 Task: Select Give A Gift Card from Gift Cards. Add to cart Amazon Toys & Games Gift Card-1. Place order for Marco Lee, _x000D_
Po Box 742_x000D_
Lake Alfred, Florida(FL), 33850, Cell Number (863) 688-1971
Action: Mouse moved to (130, 89)
Screenshot: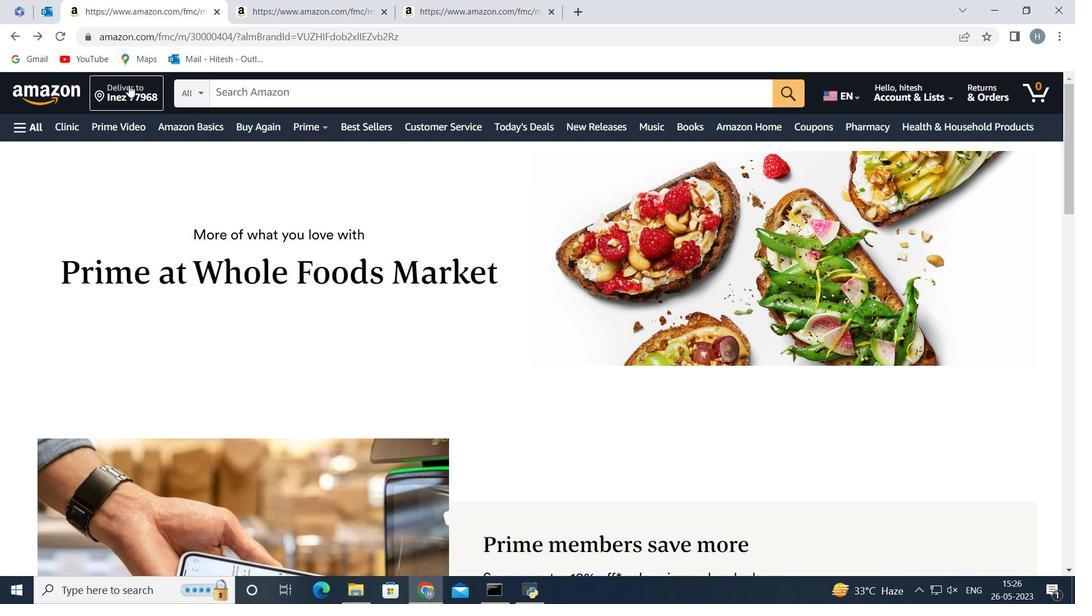 
Action: Mouse pressed left at (130, 89)
Screenshot: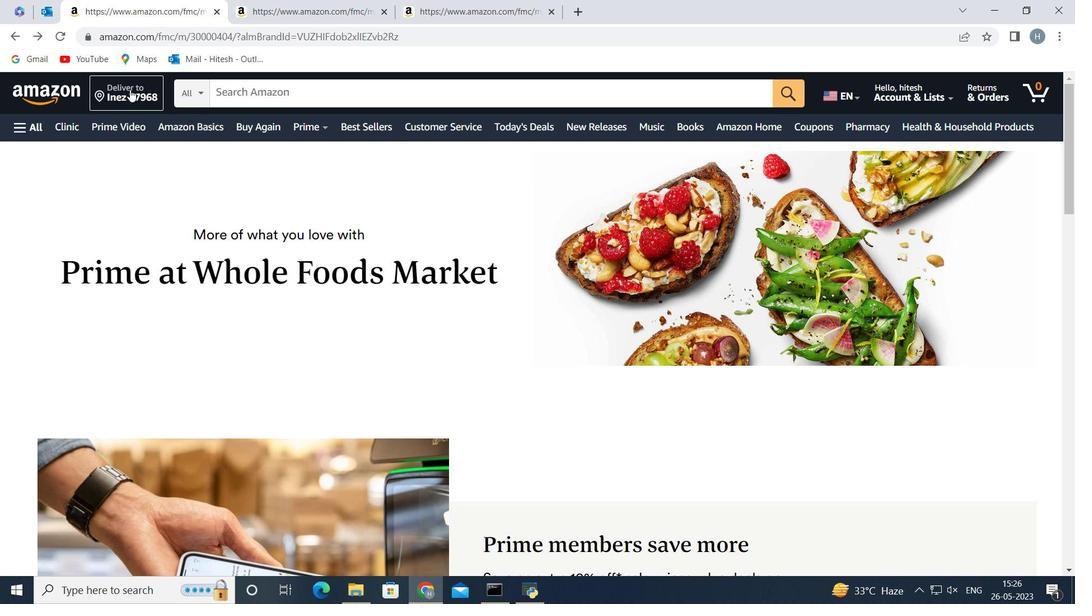 
Action: Mouse moved to (534, 397)
Screenshot: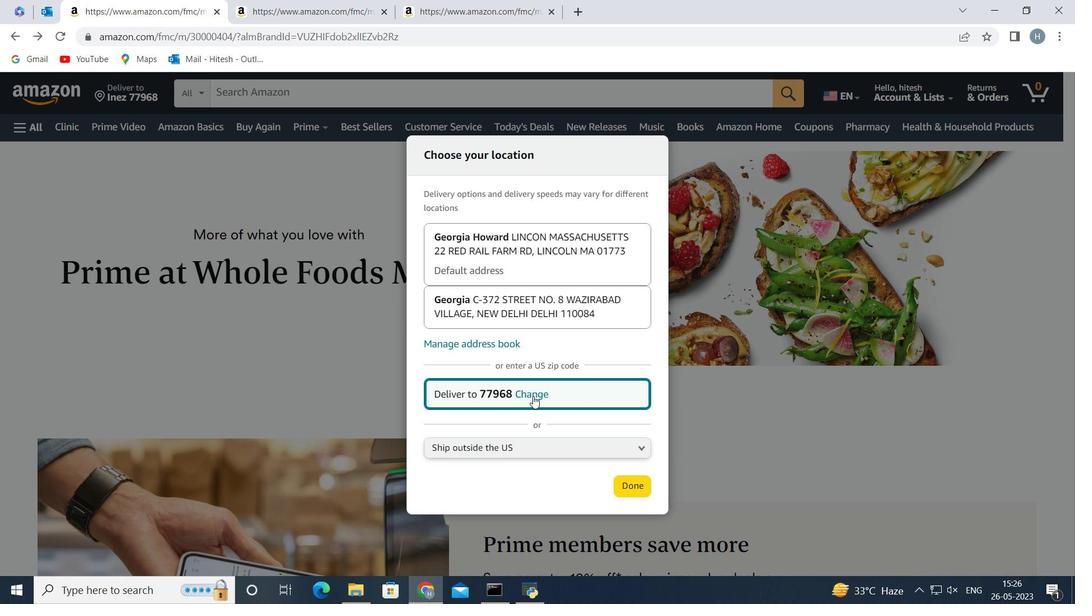 
Action: Mouse pressed left at (534, 397)
Screenshot: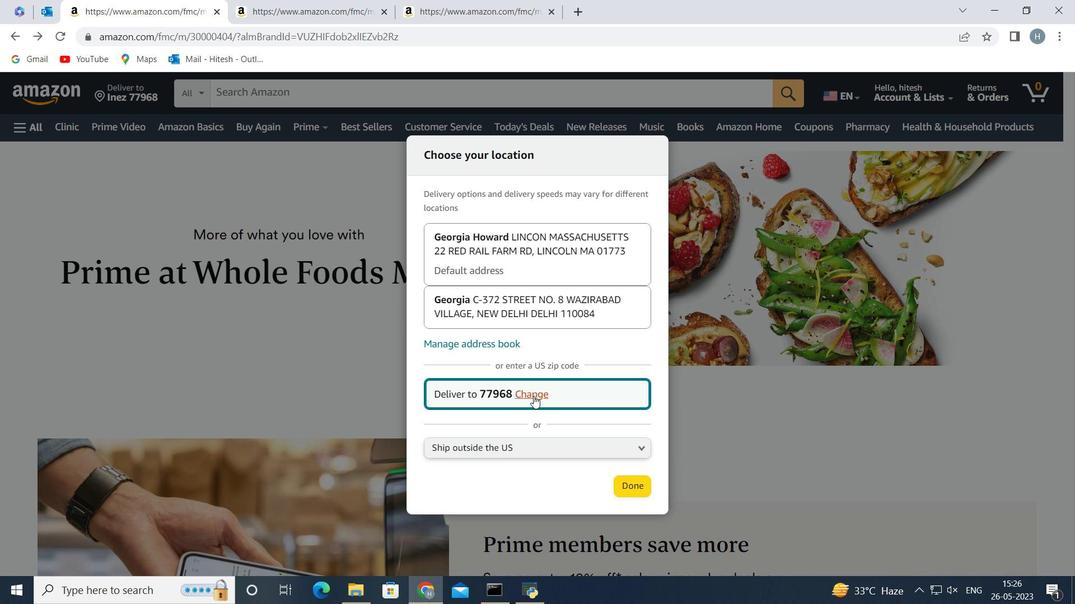 
Action: Mouse moved to (505, 385)
Screenshot: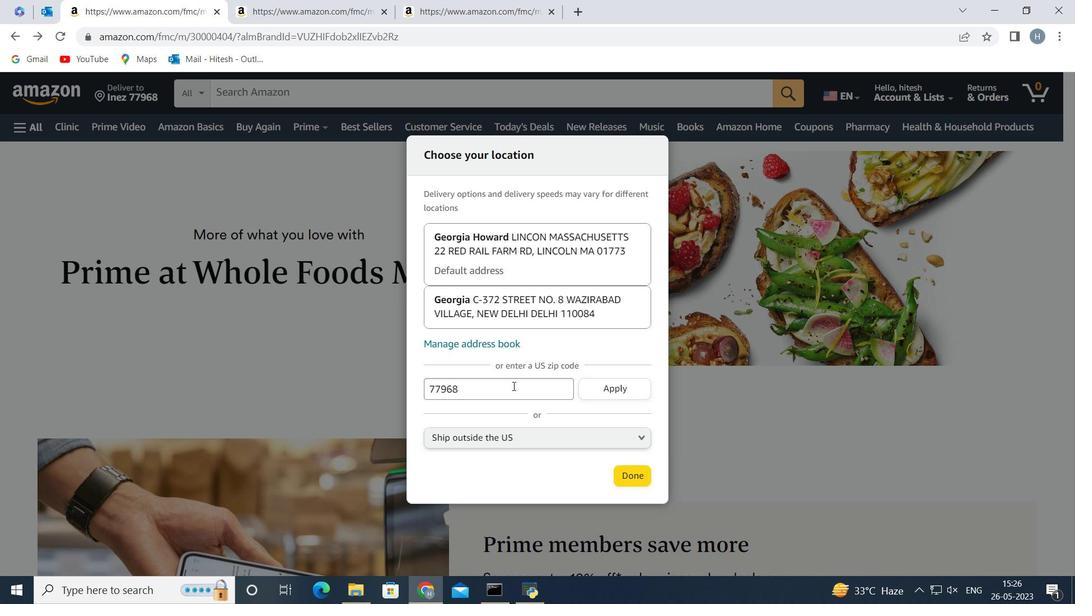 
Action: Mouse pressed left at (505, 385)
Screenshot: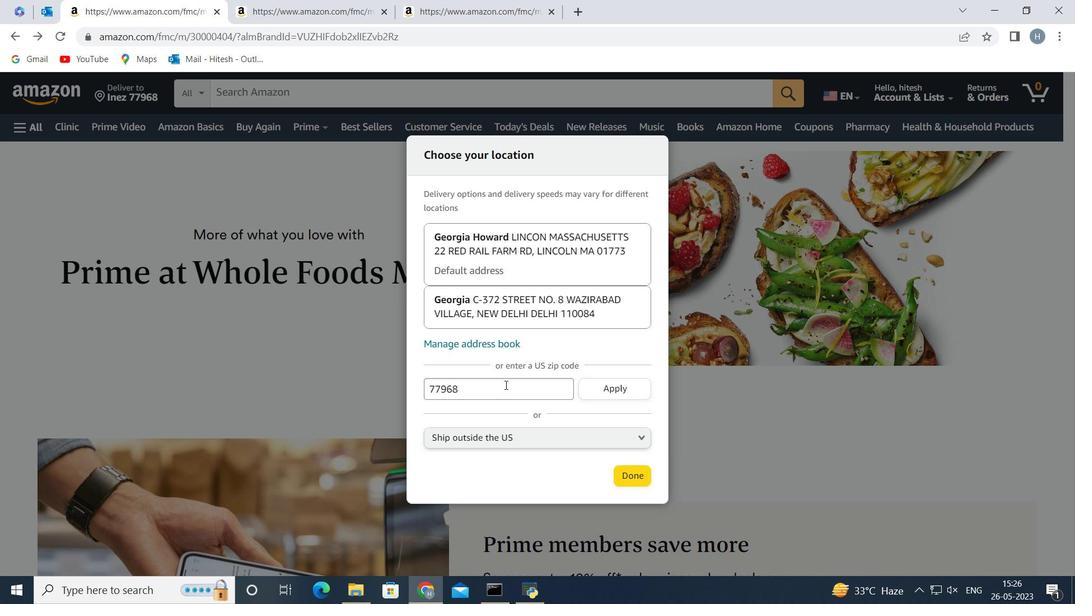 
Action: Key pressed <Key.backspace><Key.backspace><Key.backspace><Key.backspace><Key.backspace><Key.backspace><Key.backspace><Key.backspace><Key.backspace><Key.backspace><Key.backspace><Key.backspace>33850
Screenshot: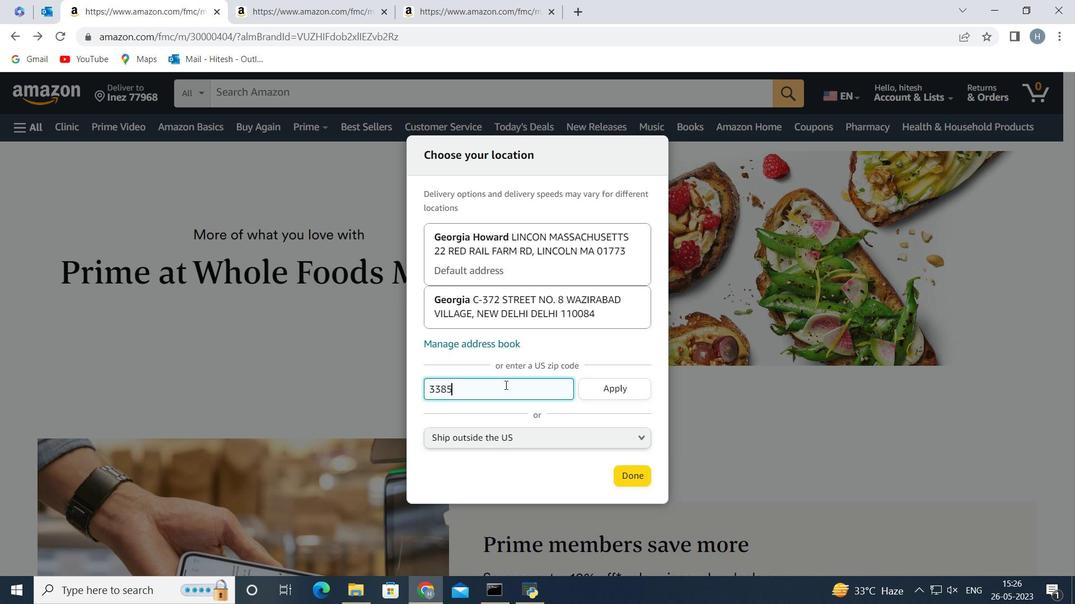 
Action: Mouse moved to (612, 383)
Screenshot: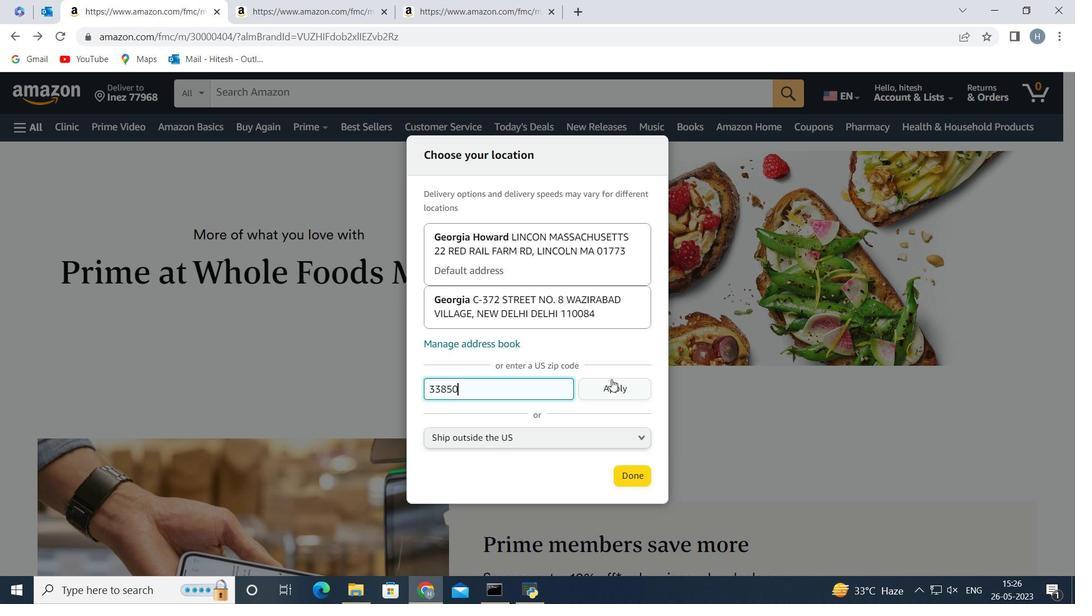 
Action: Mouse pressed left at (612, 383)
Screenshot: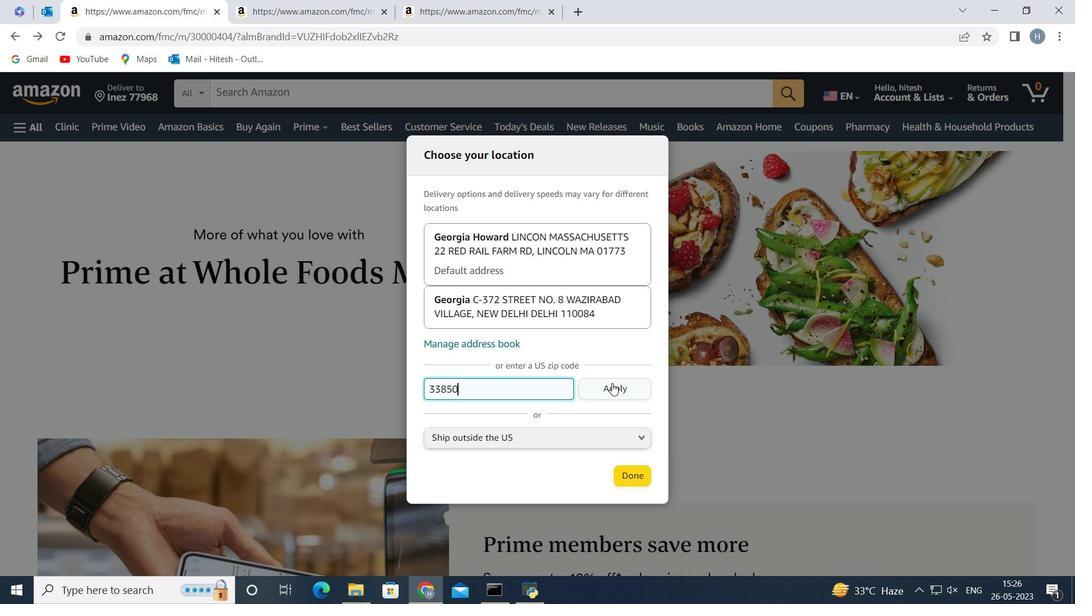 
Action: Mouse moved to (631, 483)
Screenshot: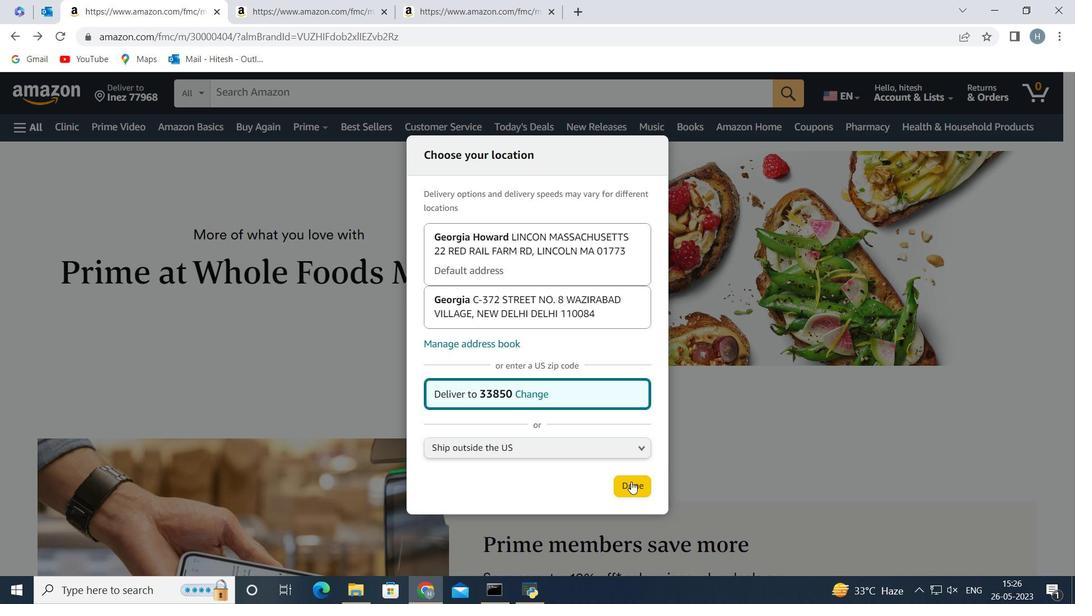 
Action: Mouse pressed left at (631, 483)
Screenshot: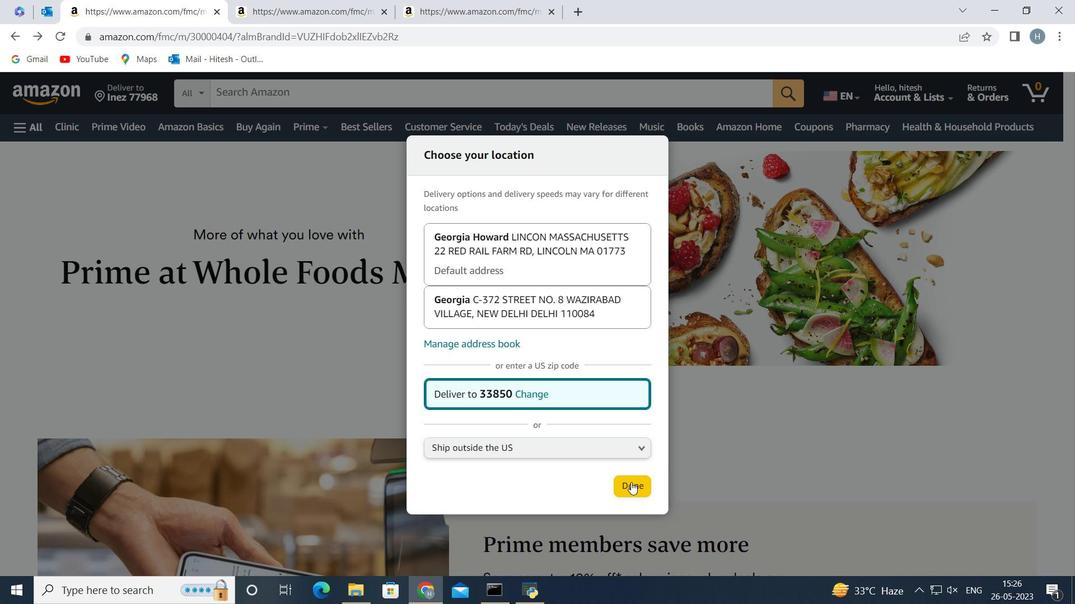 
Action: Mouse moved to (26, 130)
Screenshot: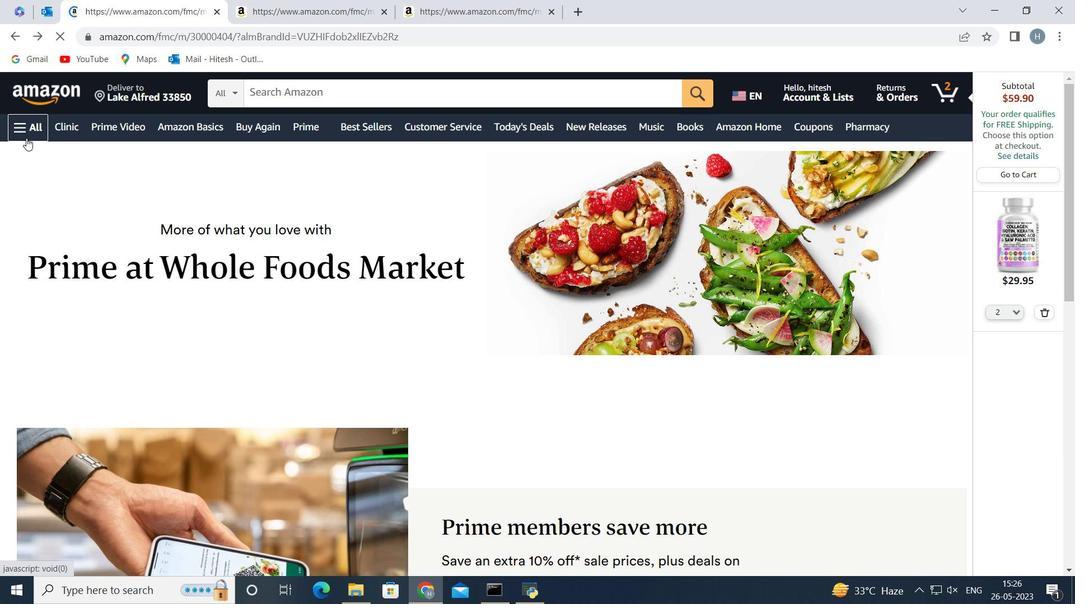 
Action: Mouse pressed left at (26, 130)
Screenshot: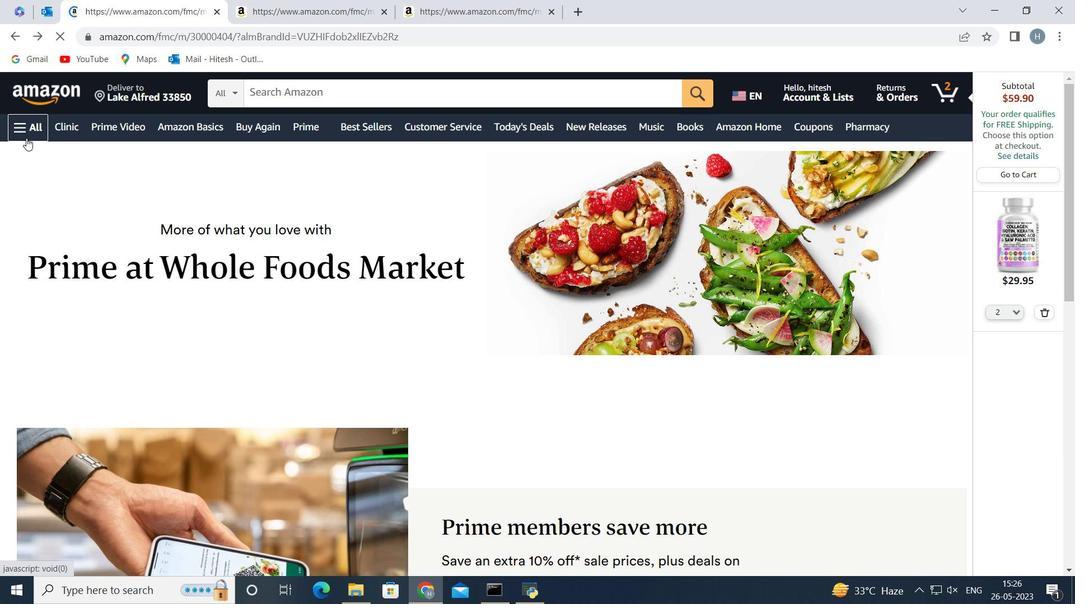 
Action: Mouse moved to (43, 232)
Screenshot: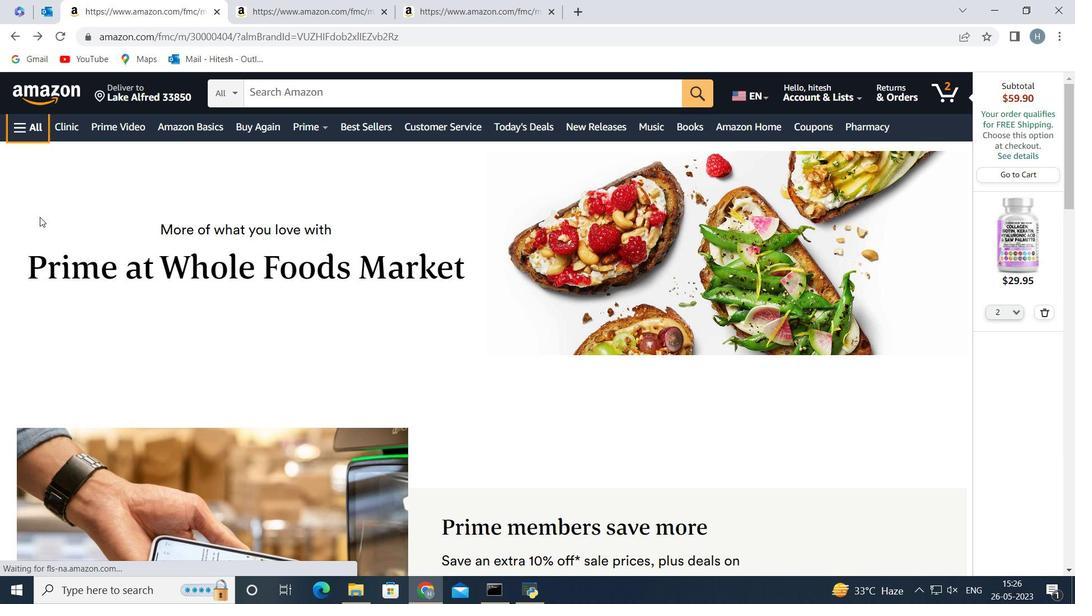 
Action: Mouse scrolled (43, 231) with delta (0, 0)
Screenshot: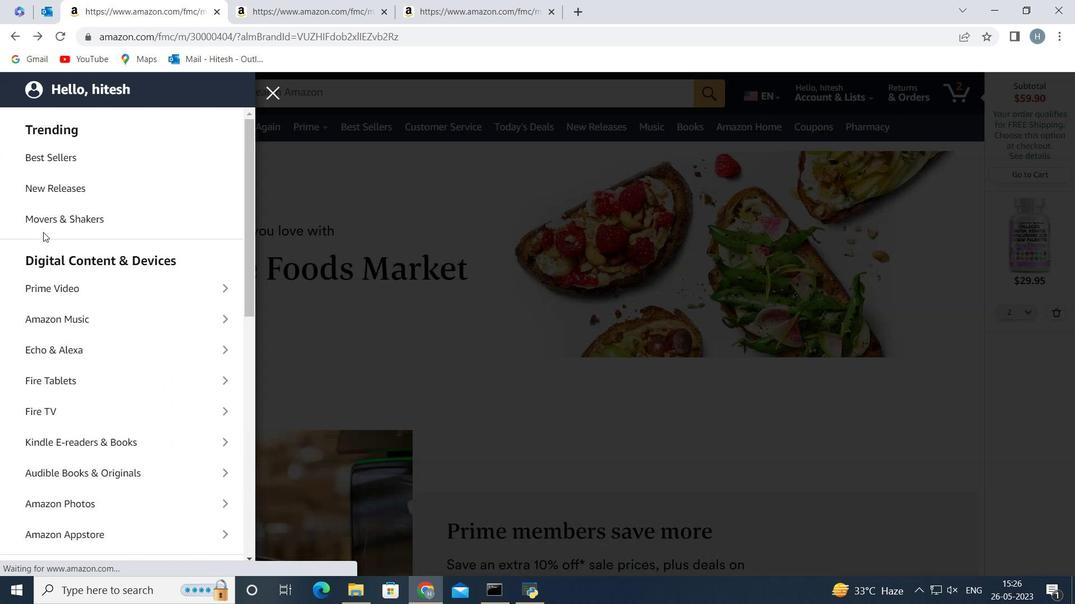 
Action: Mouse scrolled (43, 231) with delta (0, 0)
Screenshot: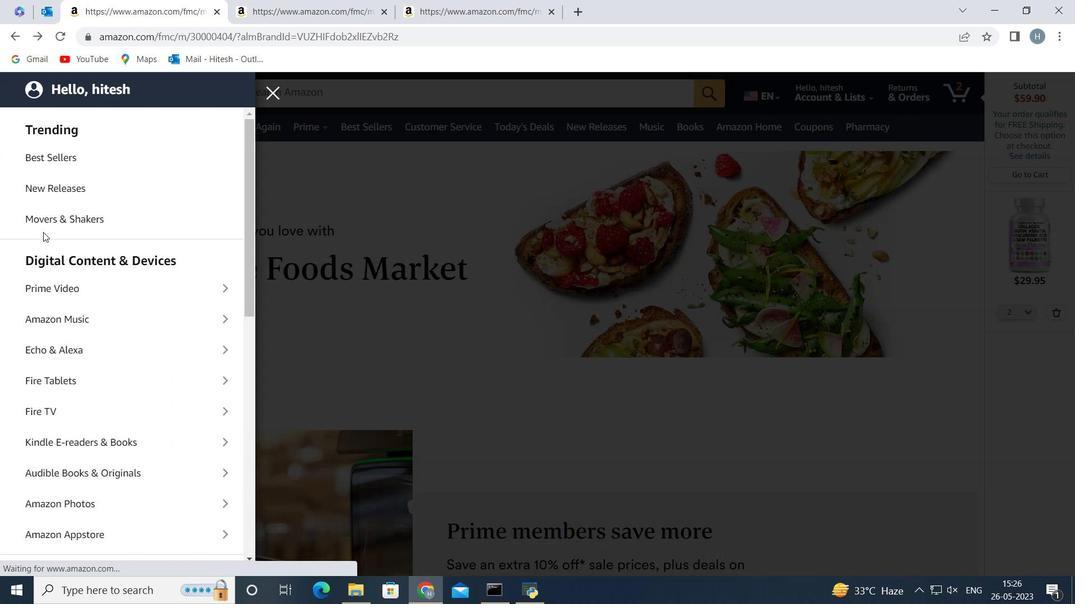 
Action: Mouse scrolled (43, 231) with delta (0, 0)
Screenshot: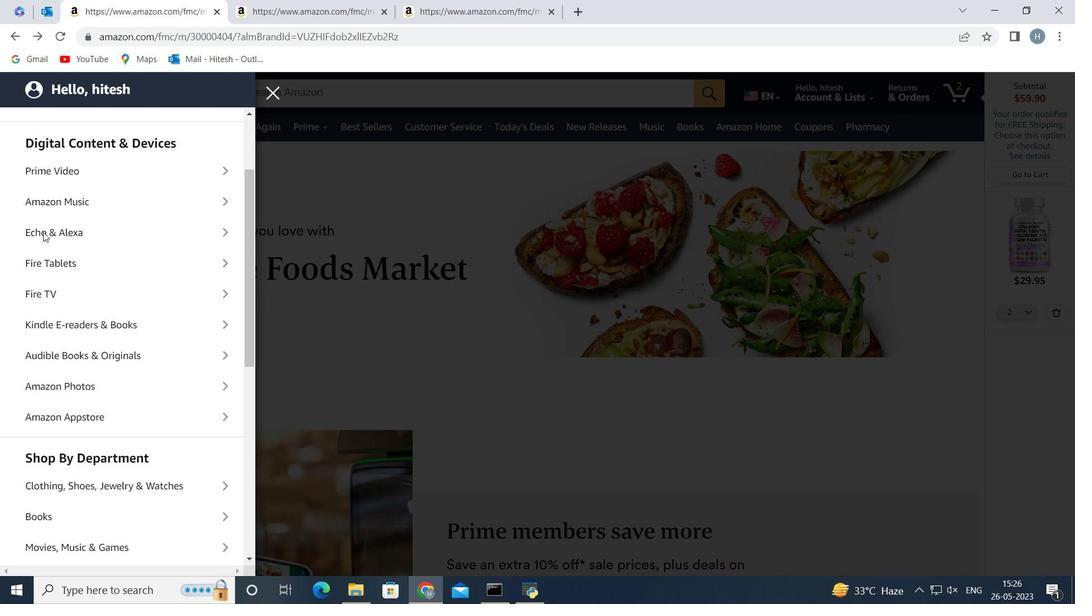 
Action: Mouse moved to (50, 239)
Screenshot: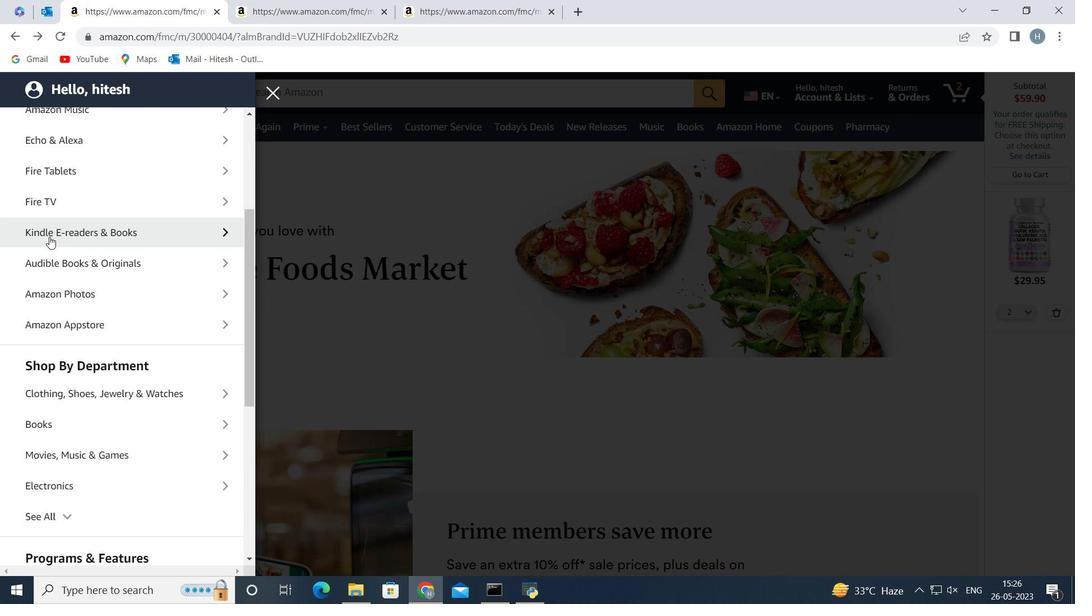 
Action: Mouse scrolled (50, 238) with delta (0, 0)
Screenshot: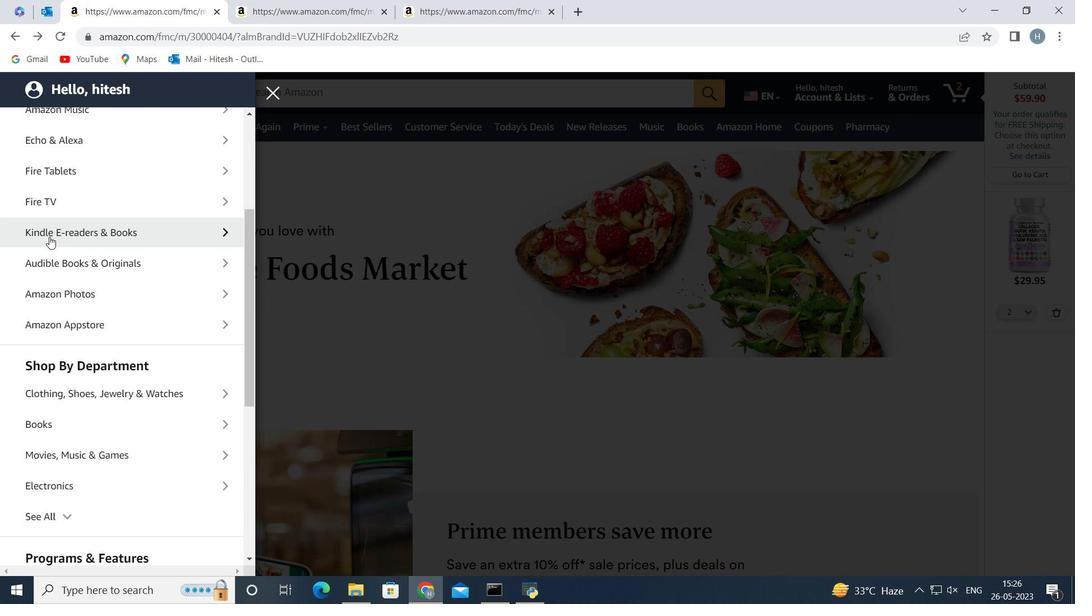 
Action: Mouse moved to (52, 241)
Screenshot: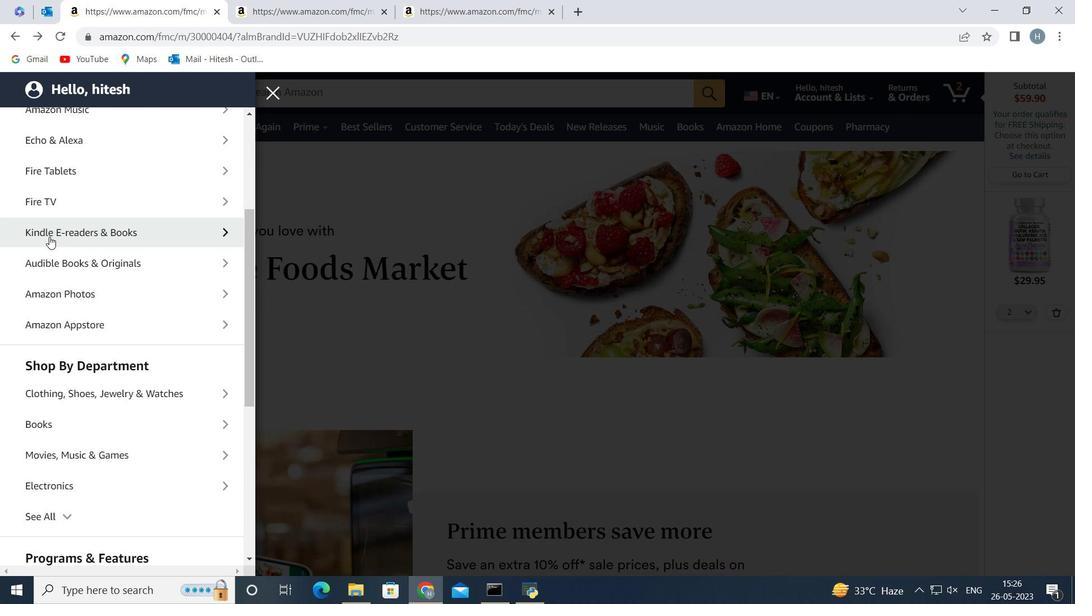 
Action: Mouse scrolled (52, 241) with delta (0, 0)
Screenshot: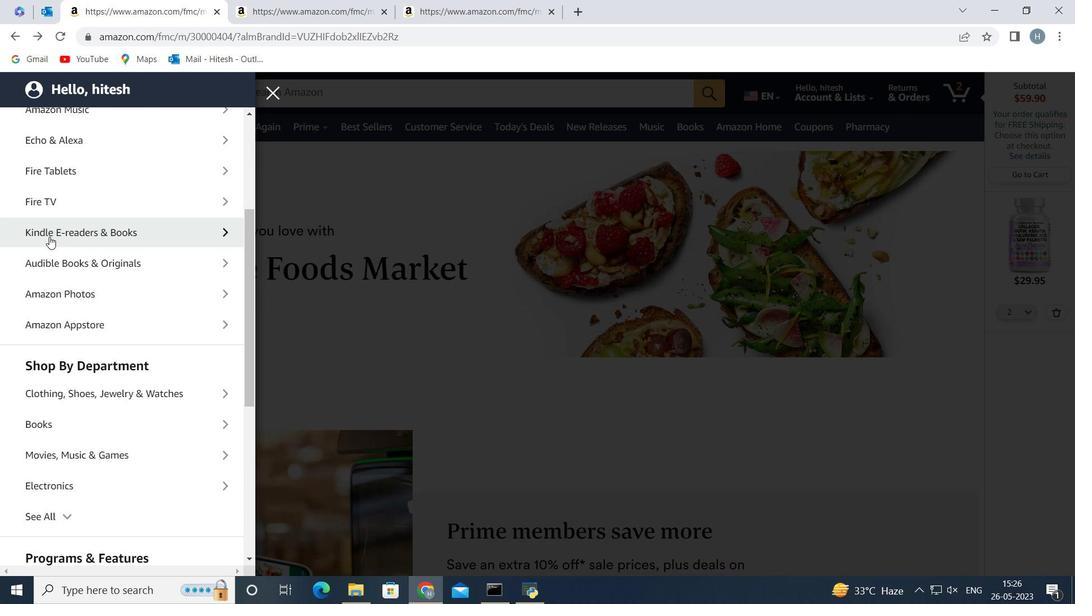 
Action: Mouse moved to (89, 275)
Screenshot: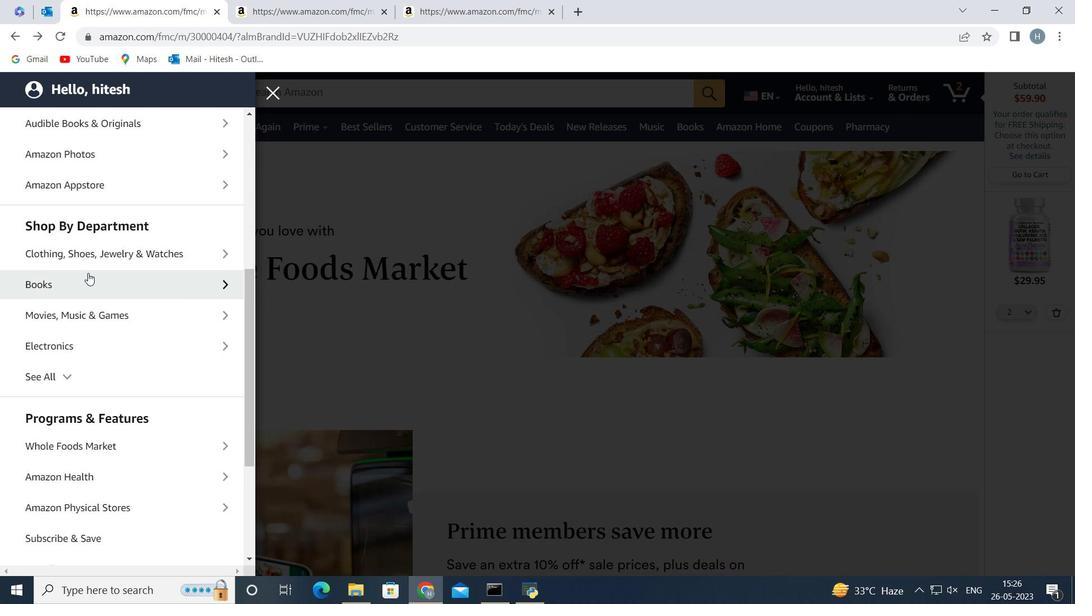 
Action: Mouse scrolled (89, 274) with delta (0, 0)
Screenshot: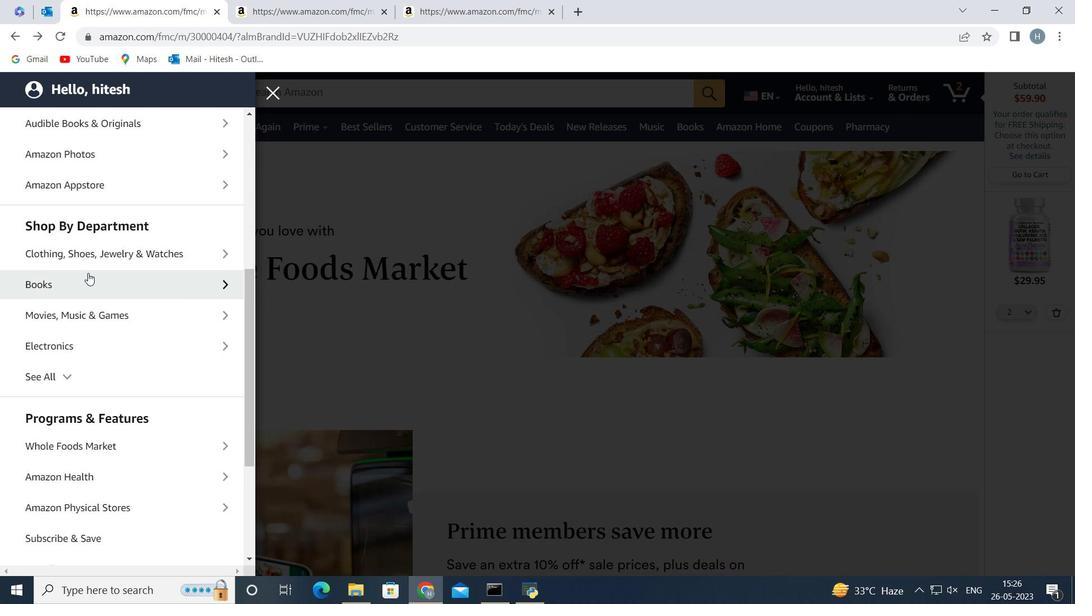 
Action: Mouse moved to (108, 407)
Screenshot: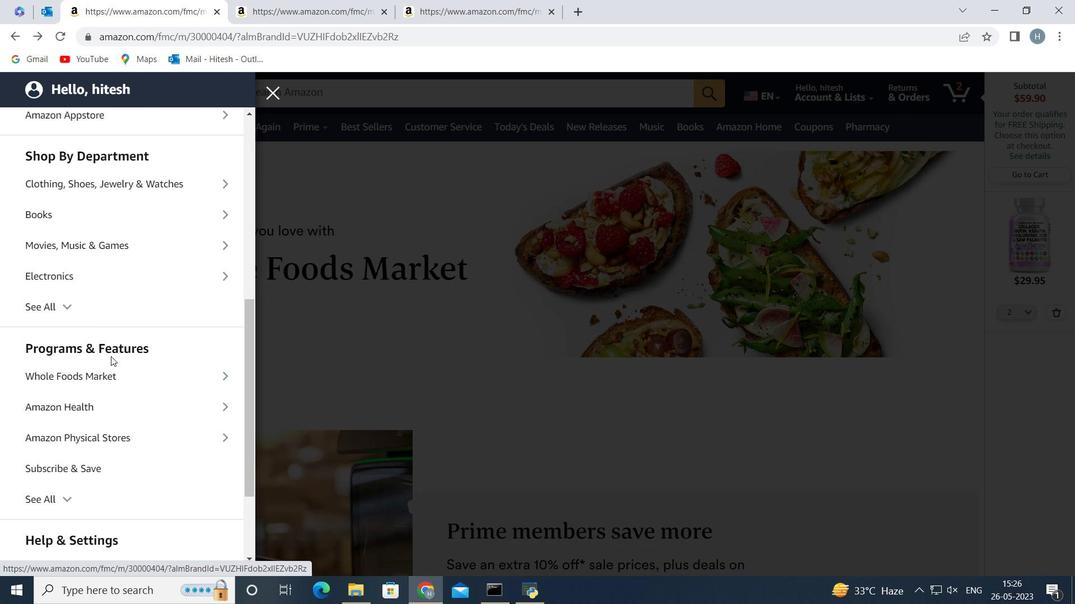 
Action: Mouse scrolled (108, 406) with delta (0, 0)
Screenshot: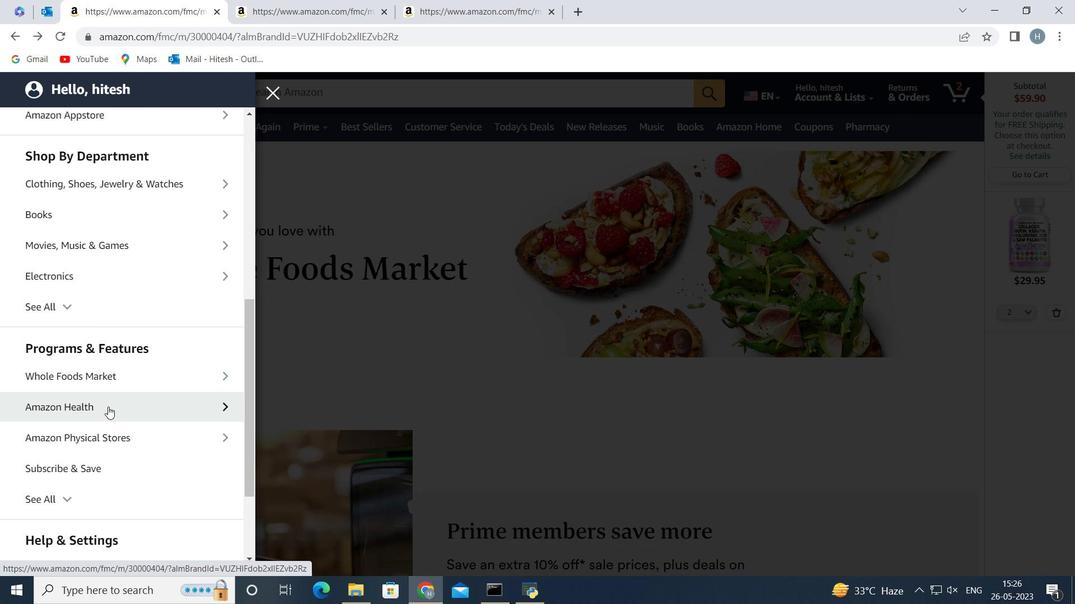 
Action: Mouse scrolled (108, 406) with delta (0, 0)
Screenshot: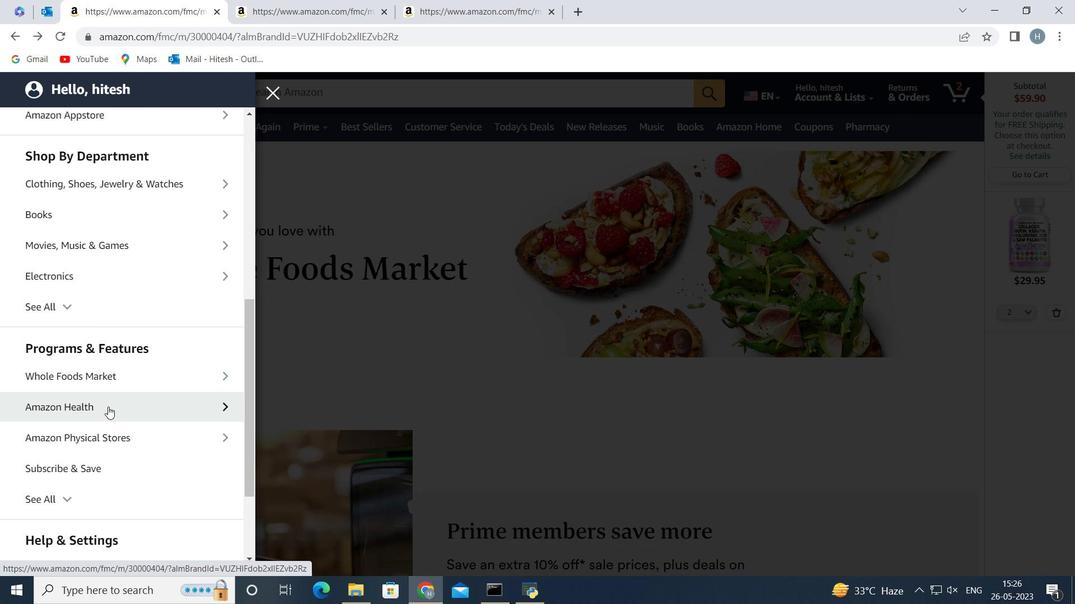 
Action: Mouse moved to (85, 371)
Screenshot: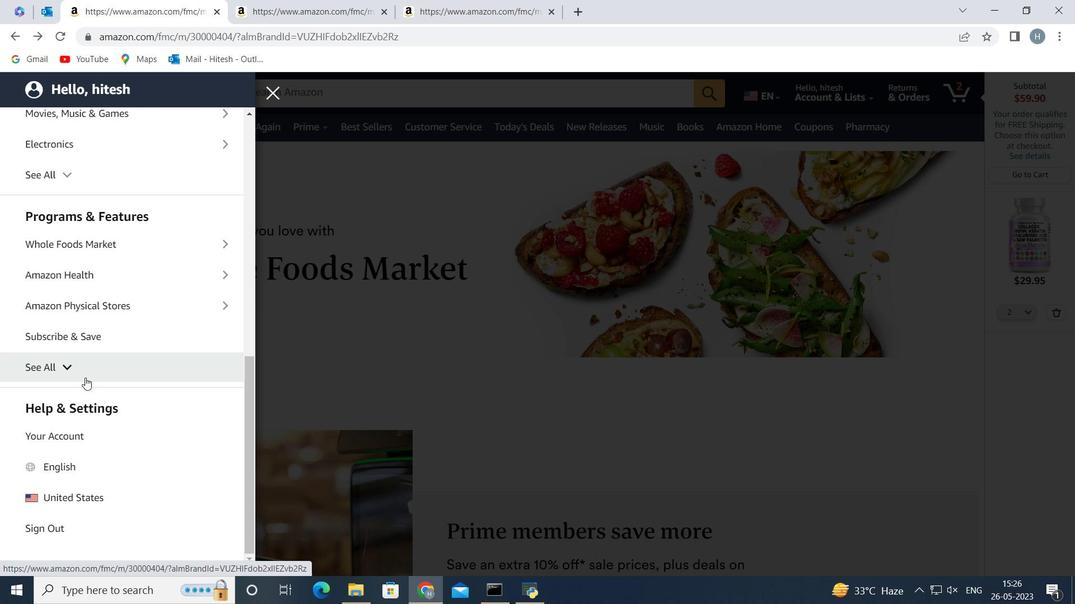 
Action: Mouse pressed left at (85, 371)
Screenshot: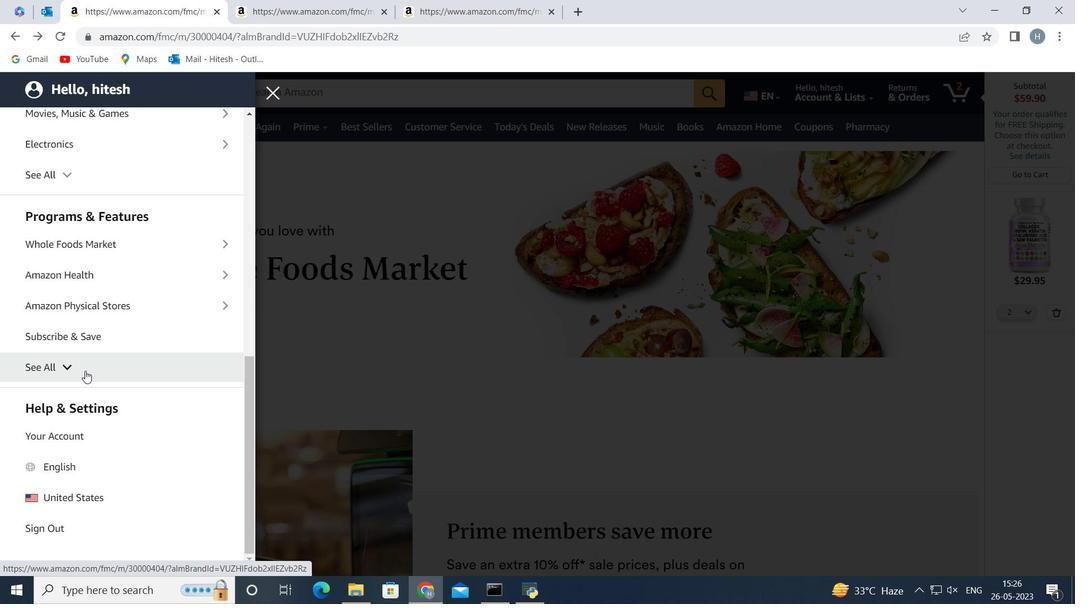 
Action: Mouse moved to (155, 324)
Screenshot: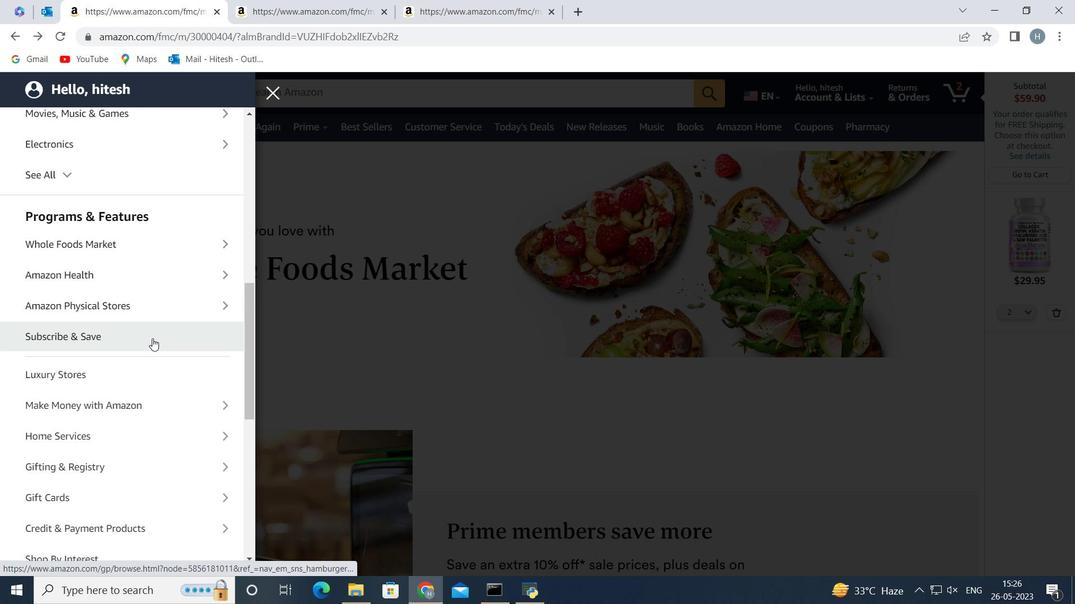 
Action: Mouse scrolled (155, 324) with delta (0, 0)
Screenshot: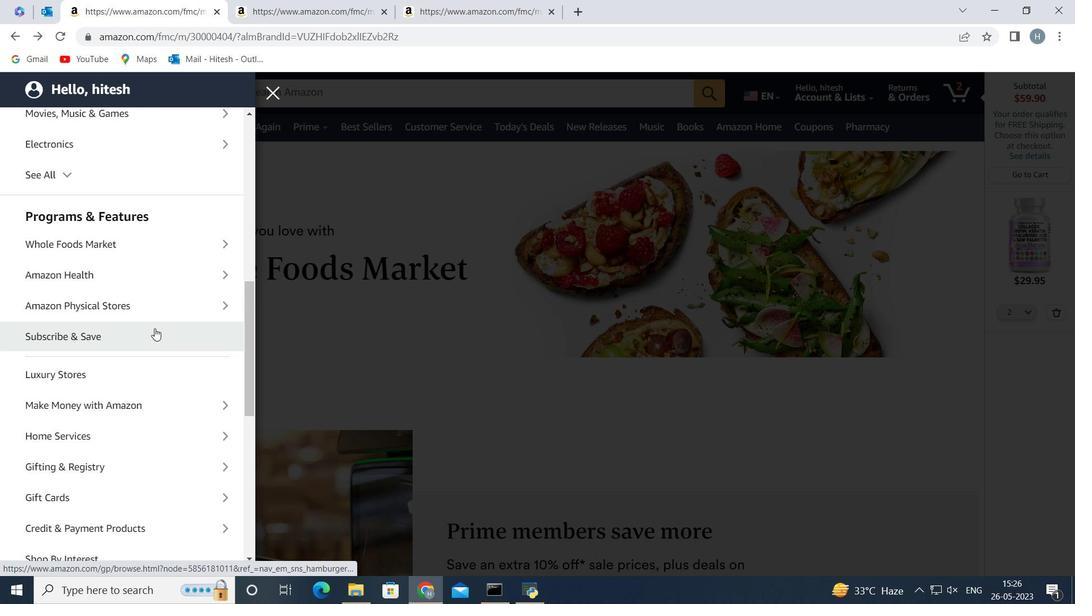 
Action: Mouse scrolled (155, 324) with delta (0, 0)
Screenshot: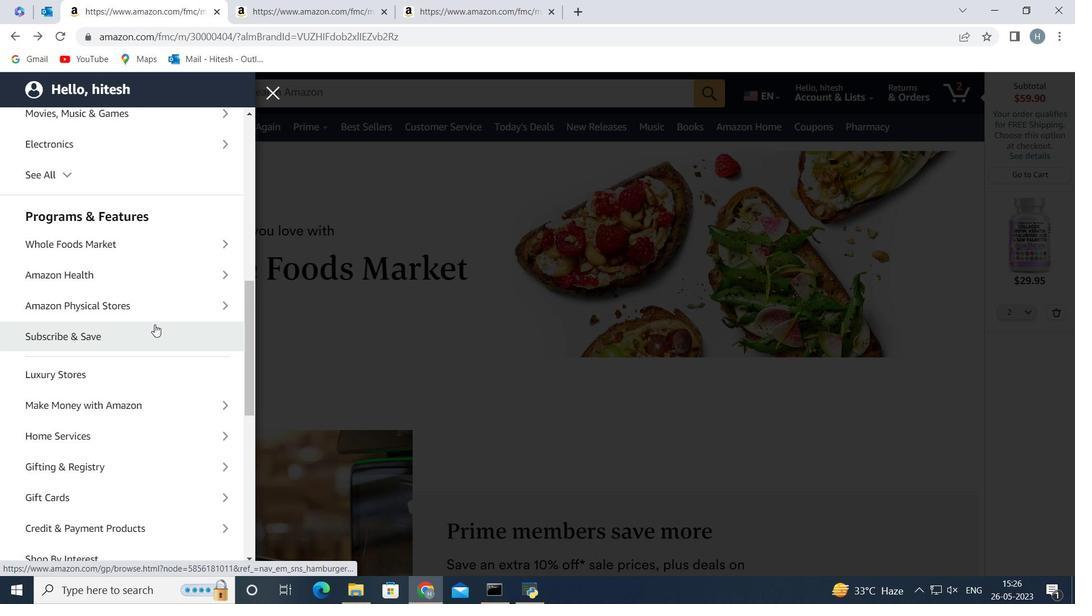 
Action: Mouse scrolled (155, 324) with delta (0, 0)
Screenshot: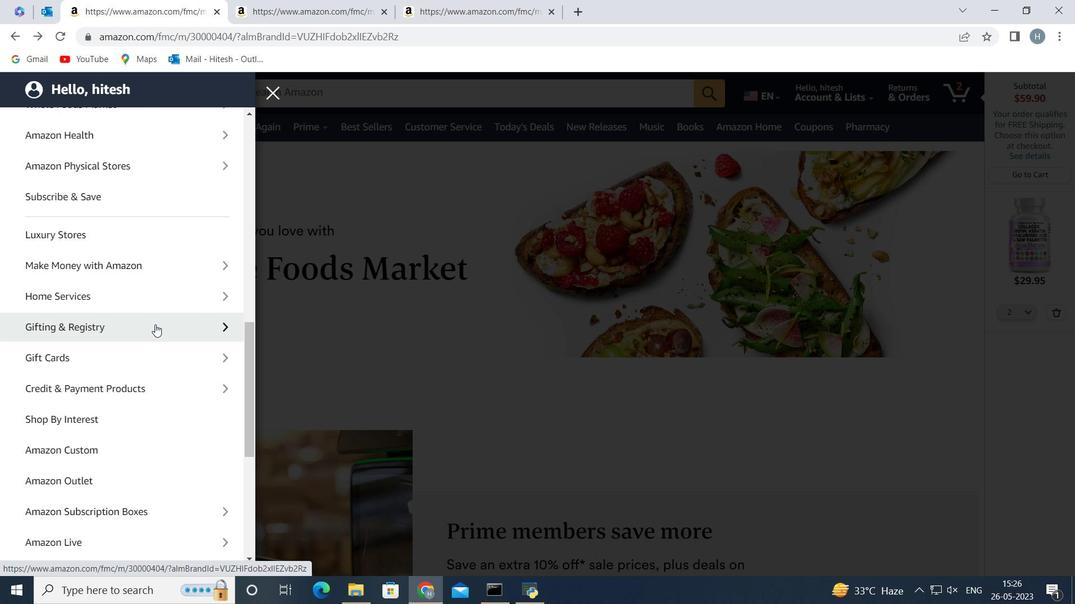 
Action: Mouse moved to (146, 287)
Screenshot: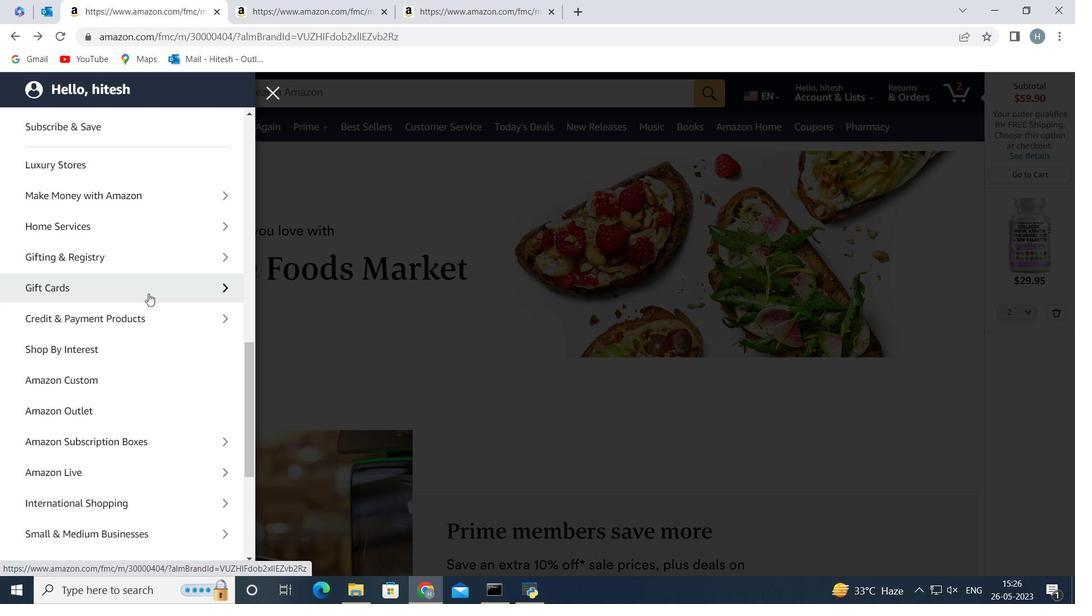 
Action: Mouse pressed left at (146, 287)
Screenshot: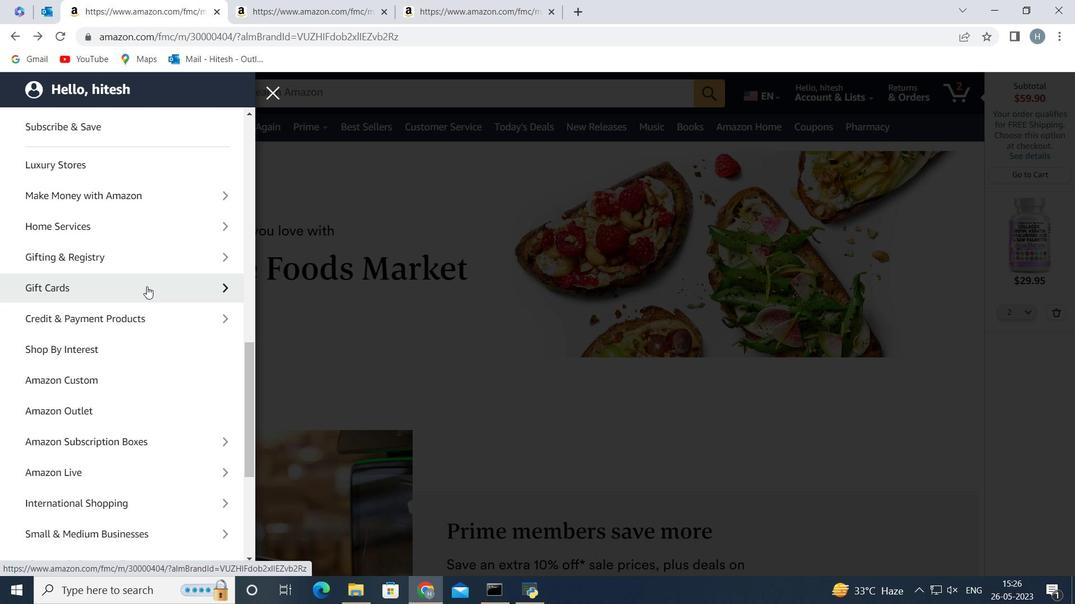 
Action: Mouse moved to (127, 190)
Screenshot: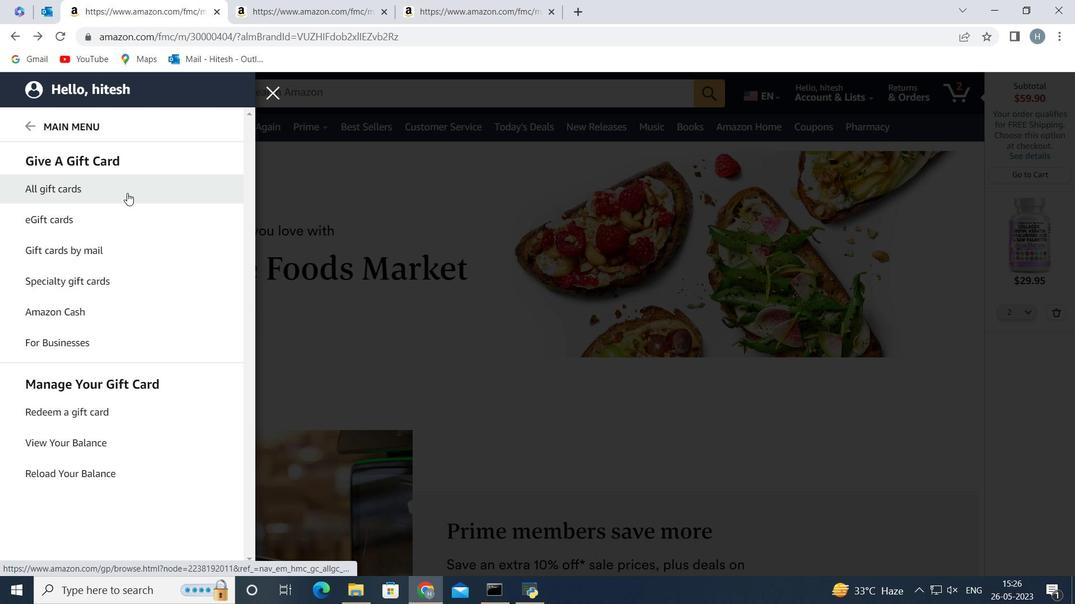
Action: Mouse pressed left at (127, 190)
Screenshot: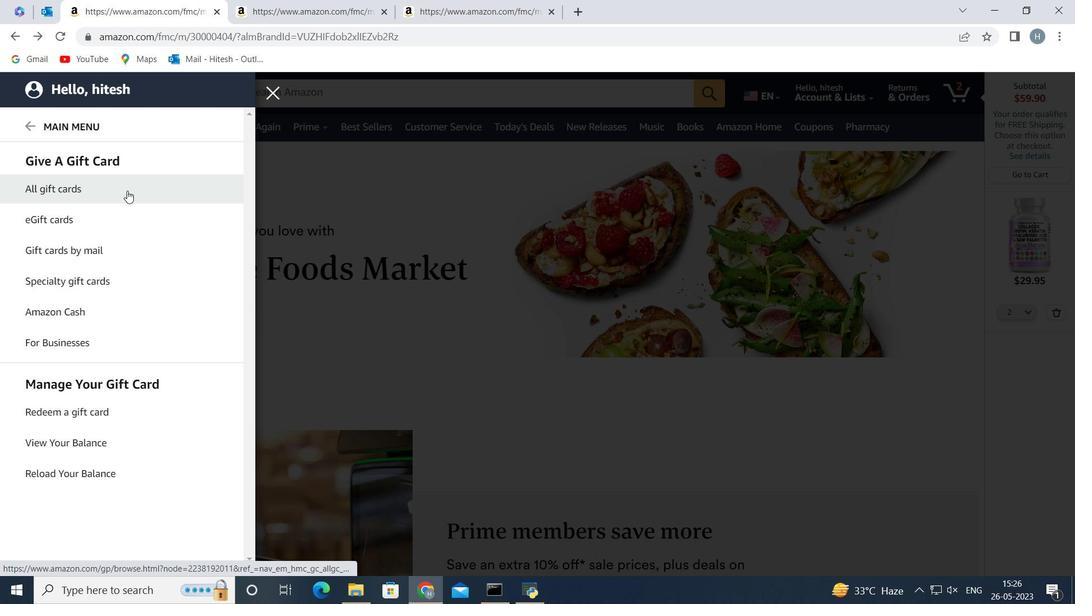 
Action: Mouse moved to (343, 94)
Screenshot: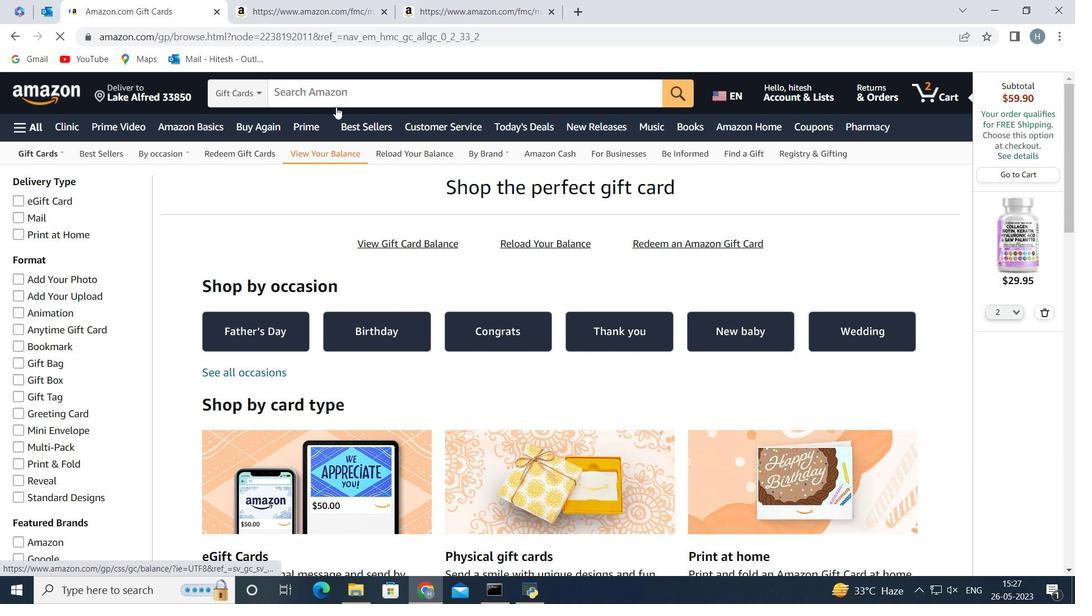 
Action: Mouse pressed left at (343, 94)
Screenshot: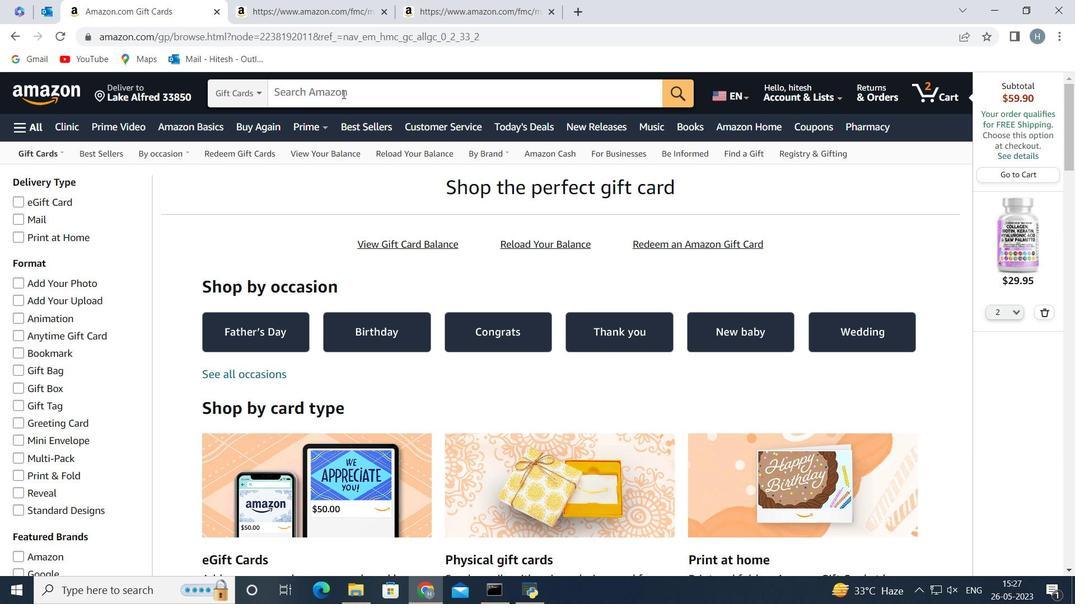
Action: Key pressed <Key.shift>Amazon<Key.space><Key.shift>Toys<Key.space>and<Key.space><Key.shift>Games<Key.space><Key.shift>Gift<Key.space><Key.shift>Card<Key.enter>
Screenshot: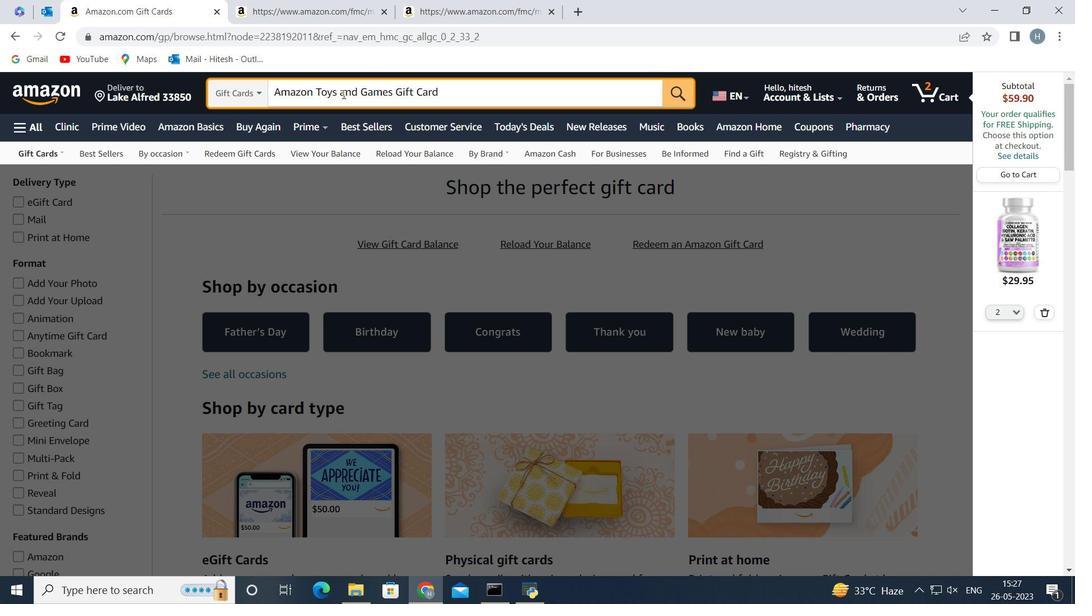 
Action: Mouse moved to (526, 332)
Screenshot: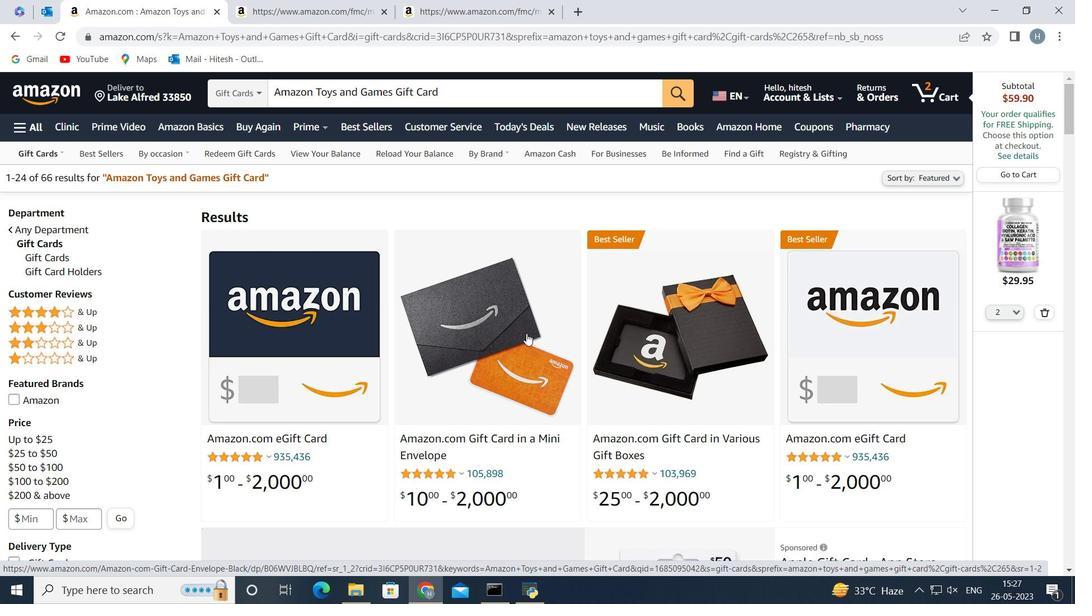 
Action: Mouse scrolled (526, 332) with delta (0, 0)
Screenshot: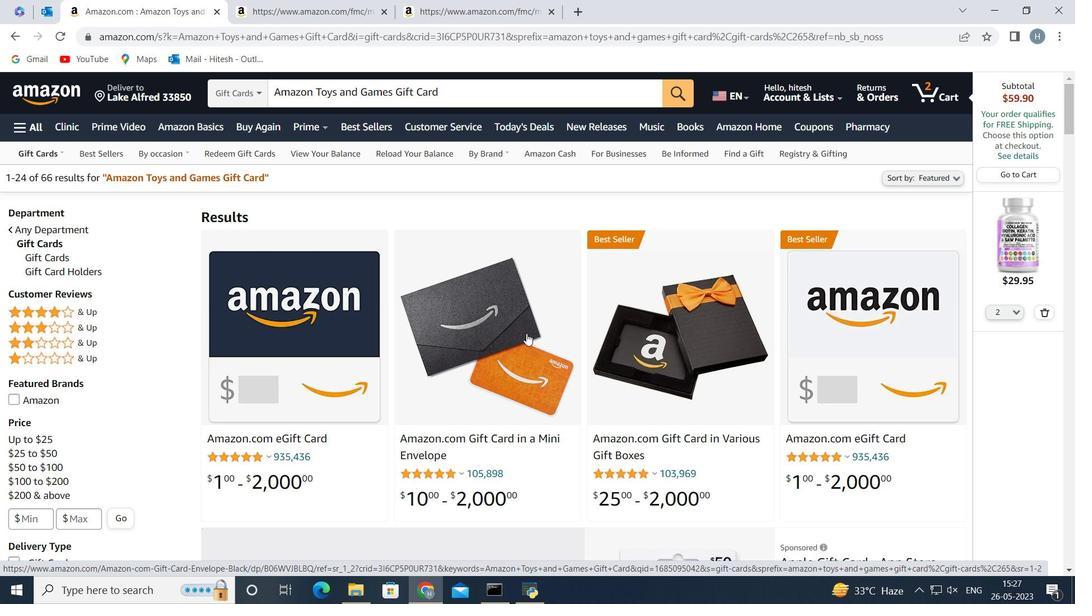 
Action: Mouse scrolled (526, 332) with delta (0, 0)
Screenshot: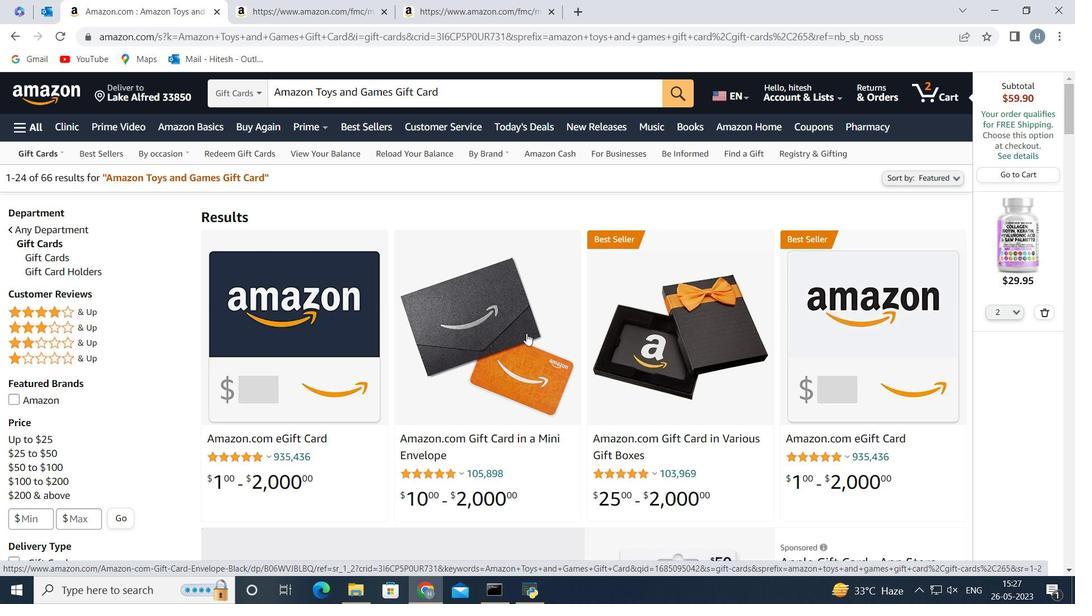 
Action: Mouse moved to (514, 262)
Screenshot: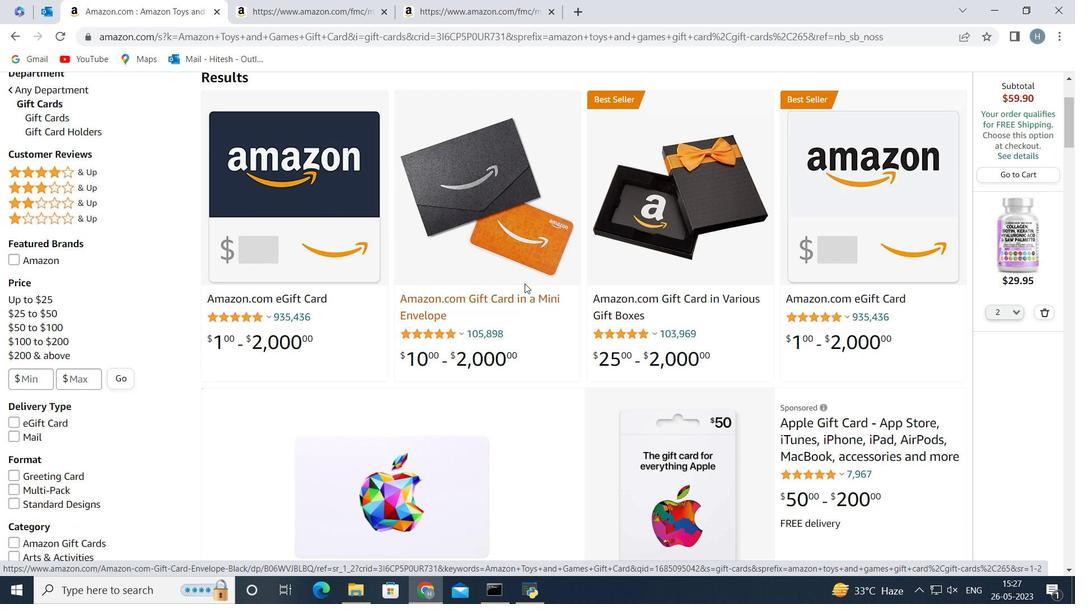 
Action: Mouse scrolled (514, 262) with delta (0, 0)
Screenshot: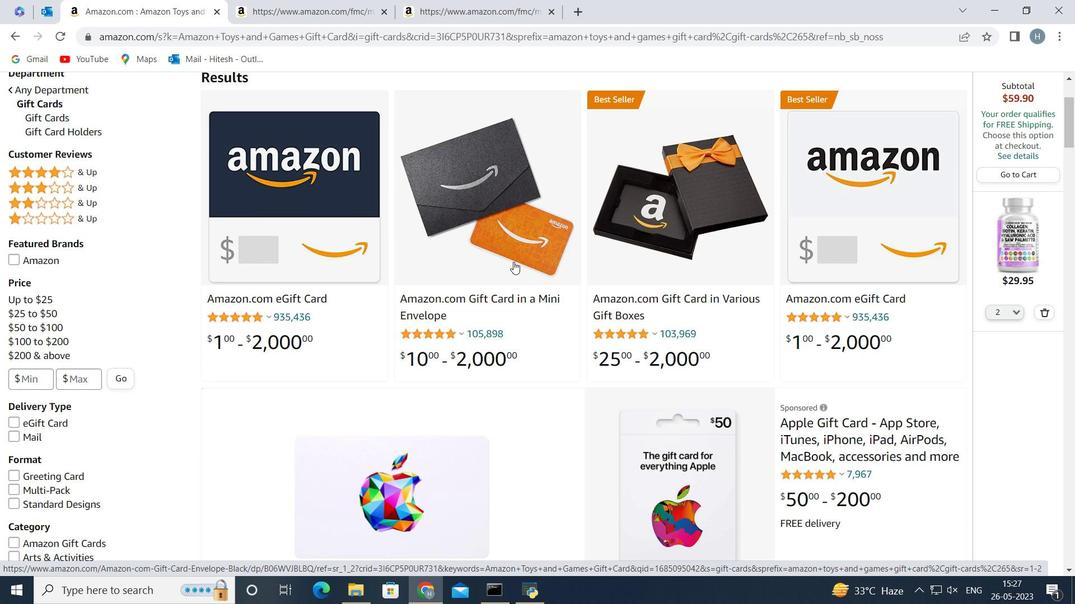 
Action: Mouse scrolled (514, 262) with delta (0, 0)
Screenshot: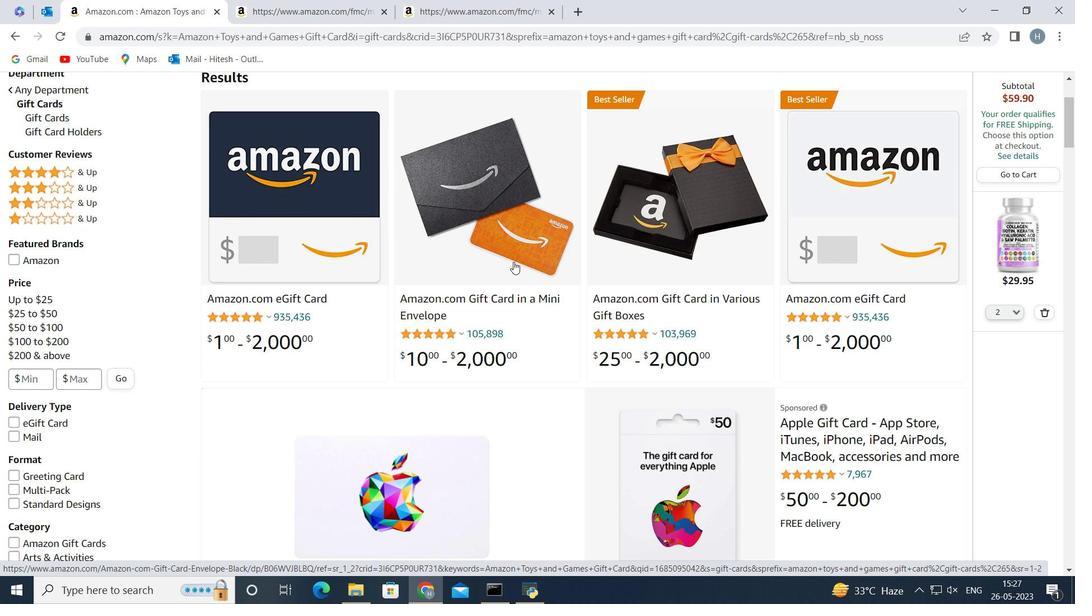 
Action: Mouse moved to (514, 262)
Screenshot: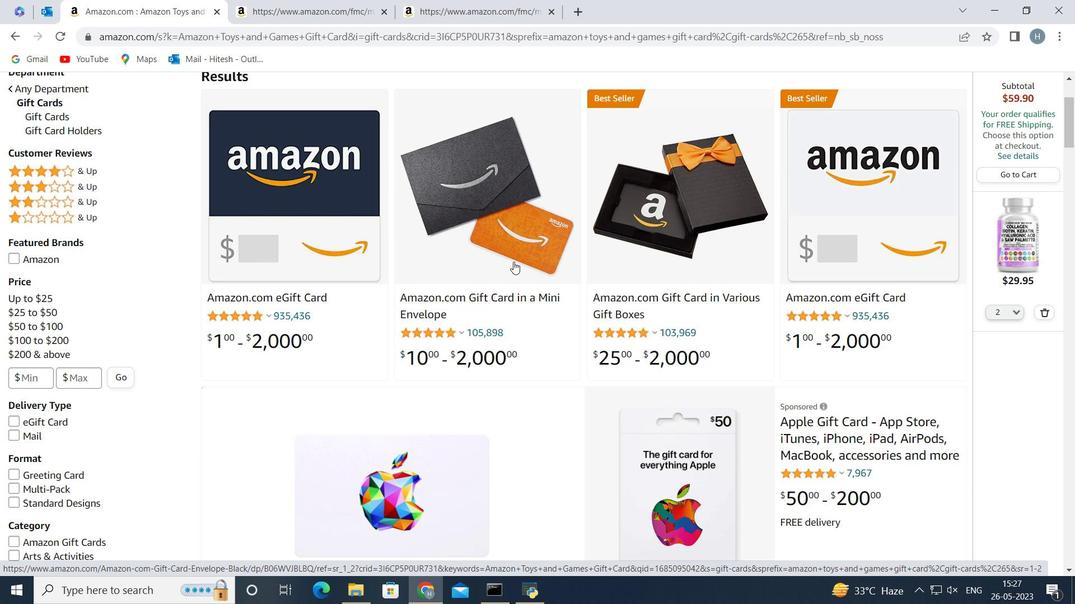 
Action: Mouse scrolled (514, 261) with delta (0, 0)
Screenshot: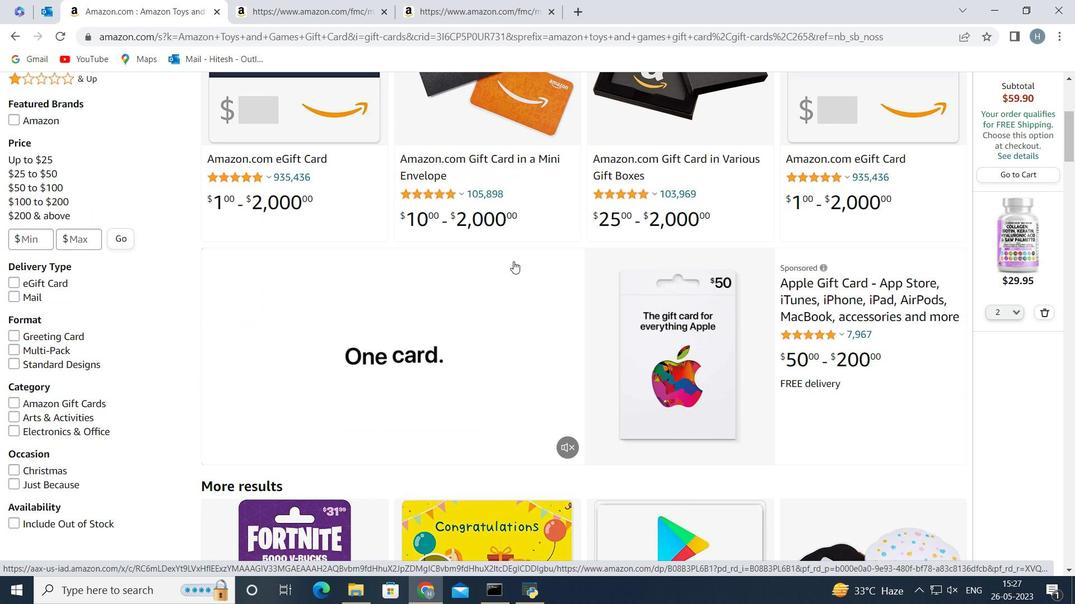 
Action: Mouse scrolled (514, 261) with delta (0, 0)
Screenshot: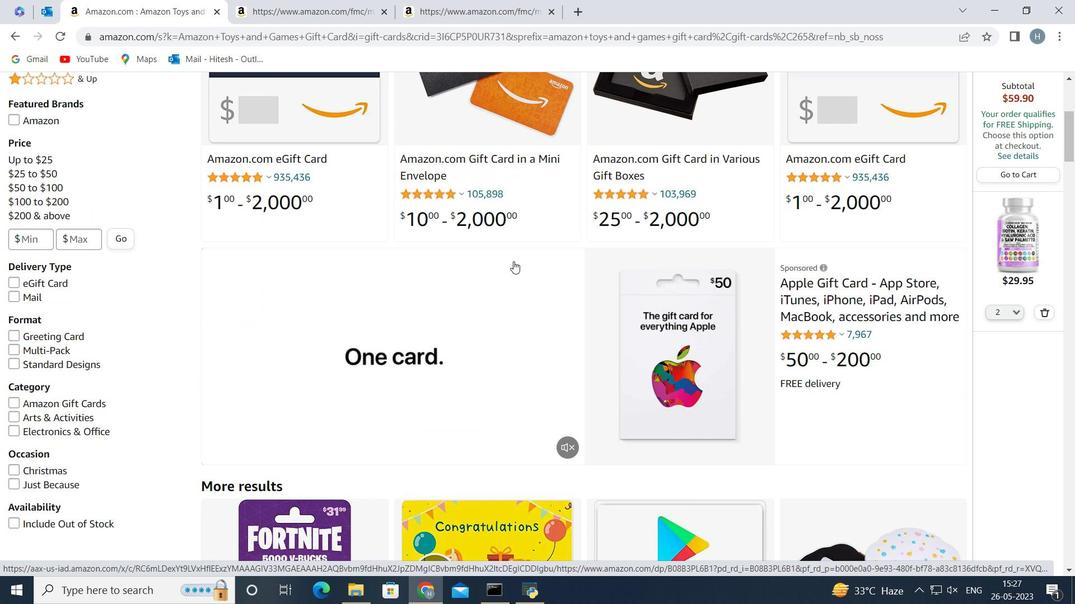 
Action: Mouse scrolled (514, 261) with delta (0, 0)
Screenshot: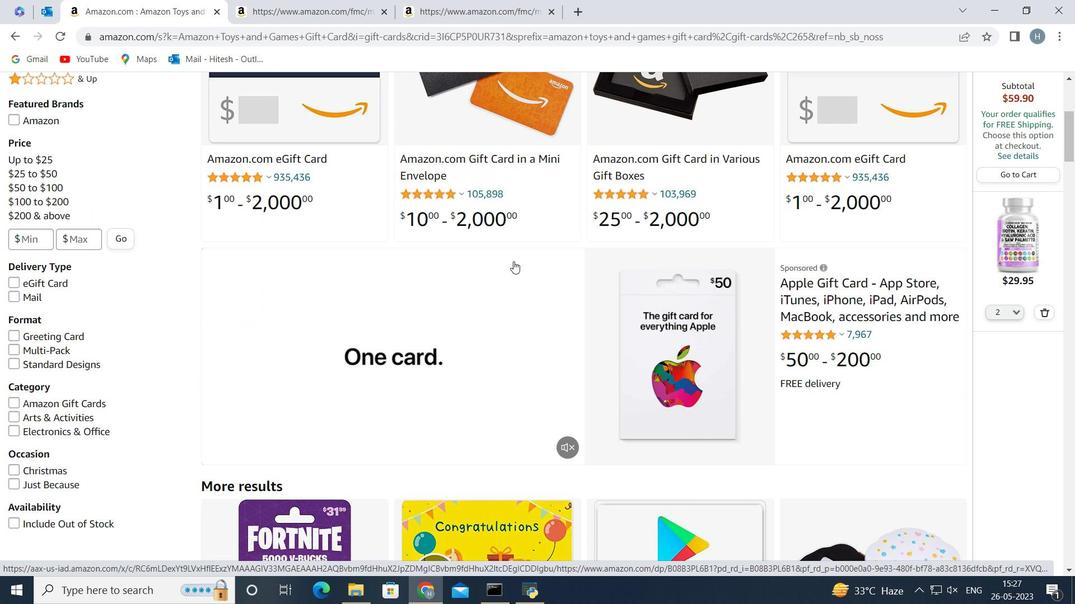 
Action: Mouse scrolled (514, 261) with delta (0, 0)
Screenshot: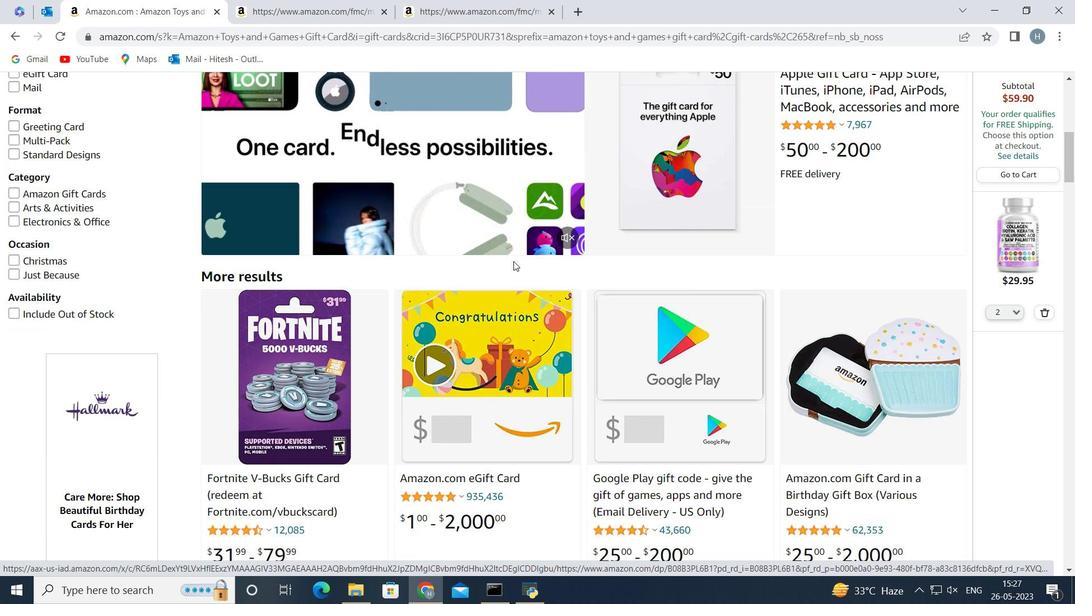 
Action: Mouse scrolled (514, 261) with delta (0, 0)
Screenshot: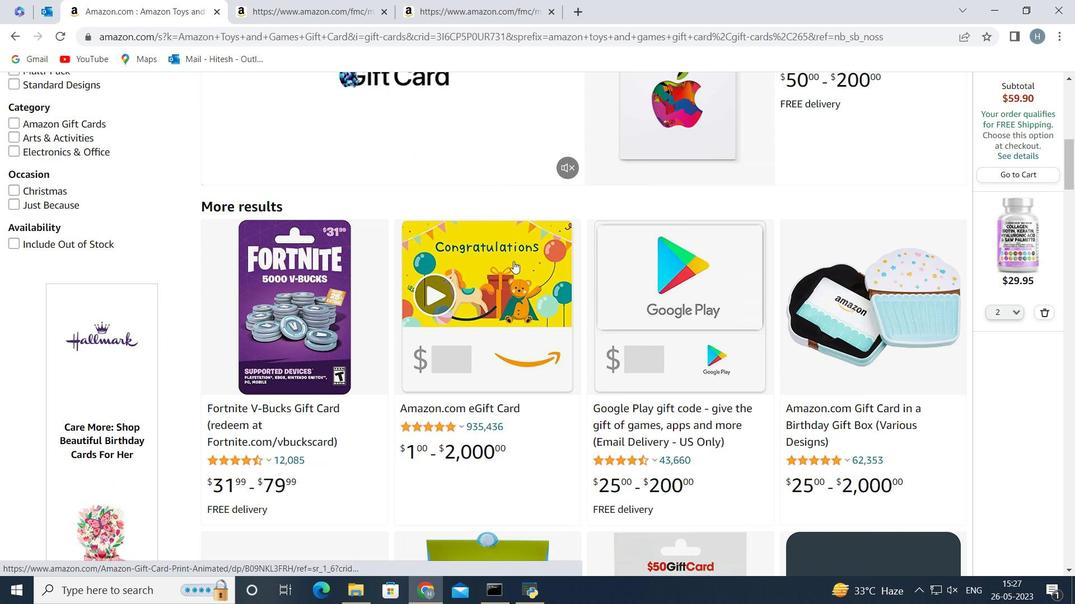 
Action: Mouse moved to (505, 252)
Screenshot: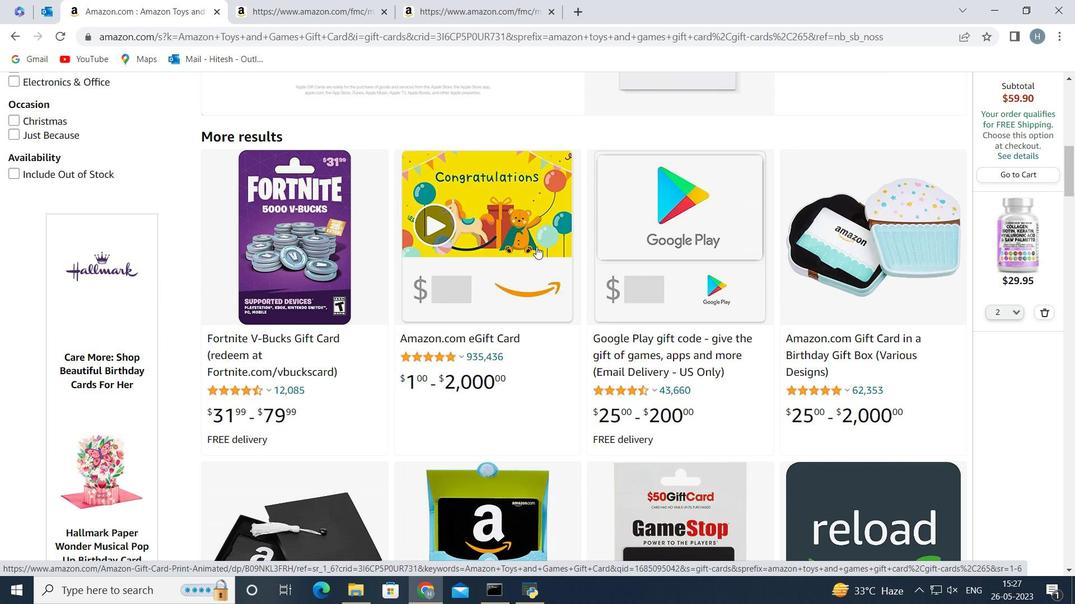 
Action: Mouse scrolled (505, 251) with delta (0, 0)
Screenshot: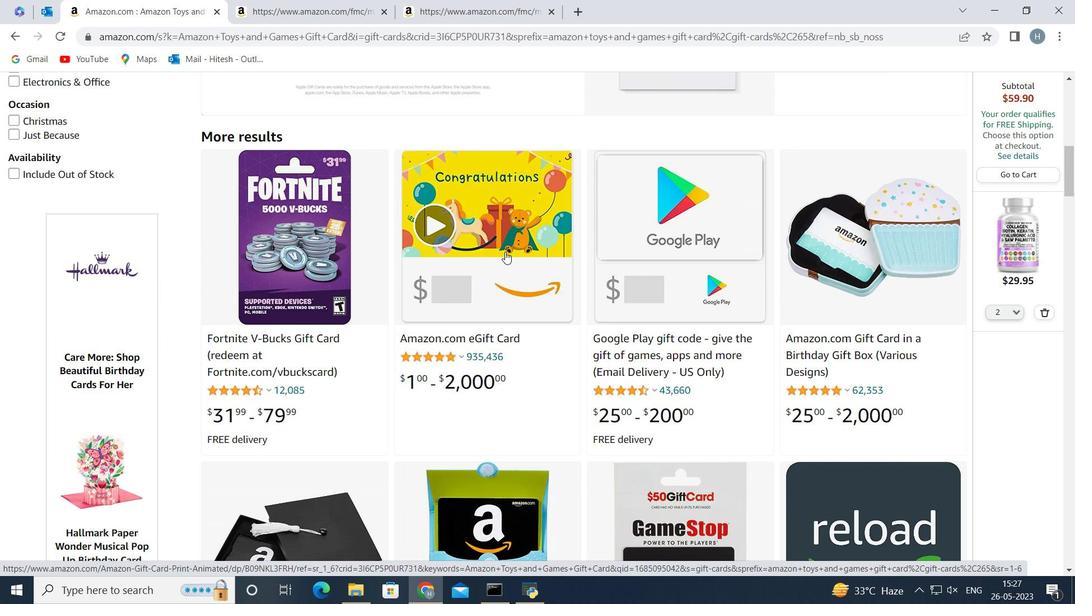
Action: Mouse scrolled (505, 251) with delta (0, 0)
Screenshot: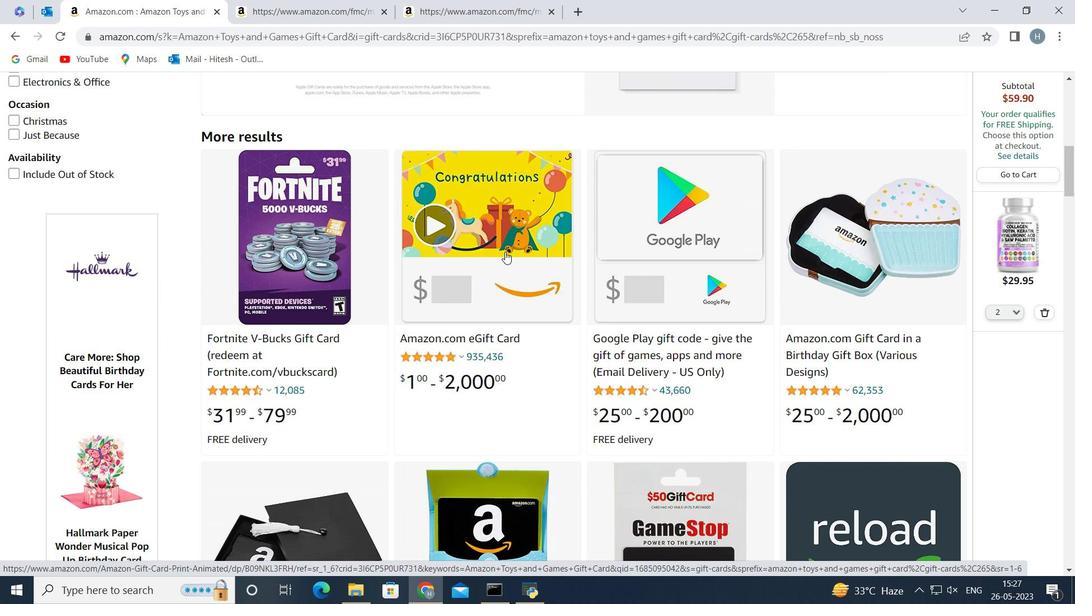 
Action: Mouse scrolled (505, 251) with delta (0, 0)
Screenshot: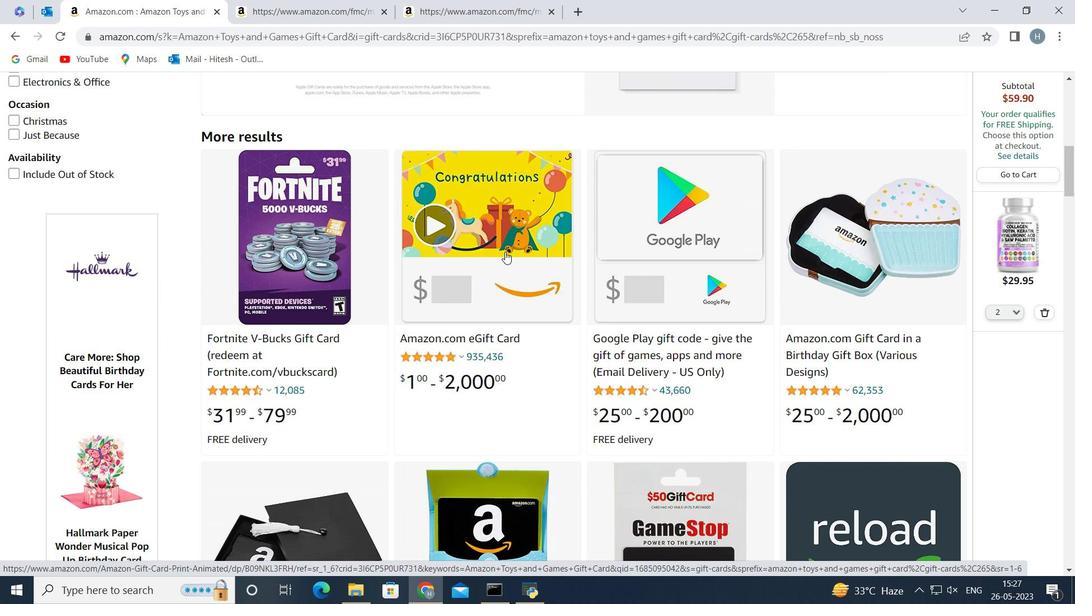 
Action: Mouse moved to (459, 322)
Screenshot: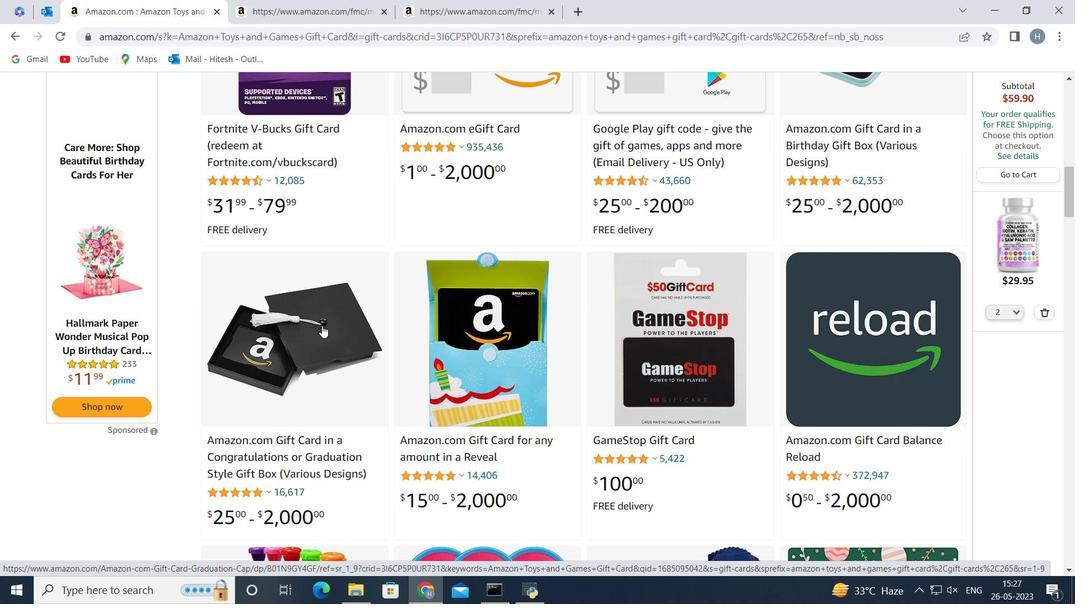 
Action: Mouse scrolled (459, 322) with delta (0, 0)
Screenshot: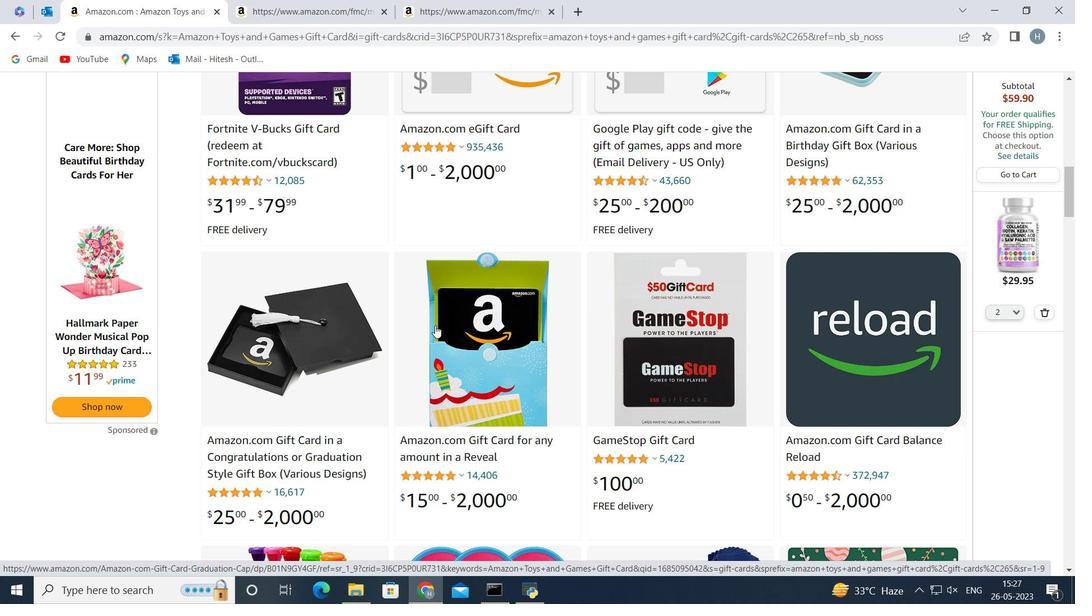
Action: Mouse scrolled (459, 322) with delta (0, 0)
Screenshot: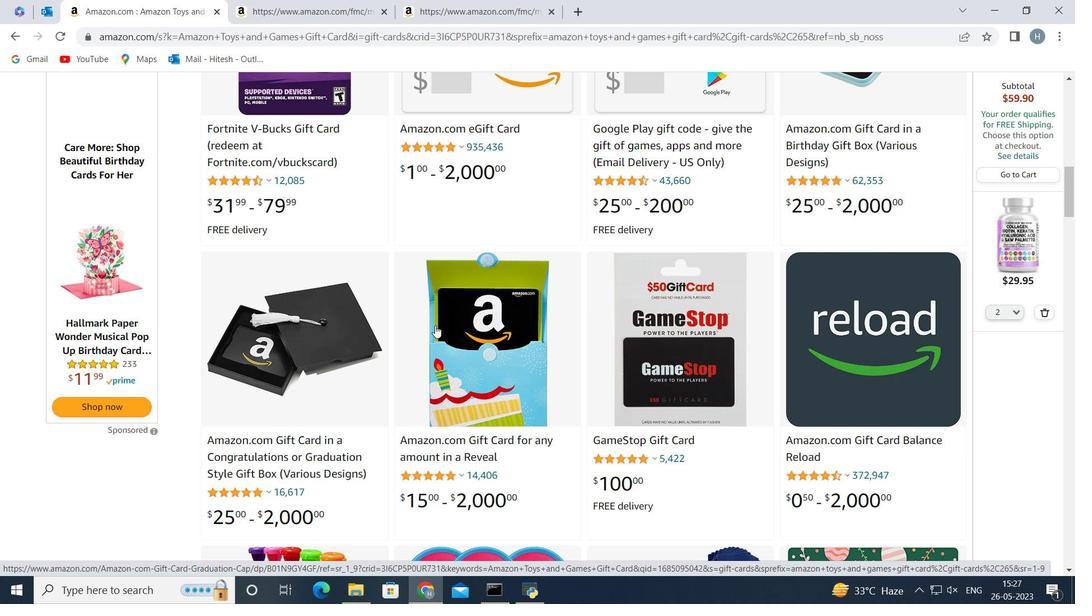 
Action: Mouse scrolled (459, 322) with delta (0, 0)
Screenshot: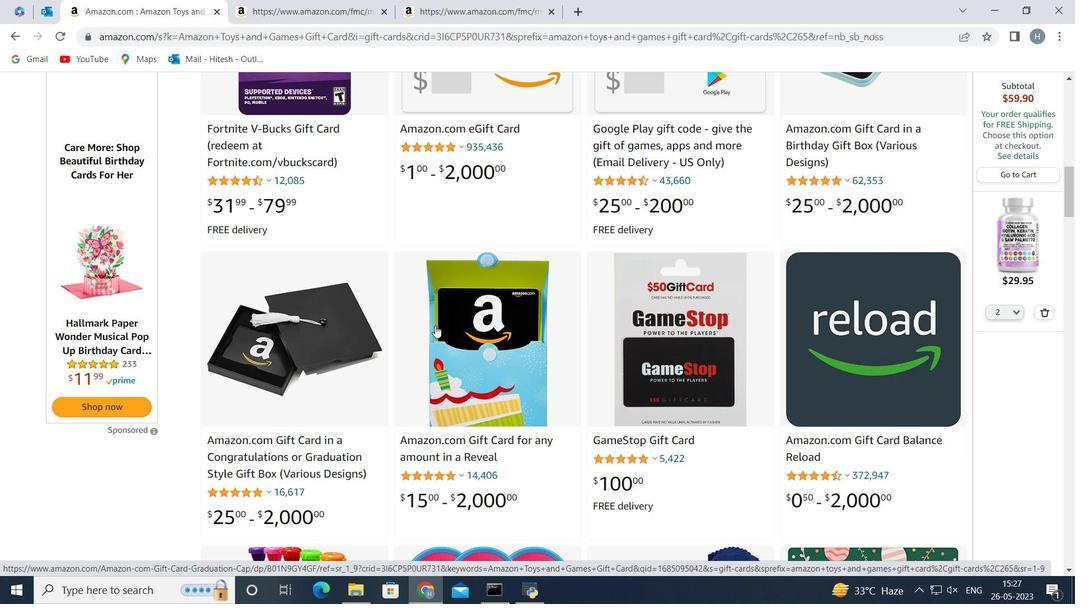 
Action: Mouse scrolled (459, 322) with delta (0, 0)
Screenshot: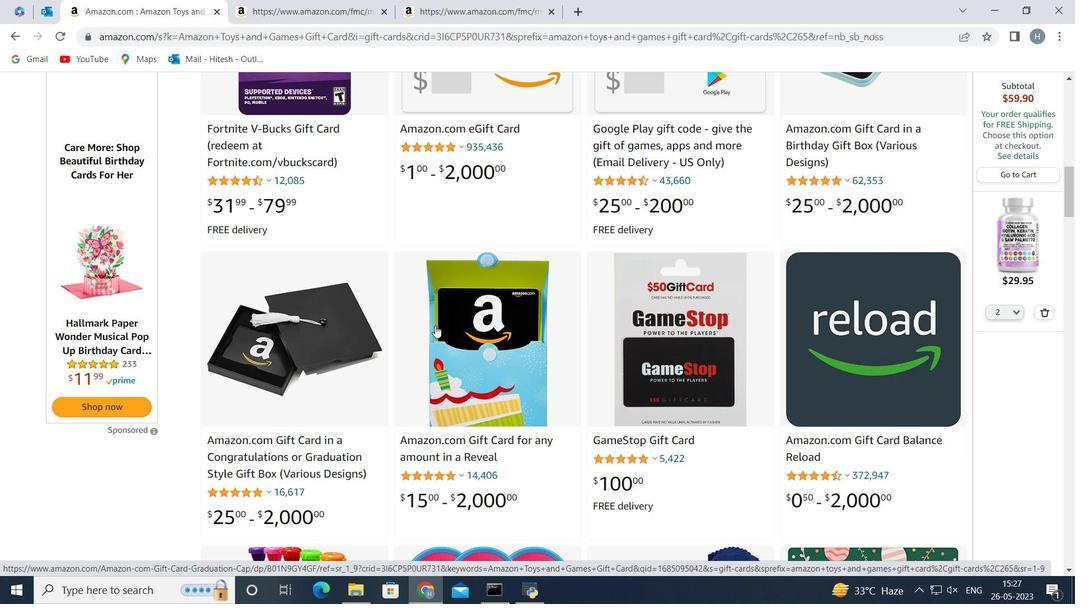 
Action: Mouse scrolled (459, 322) with delta (0, 0)
Screenshot: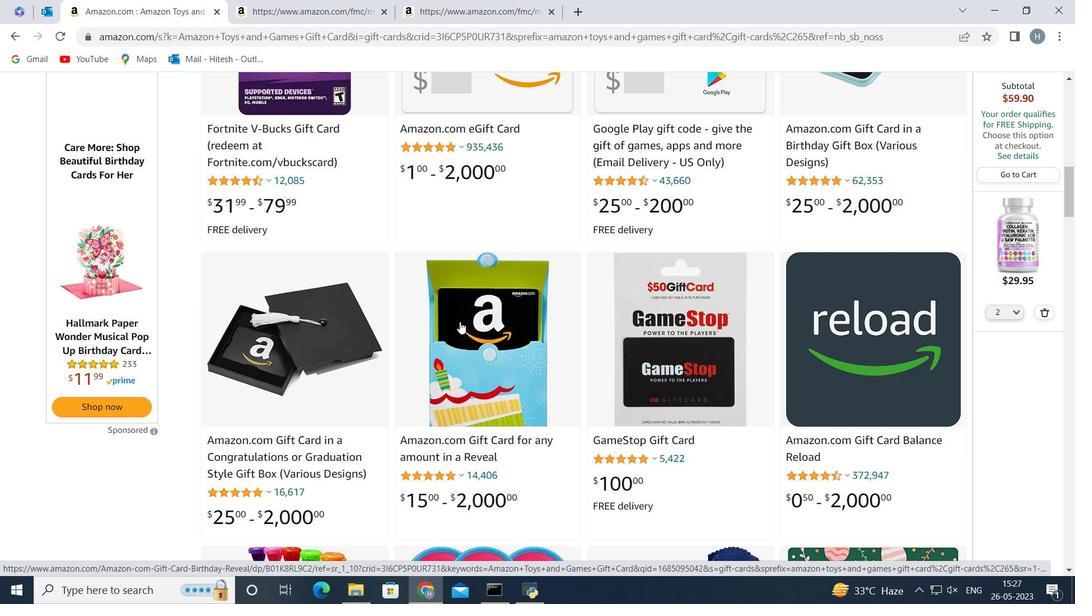 
Action: Mouse scrolled (459, 322) with delta (0, 0)
Screenshot: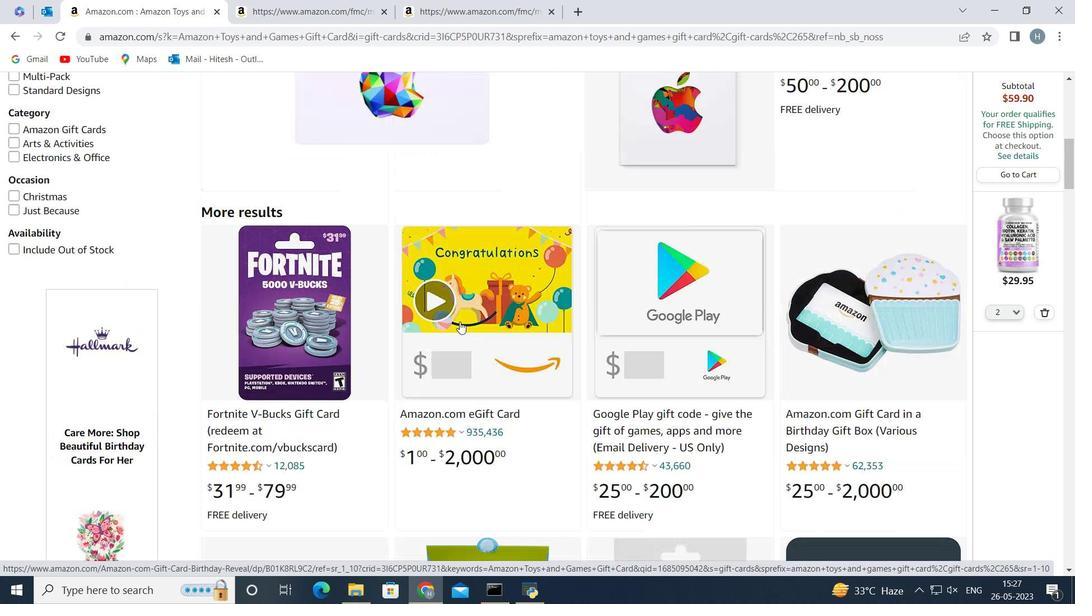
Action: Mouse scrolled (459, 322) with delta (0, 0)
Screenshot: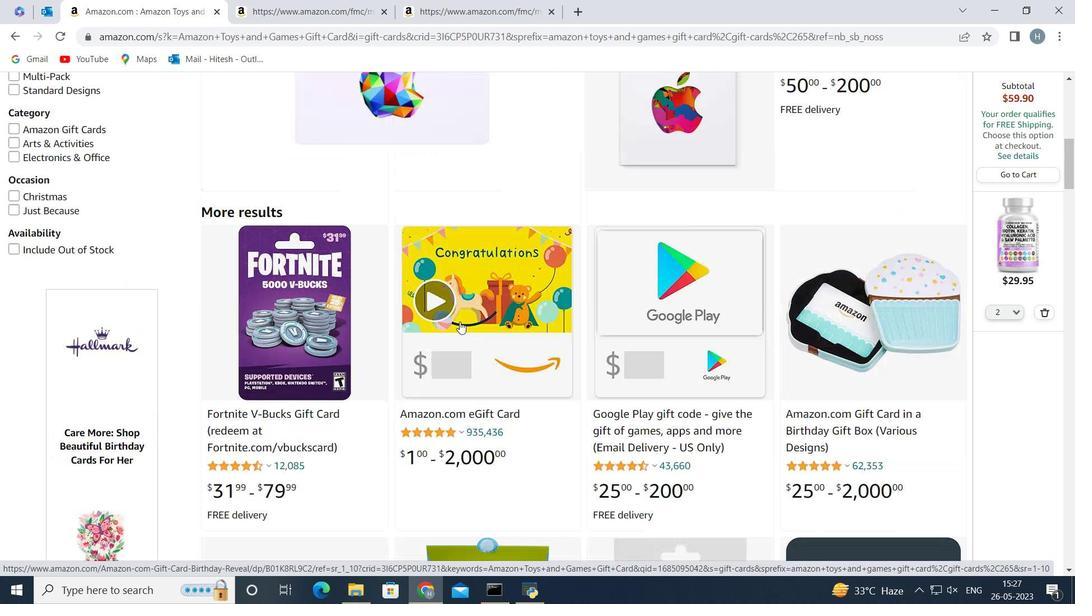 
Action: Mouse scrolled (459, 322) with delta (0, 0)
Screenshot: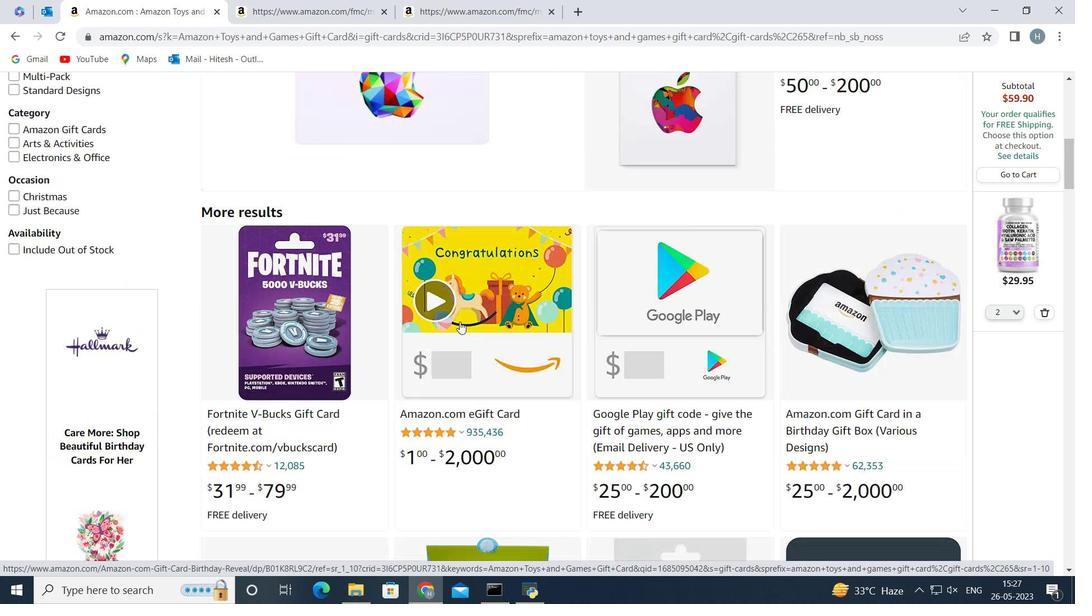 
Action: Mouse scrolled (459, 322) with delta (0, 0)
Screenshot: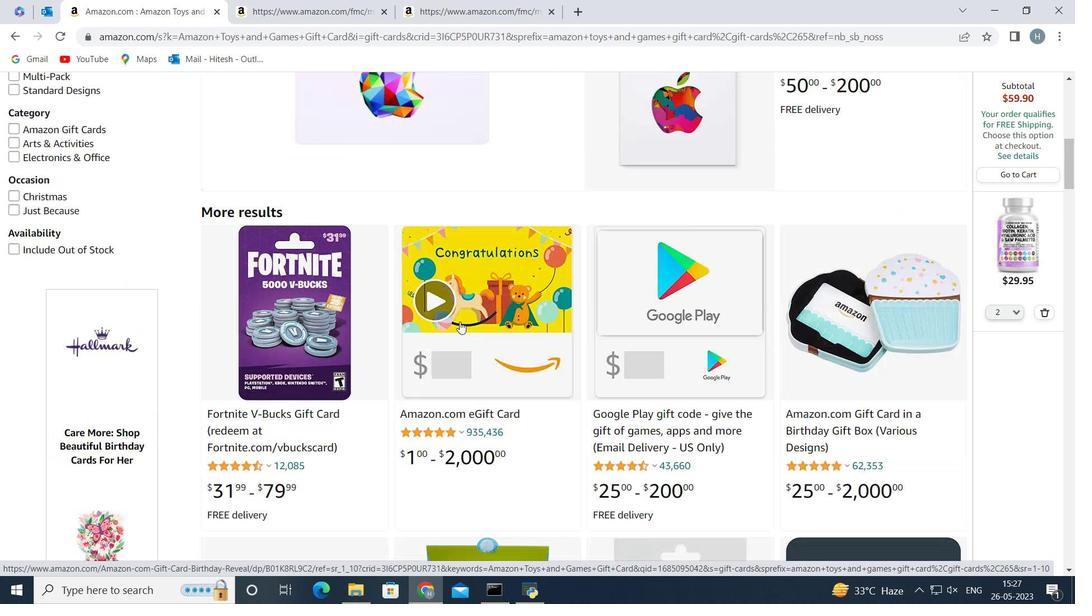 
Action: Mouse scrolled (459, 322) with delta (0, 0)
Screenshot: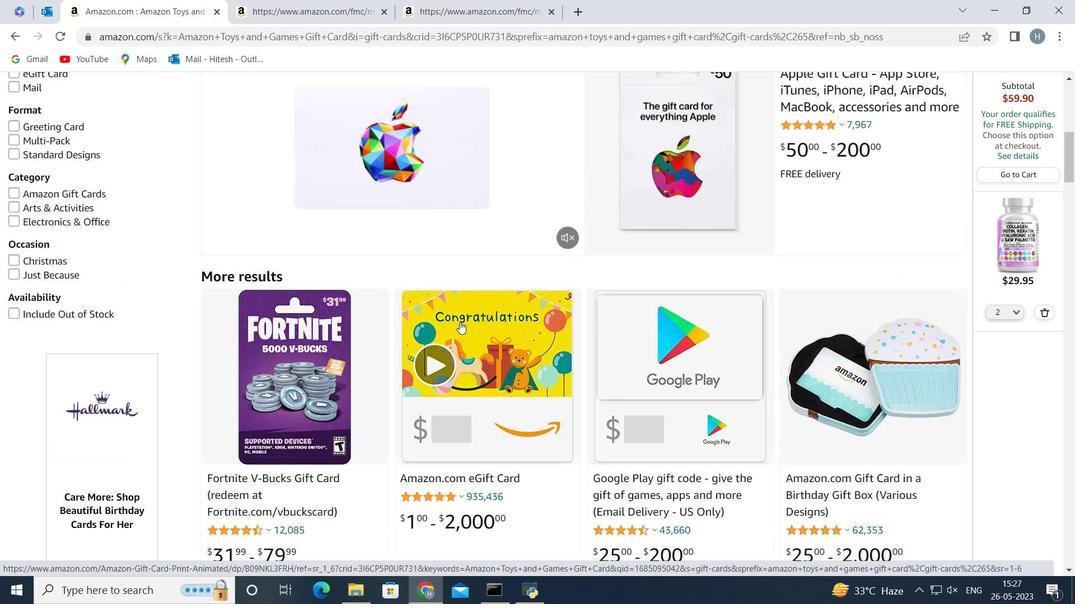 
Action: Mouse scrolled (459, 322) with delta (0, 0)
Screenshot: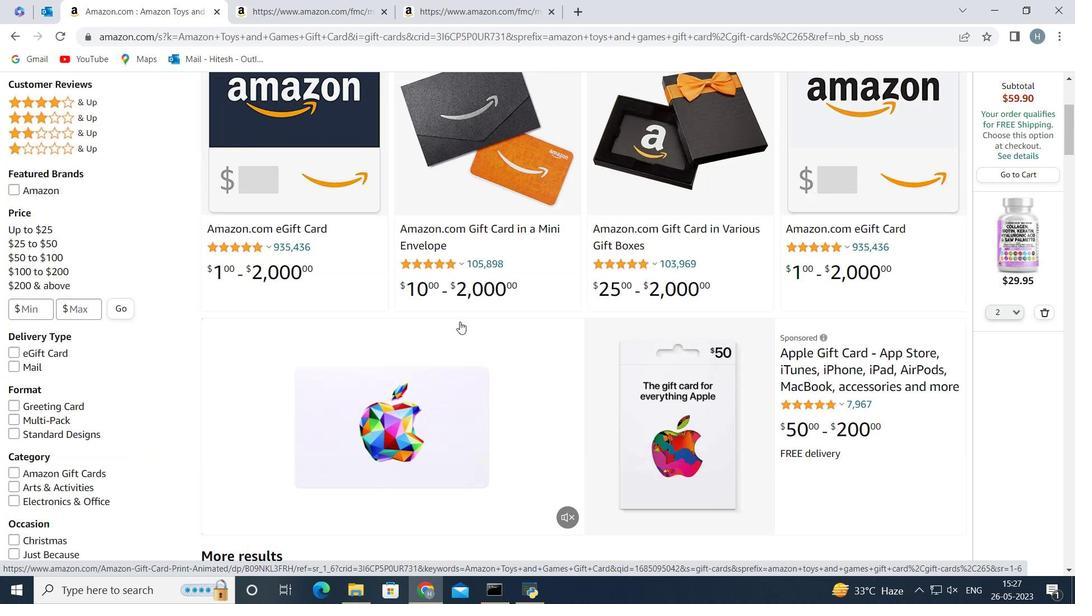 
Action: Mouse scrolled (459, 322) with delta (0, 0)
Screenshot: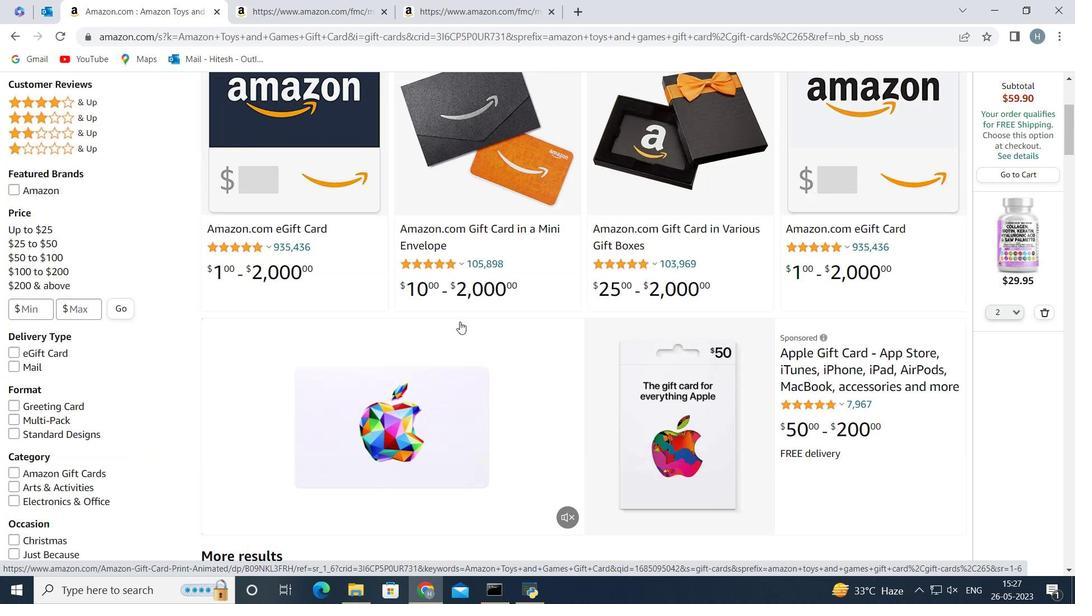 
Action: Mouse scrolled (459, 322) with delta (0, 0)
Screenshot: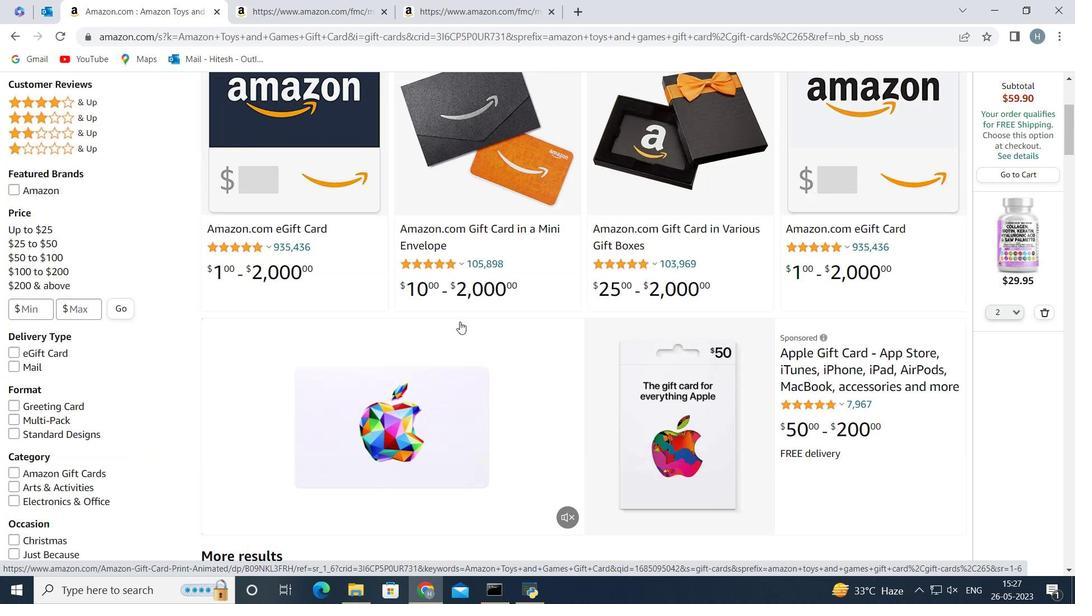 
Action: Mouse scrolled (459, 322) with delta (0, 0)
Screenshot: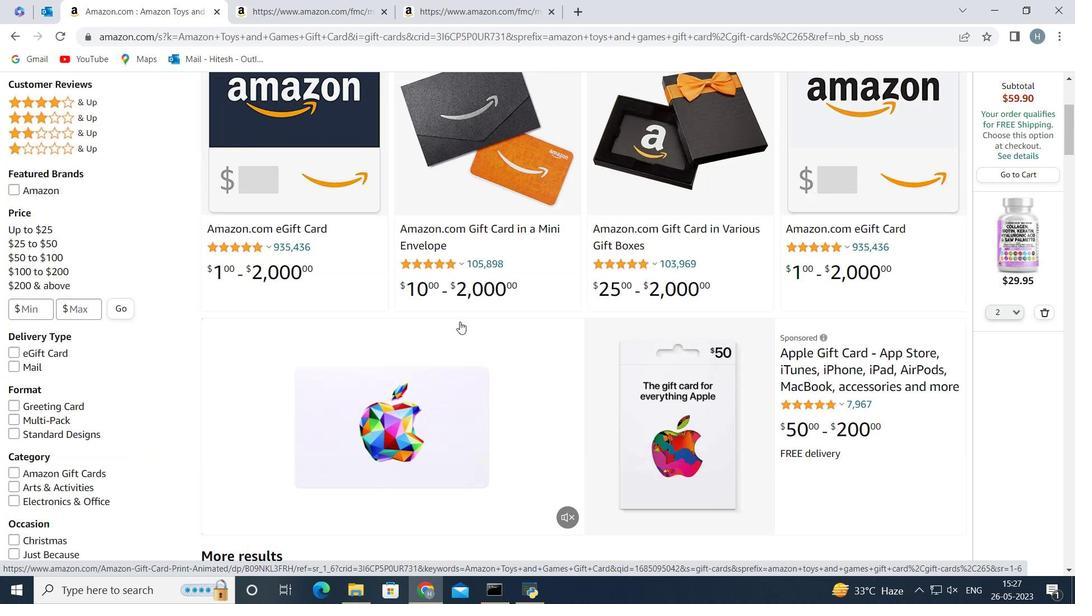 
Action: Mouse scrolled (459, 322) with delta (0, 0)
Screenshot: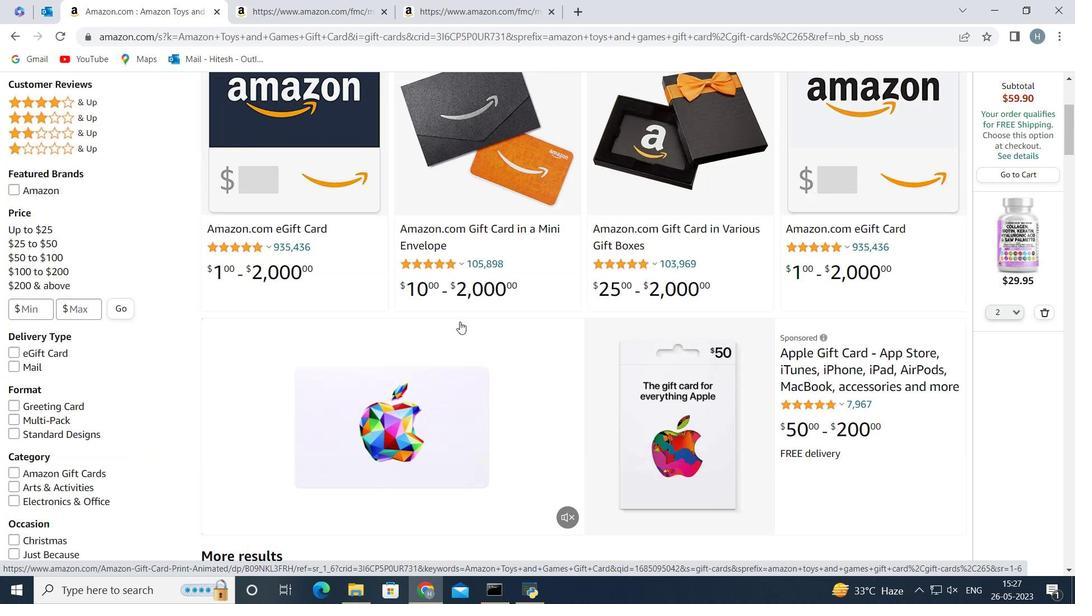 
Action: Mouse moved to (320, 306)
Screenshot: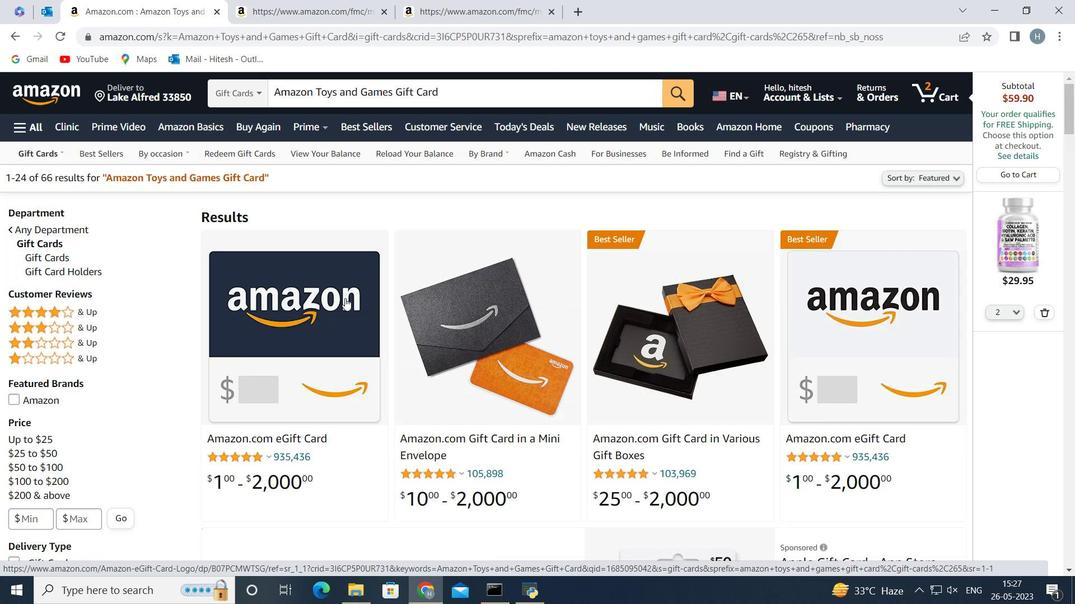 
Action: Mouse pressed left at (320, 306)
Screenshot: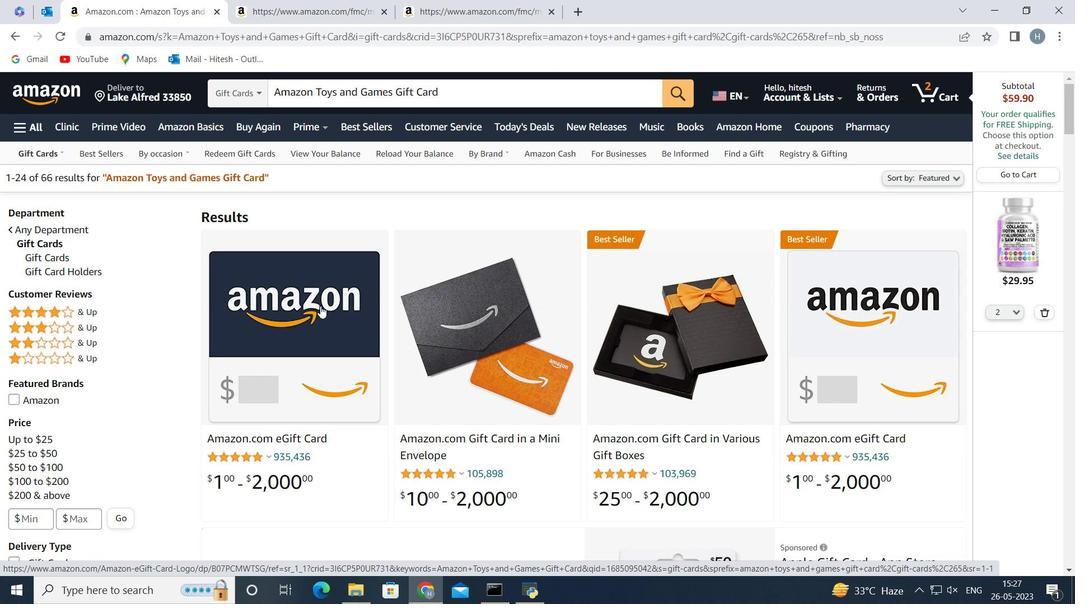 
Action: Mouse moved to (697, 266)
Screenshot: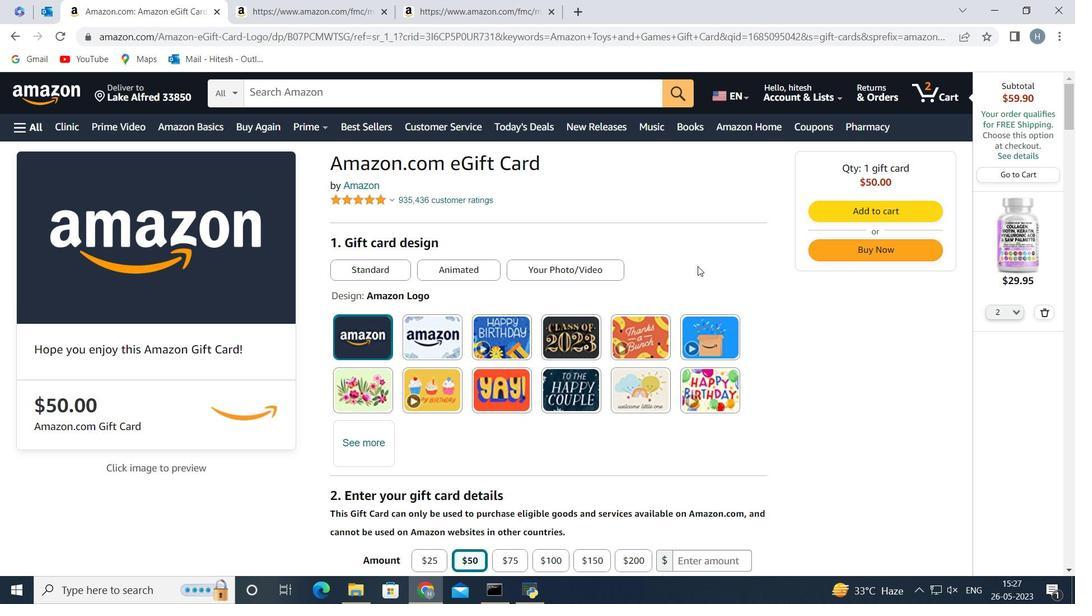 
Action: Mouse scrolled (697, 266) with delta (0, 0)
Screenshot: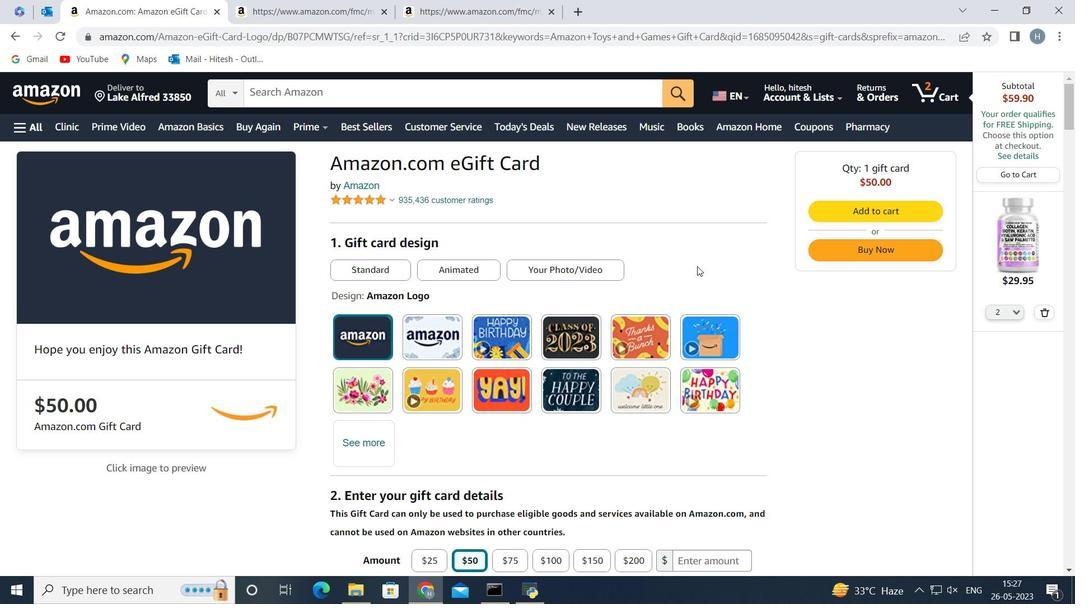 
Action: Mouse scrolled (697, 266) with delta (0, 0)
Screenshot: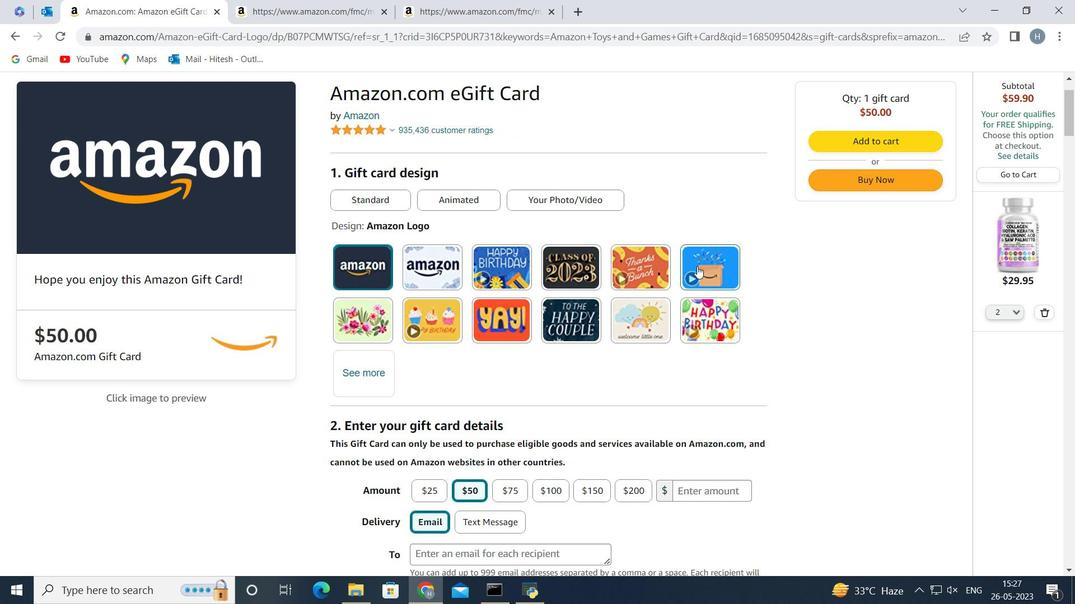 
Action: Mouse scrolled (697, 267) with delta (0, 0)
Screenshot: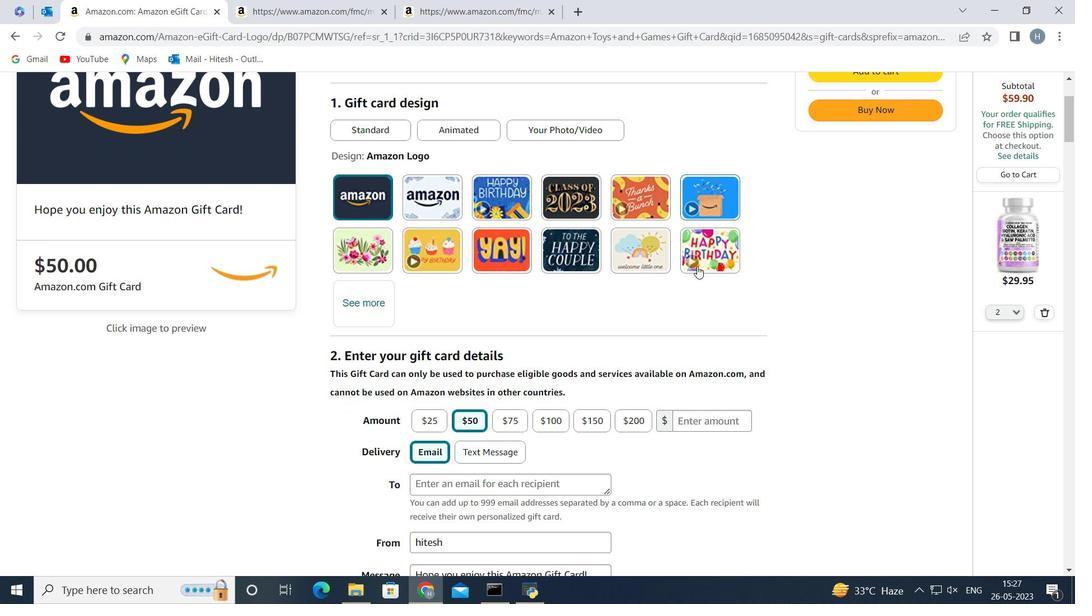 
Action: Mouse scrolled (697, 267) with delta (0, 0)
Screenshot: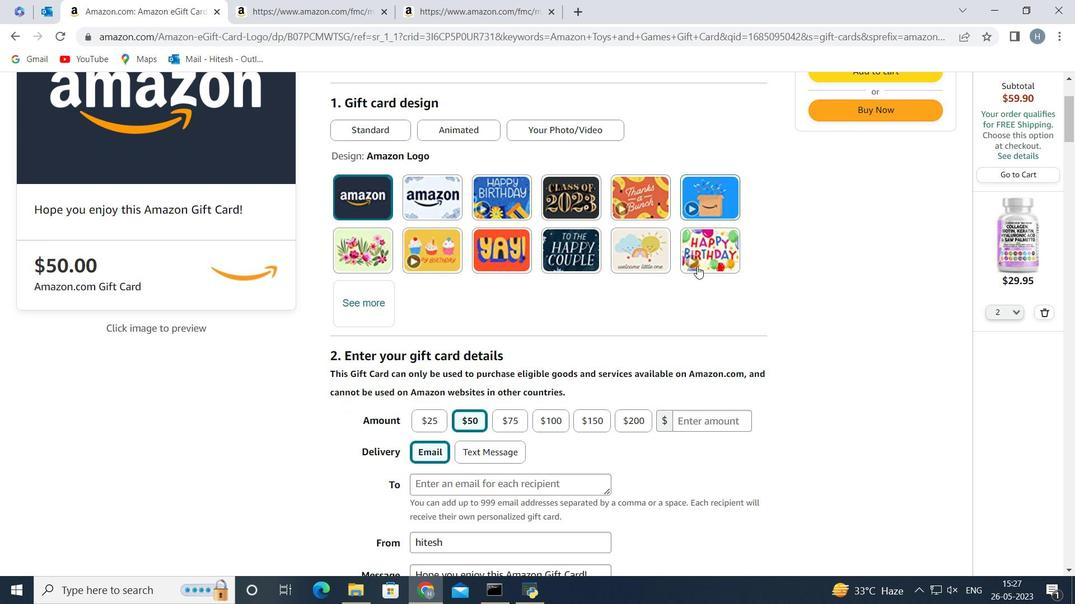 
Action: Mouse moved to (703, 378)
Screenshot: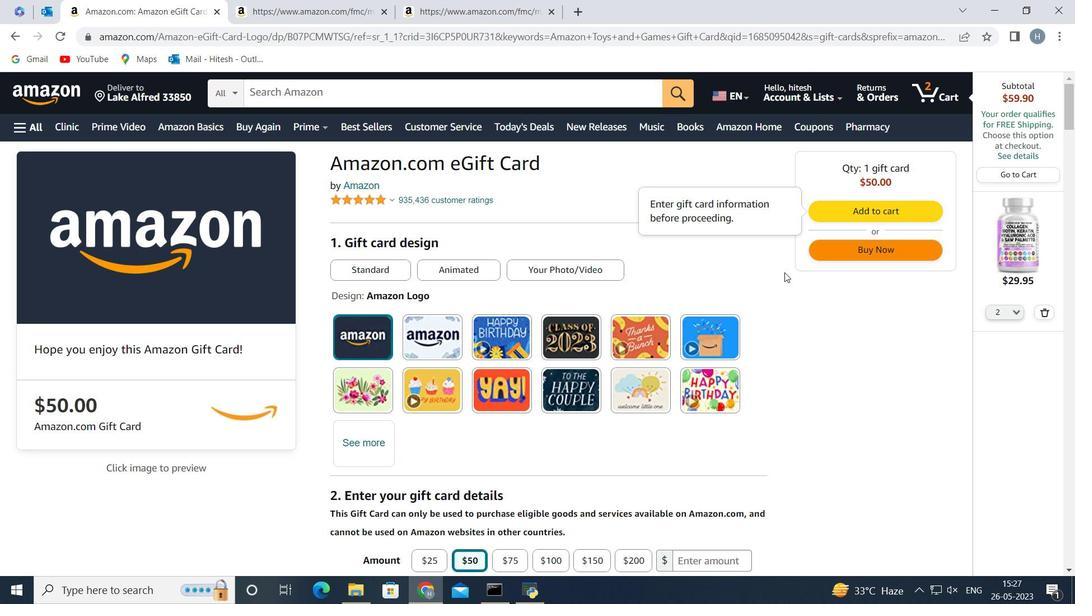 
Action: Mouse scrolled (703, 377) with delta (0, 0)
Screenshot: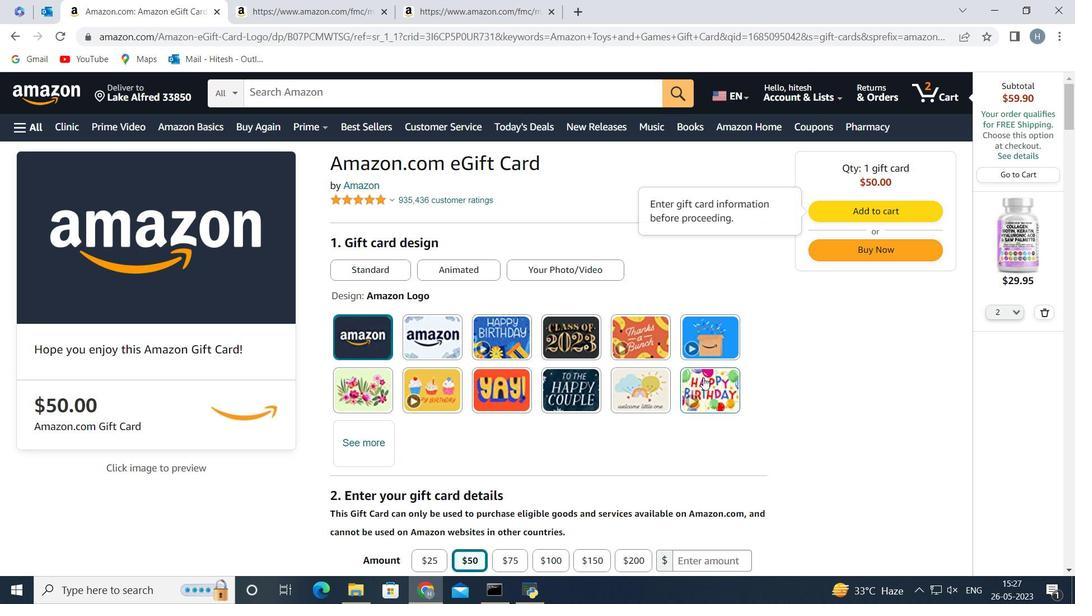 
Action: Mouse scrolled (703, 377) with delta (0, 0)
Screenshot: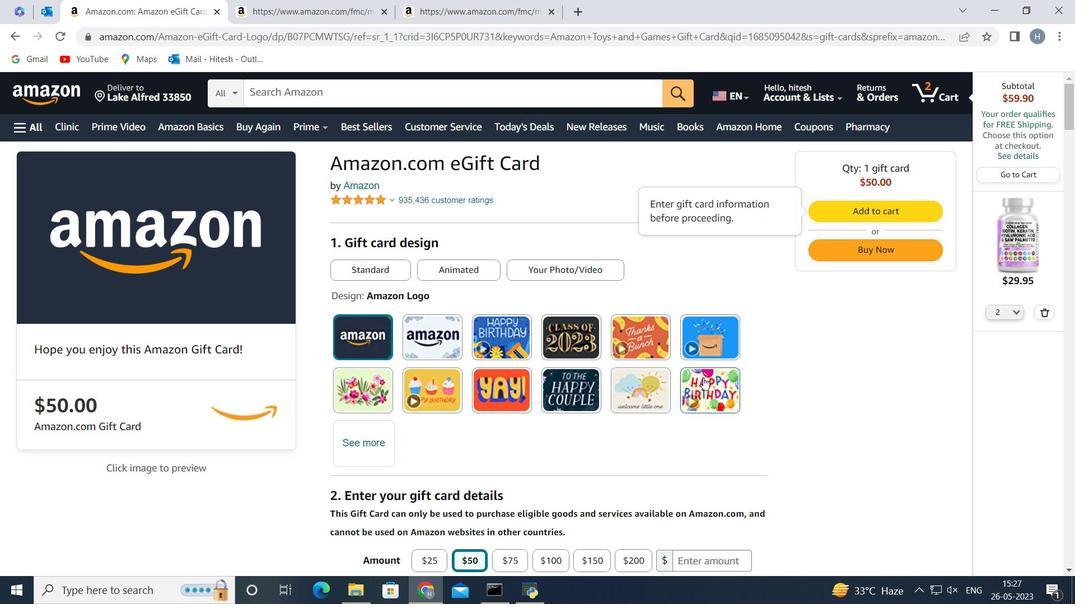
Action: Mouse moved to (640, 367)
Screenshot: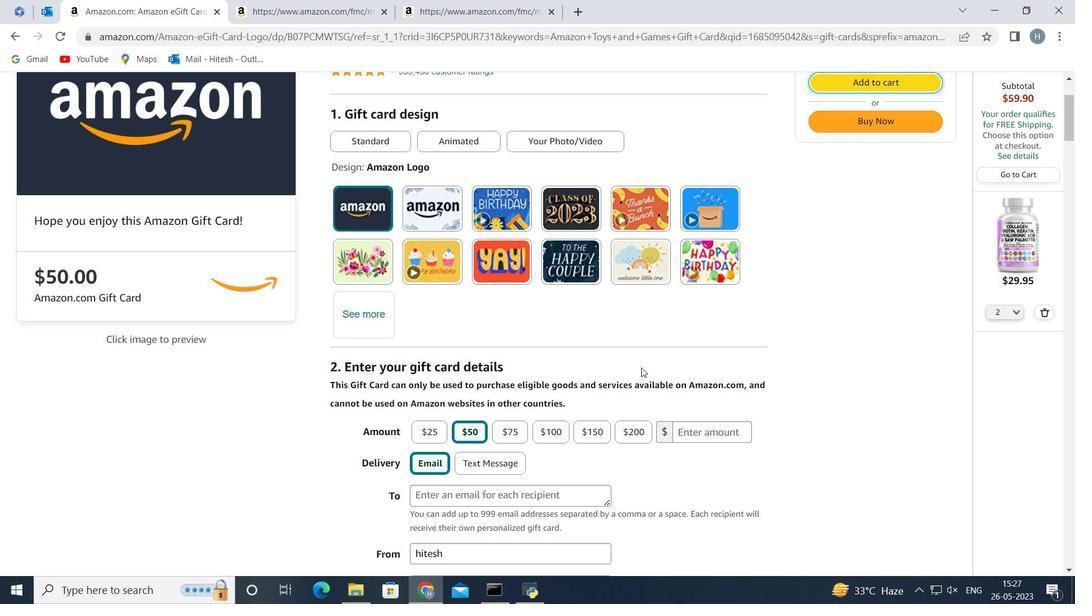 
Action: Mouse scrolled (640, 367) with delta (0, 0)
Screenshot: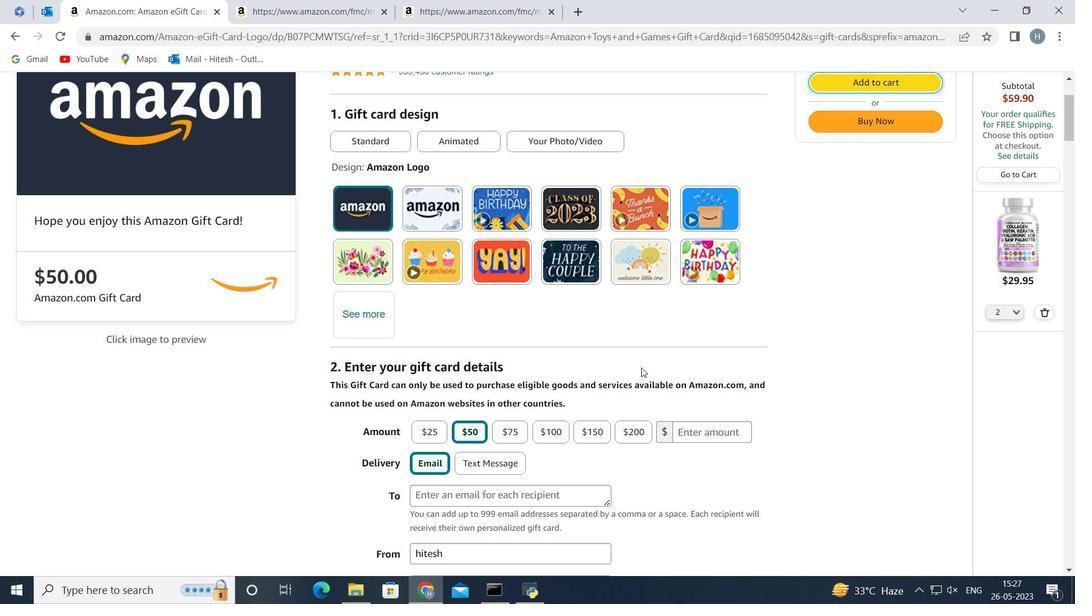 
Action: Mouse moved to (487, 380)
Screenshot: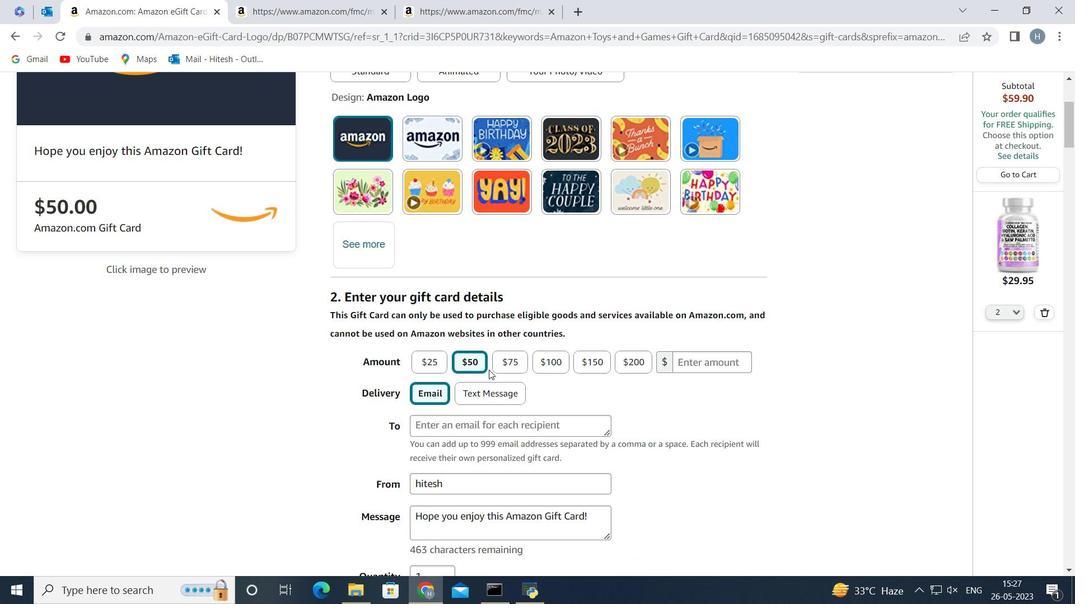 
Action: Mouse scrolled (487, 379) with delta (0, 0)
Screenshot: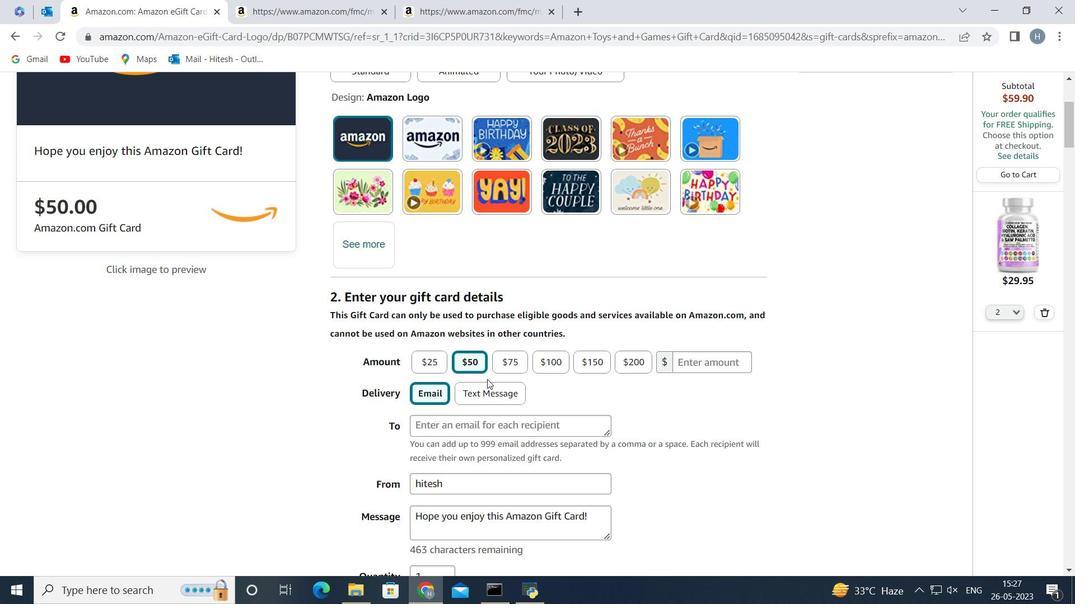 
Action: Mouse moved to (491, 352)
Screenshot: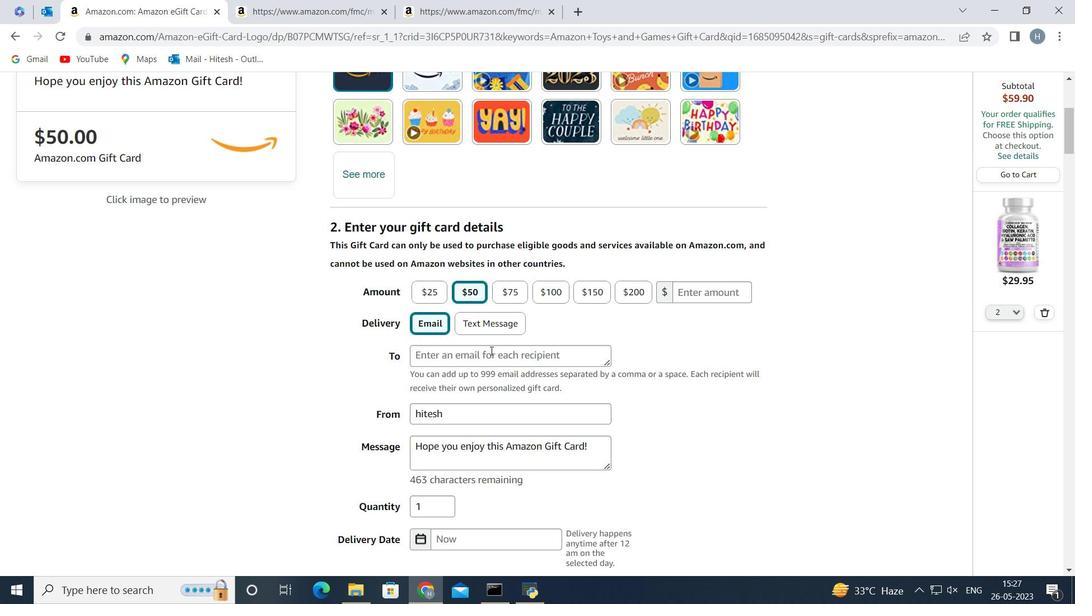
Action: Mouse pressed left at (491, 352)
Screenshot: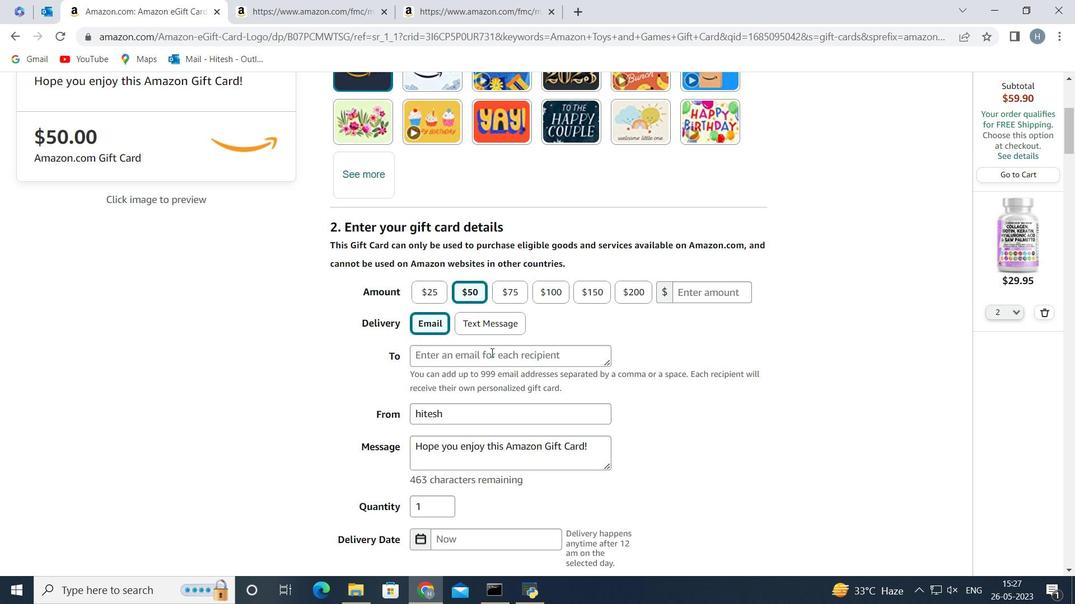 
Action: Mouse moved to (497, 353)
Screenshot: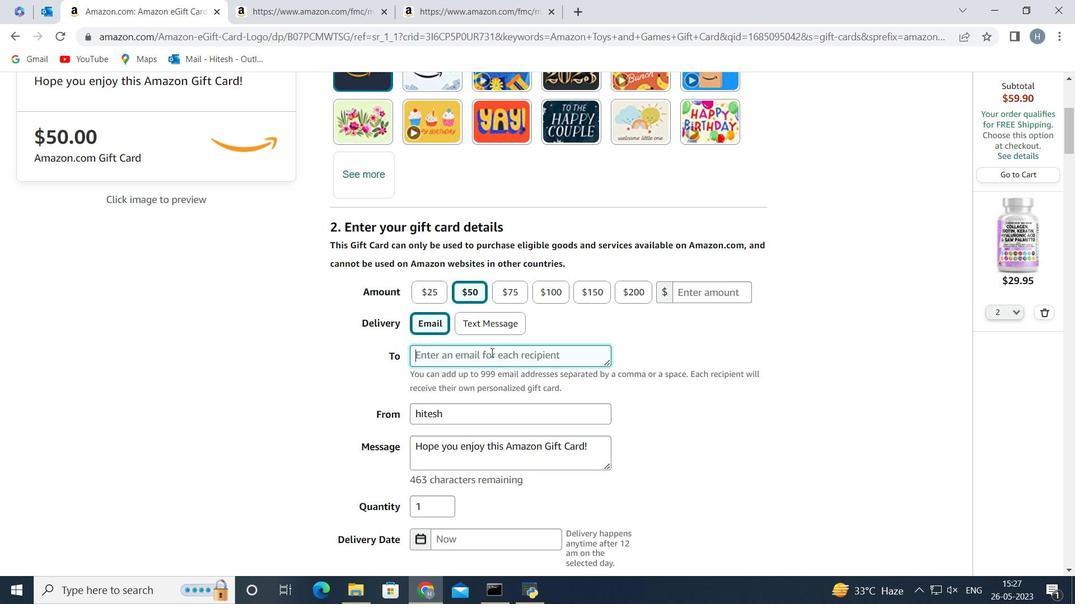 
Action: Key pressed softage.1<Key.shift>@softage.net
Screenshot: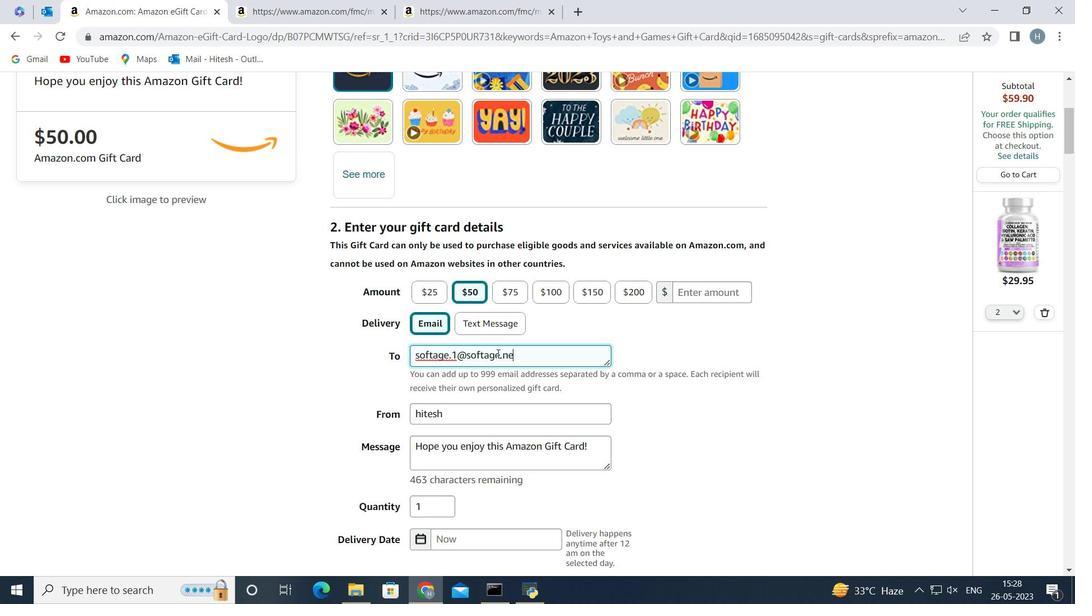
Action: Mouse moved to (580, 416)
Screenshot: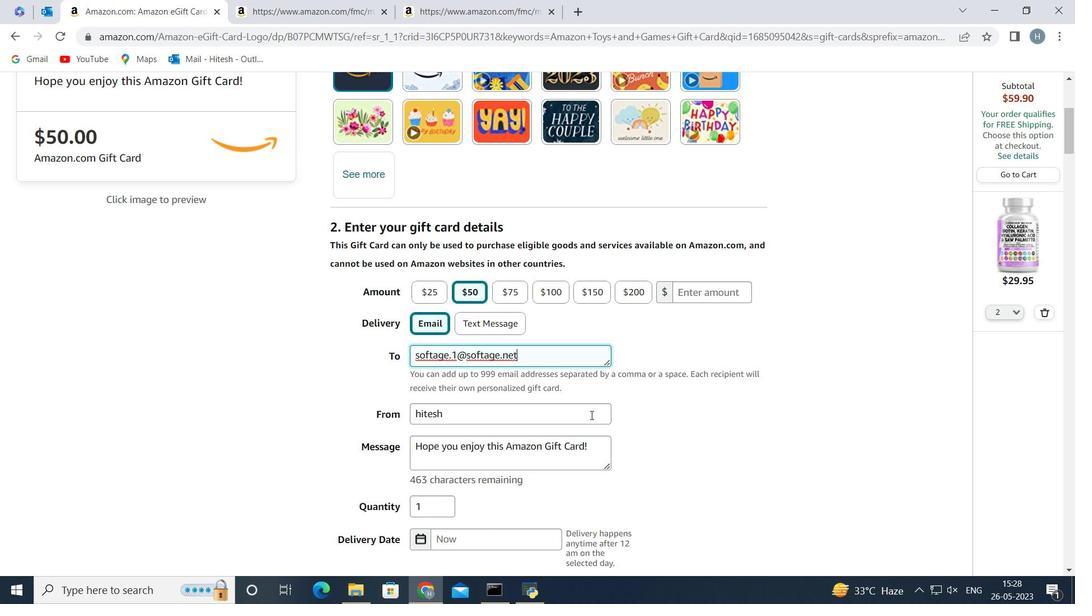 
Action: Mouse pressed left at (580, 416)
Screenshot: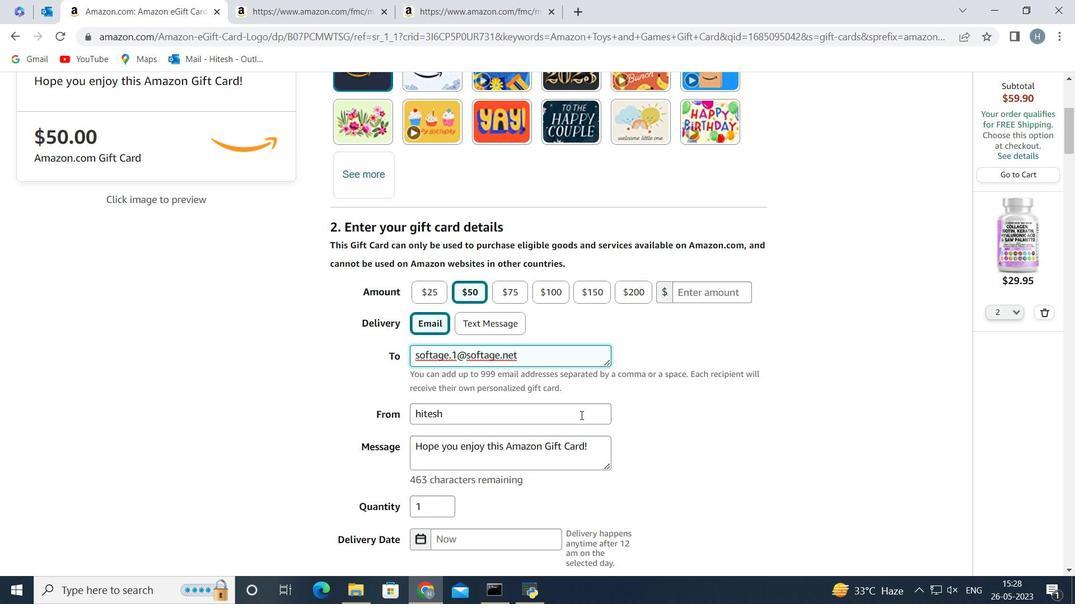 
Action: Mouse moved to (590, 457)
Screenshot: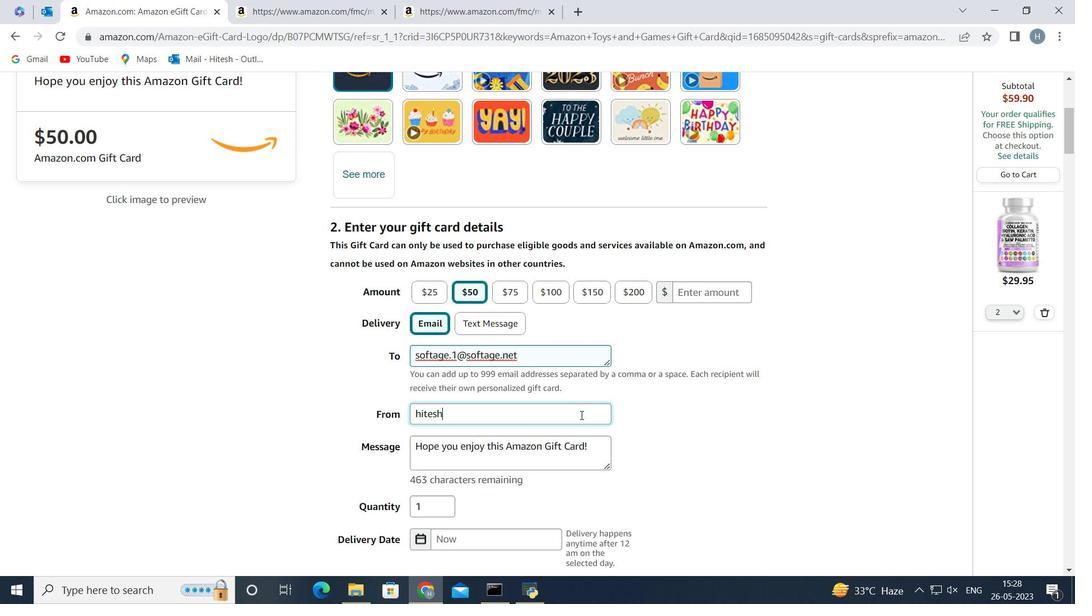 
Action: Key pressed <Key.backspace><Key.backspace><Key.backspace><Key.backspace><Key.backspace><Key.backspace><Key.backspace><Key.backspace><Key.backspace><Key.backspace><Key.backspace><Key.backspace><Key.backspace><Key.shift><Key.shift><Key.shift><Key.shift><Key.shift><Key.shift>TU<Key.backspace>ue<Key.space><Key.shift>Hall
Screenshot: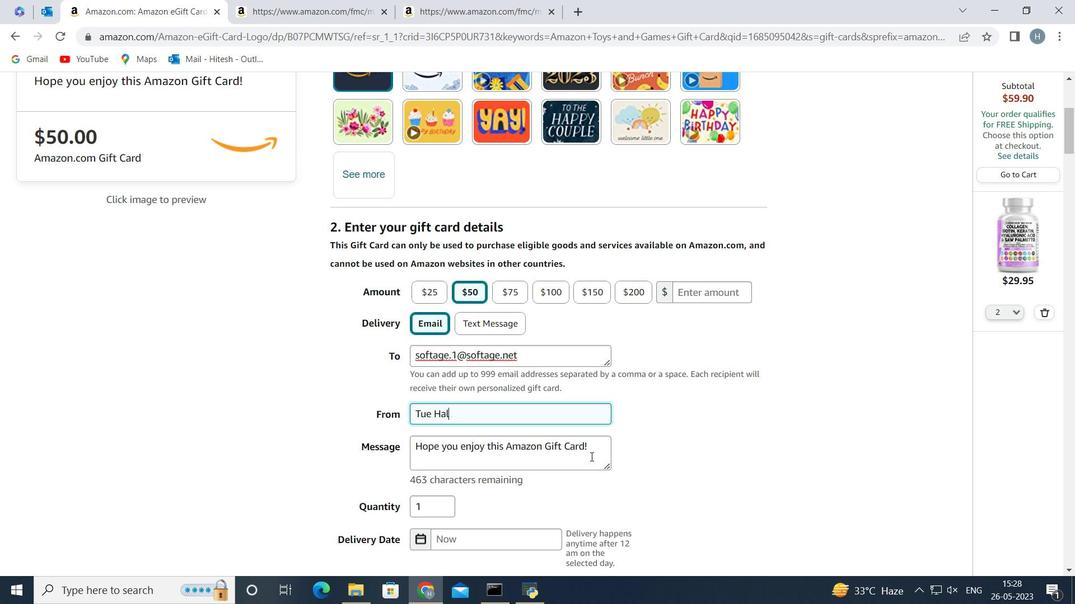 
Action: Mouse moved to (597, 440)
Screenshot: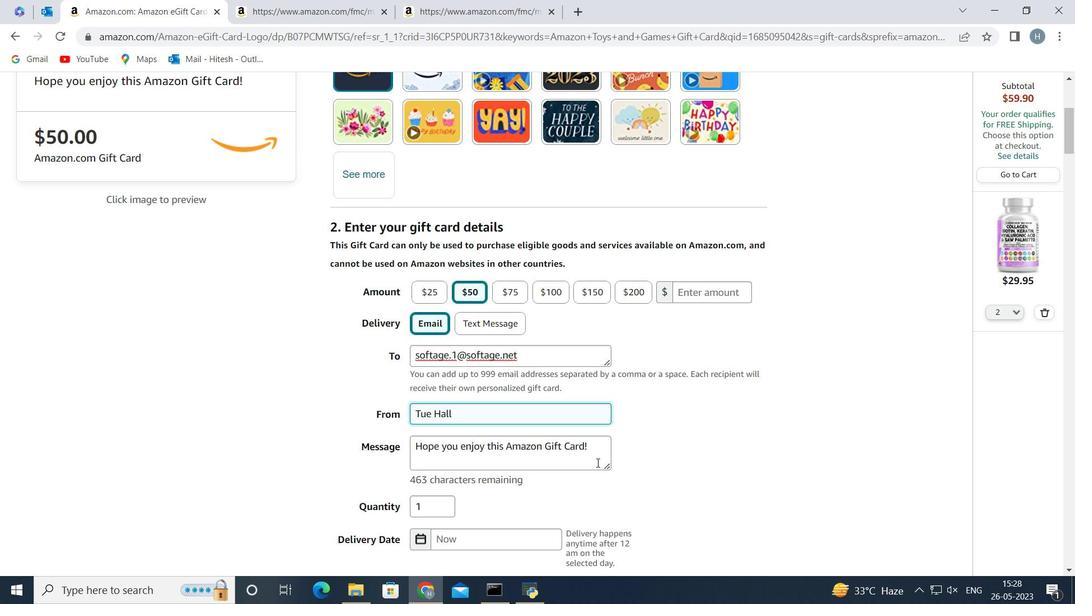 
Action: Mouse scrolled (597, 440) with delta (0, 0)
Screenshot: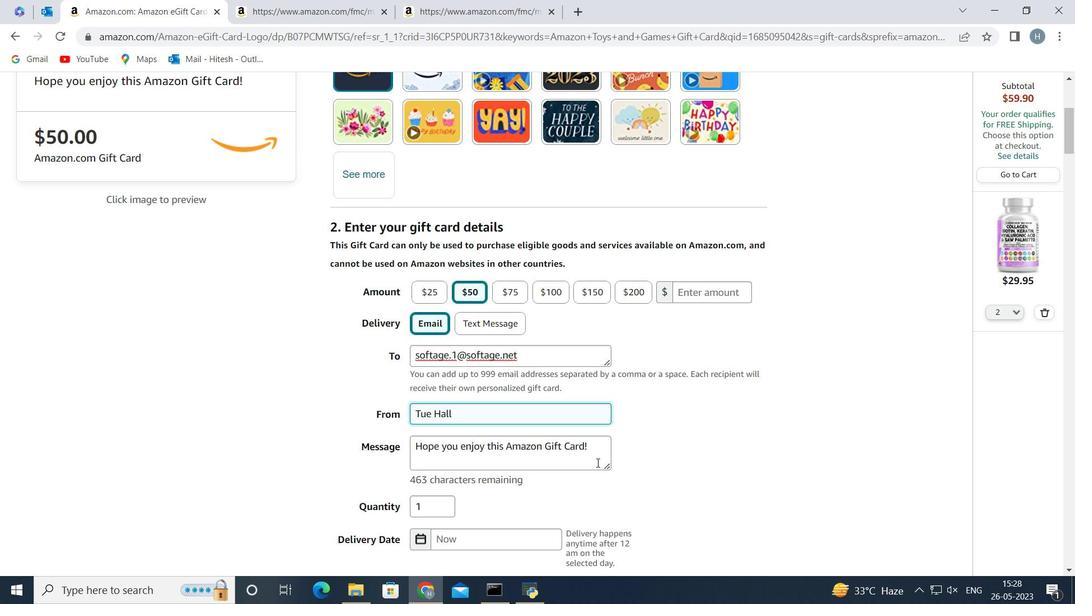 
Action: Mouse scrolled (597, 440) with delta (0, 0)
Screenshot: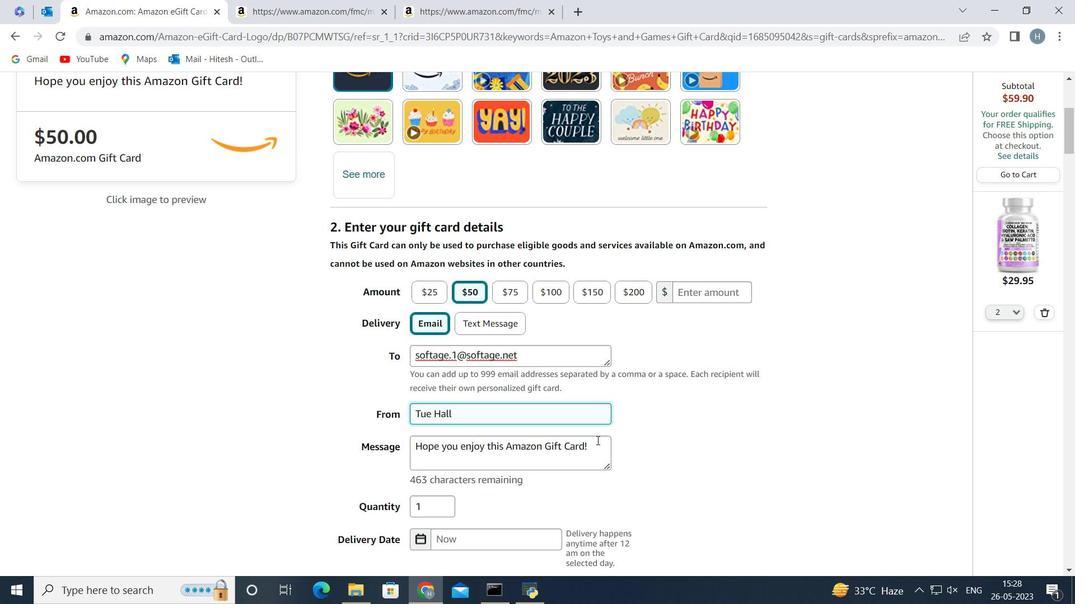 
Action: Mouse moved to (493, 398)
Screenshot: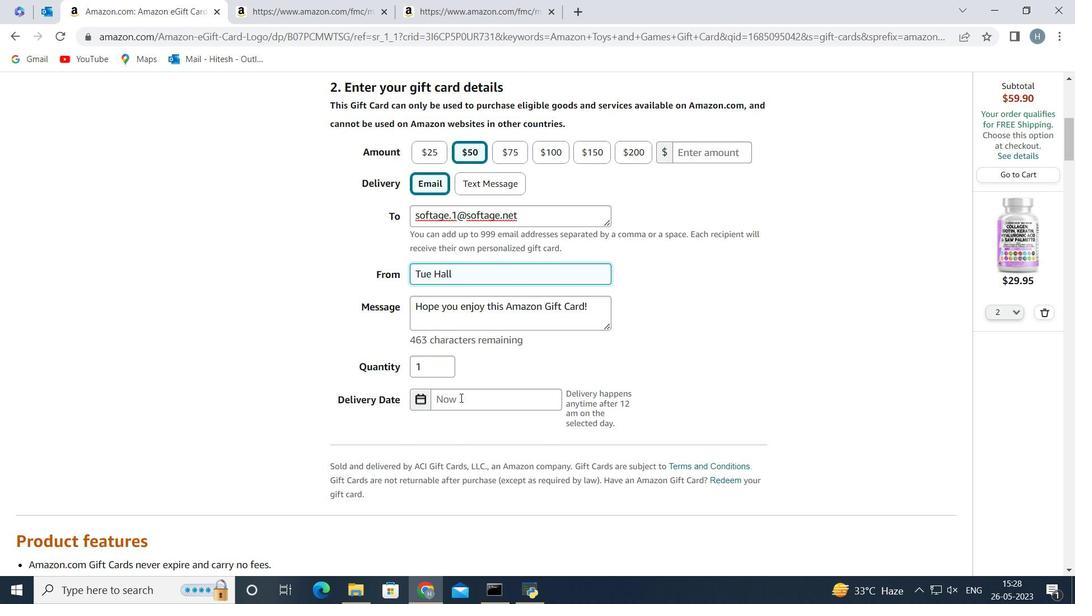 
Action: Mouse pressed left at (493, 398)
Screenshot: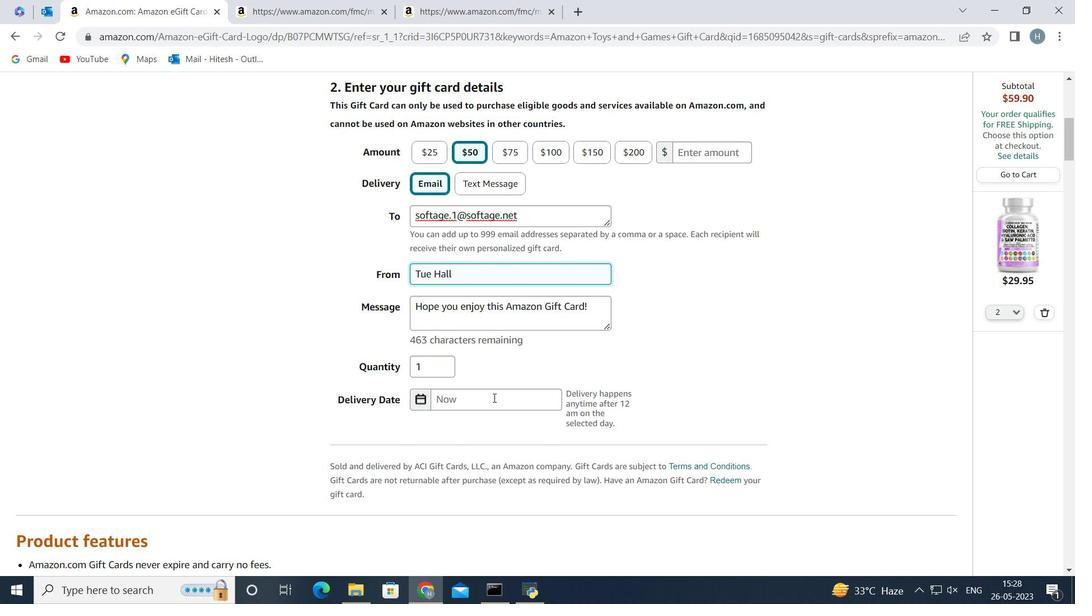 
Action: Mouse moved to (511, 537)
Screenshot: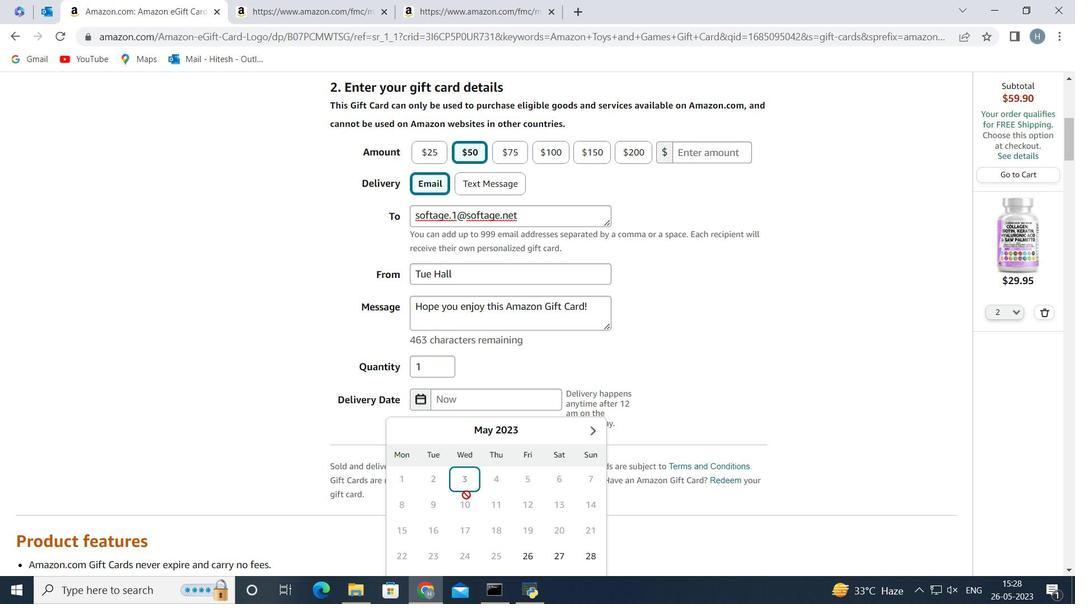 
Action: Mouse scrolled (511, 536) with delta (0, 0)
Screenshot: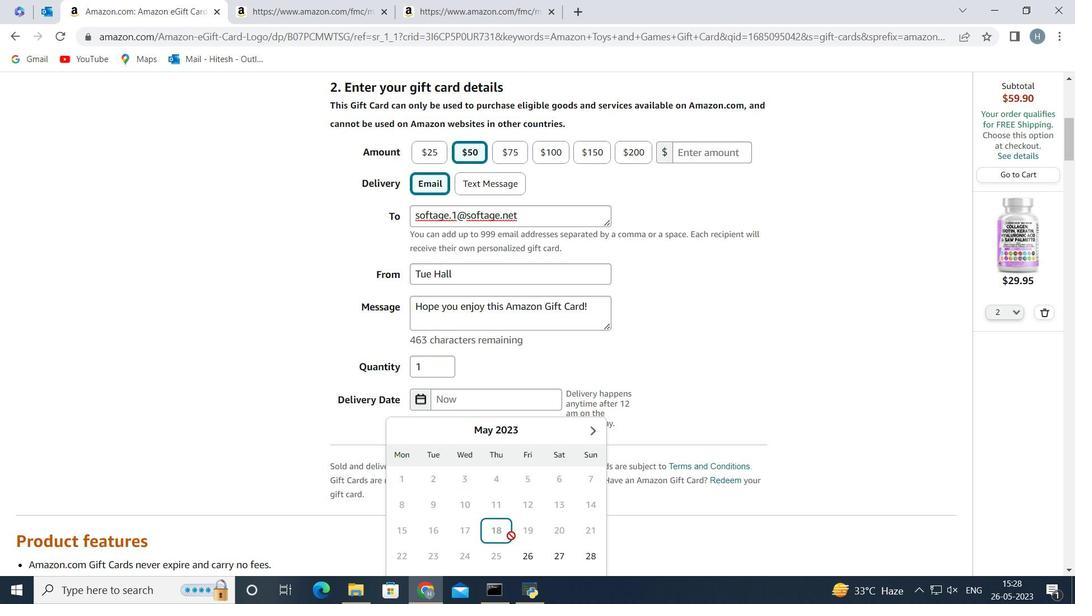 
Action: Mouse scrolled (511, 536) with delta (0, 0)
Screenshot: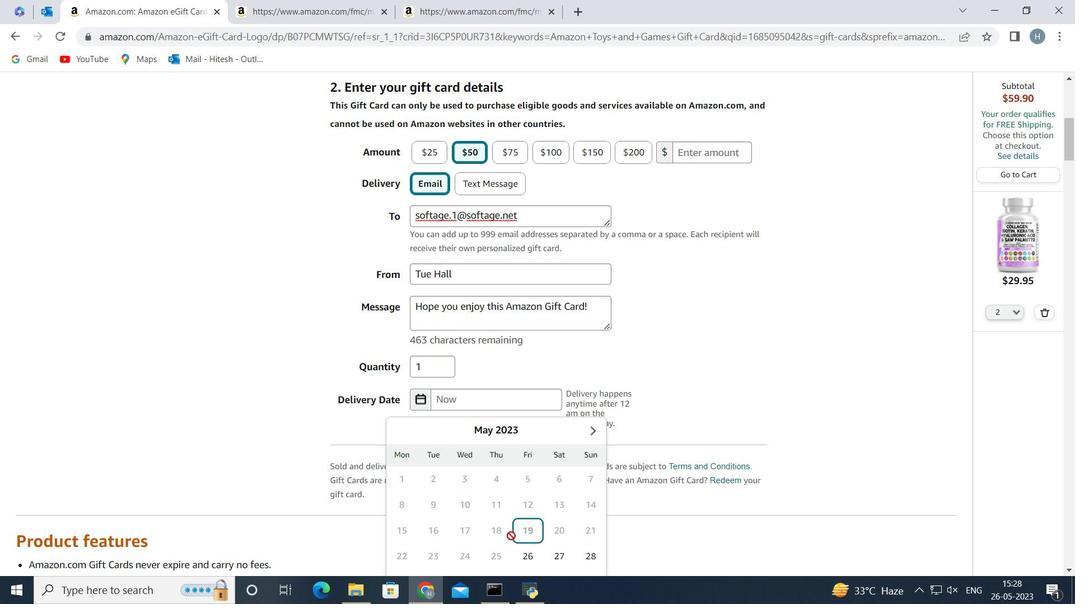 
Action: Mouse moved to (461, 443)
Screenshot: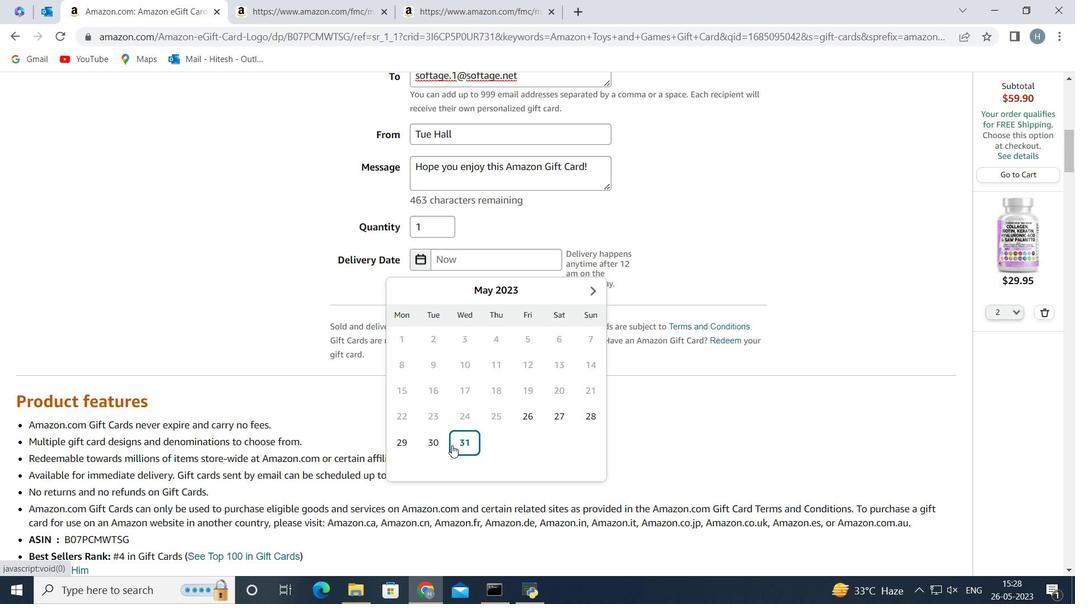 
Action: Mouse pressed left at (461, 443)
Screenshot: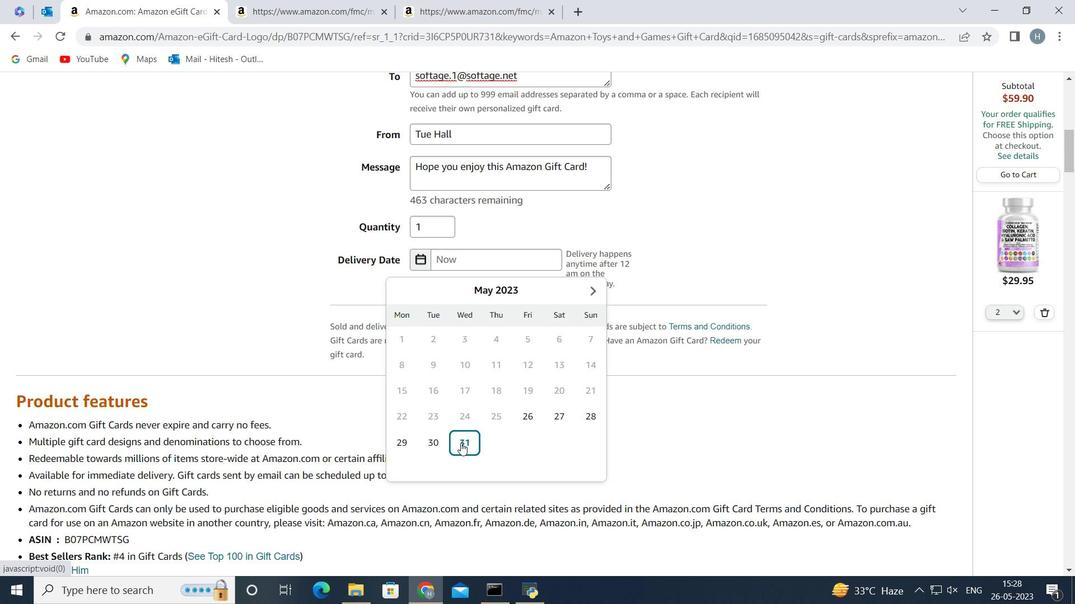 
Action: Mouse moved to (573, 387)
Screenshot: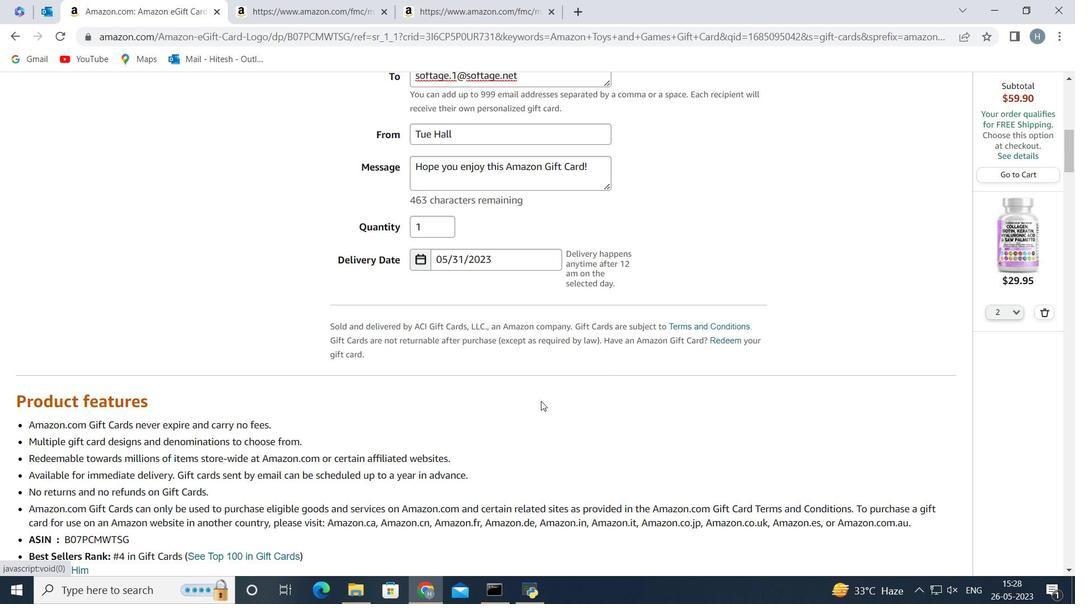 
Action: Mouse scrolled (573, 388) with delta (0, 0)
Screenshot: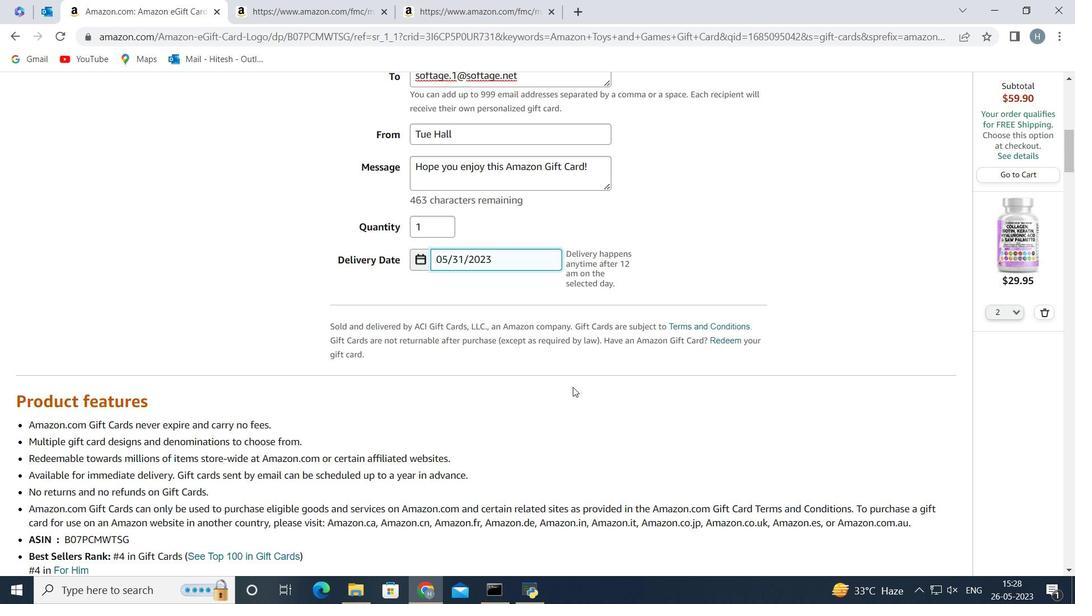 
Action: Mouse scrolled (573, 388) with delta (0, 0)
Screenshot: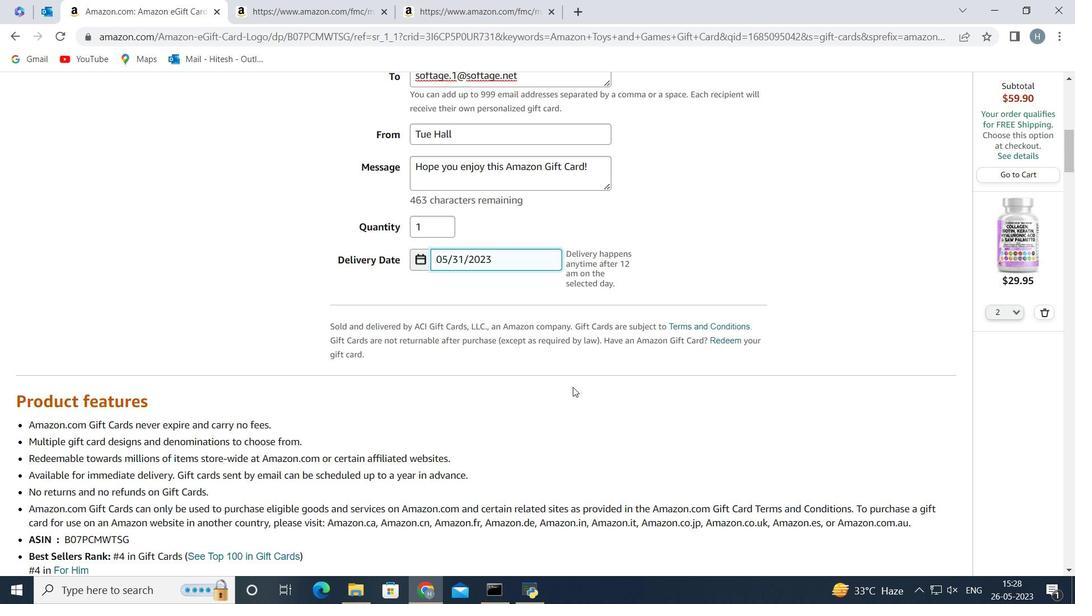 
Action: Mouse scrolled (573, 388) with delta (0, 0)
Screenshot: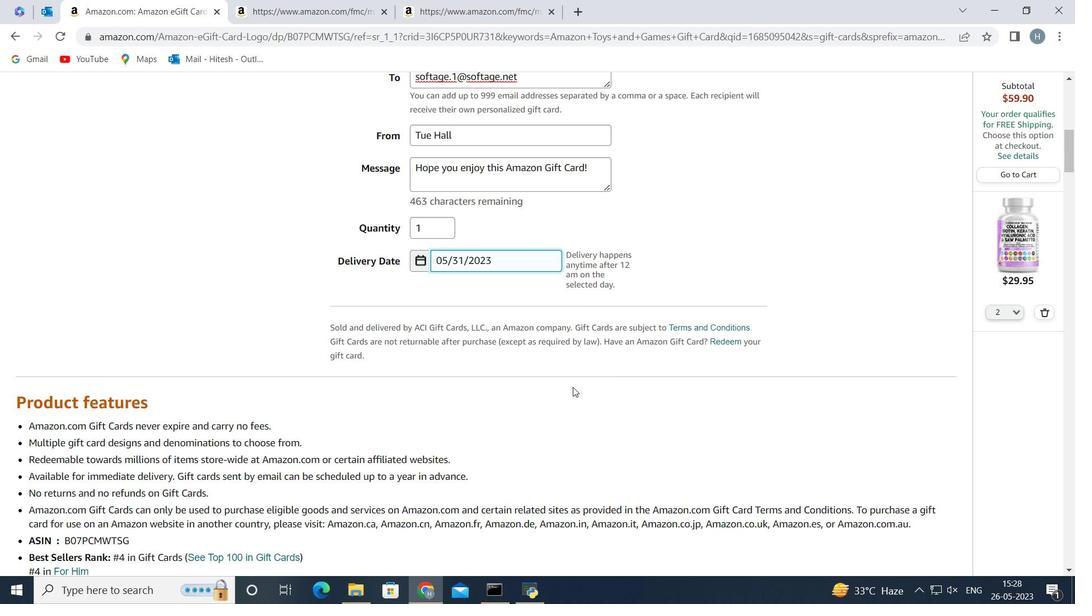 
Action: Mouse moved to (780, 213)
Screenshot: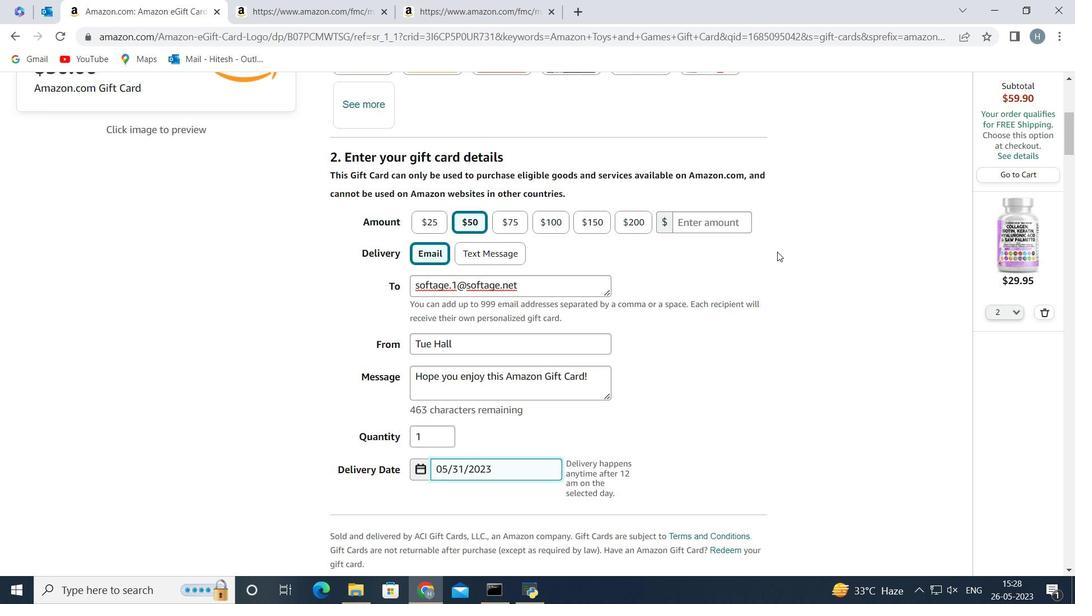 
Action: Mouse scrolled (780, 214) with delta (0, 0)
Screenshot: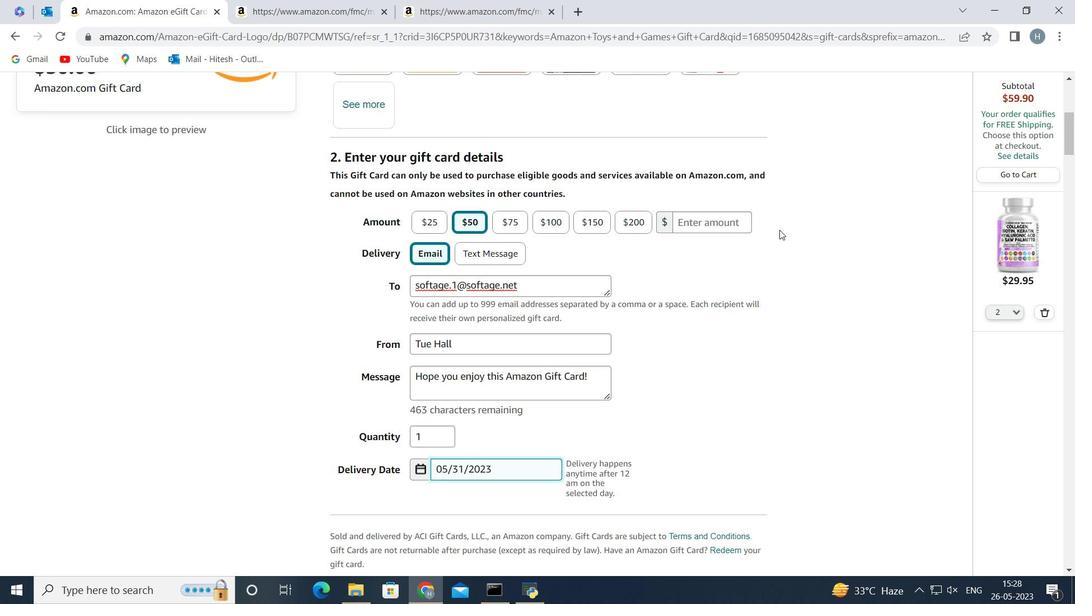 
Action: Mouse scrolled (780, 214) with delta (0, 0)
Screenshot: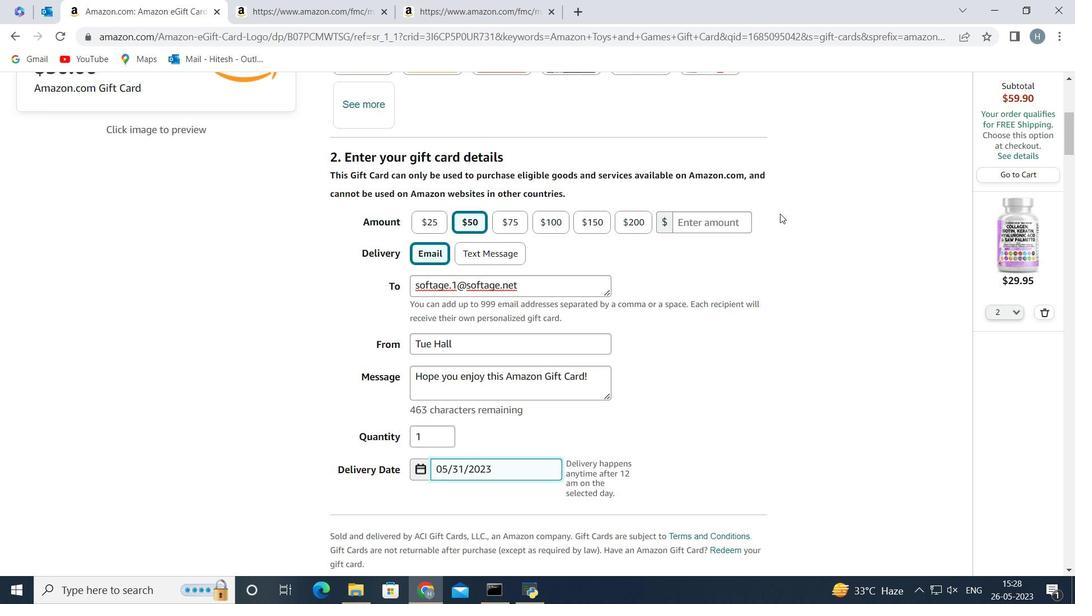 
Action: Mouse moved to (794, 254)
Screenshot: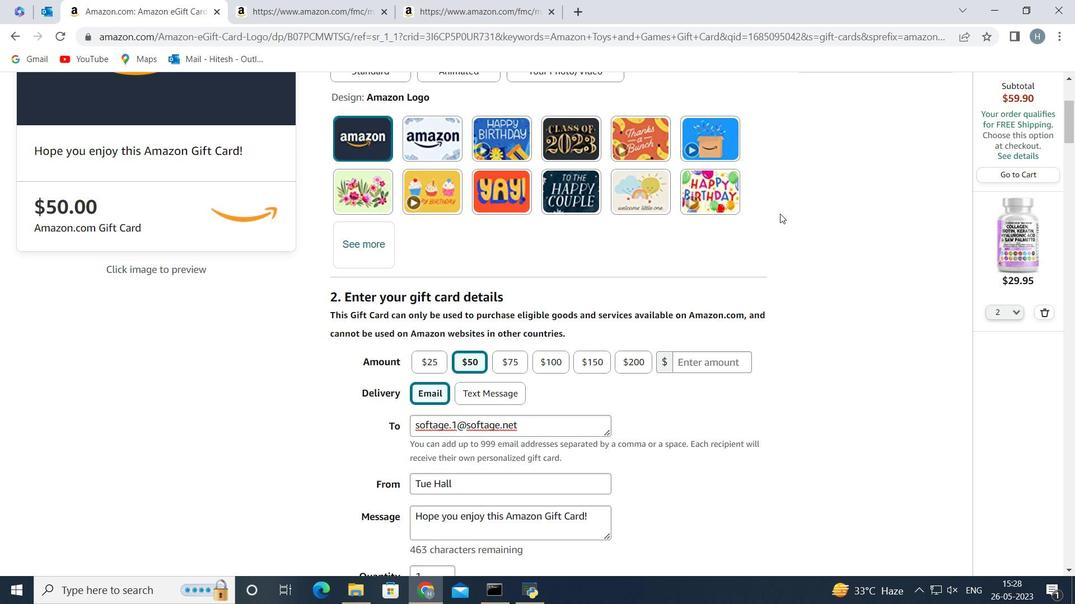 
Action: Mouse scrolled (794, 254) with delta (0, 0)
Screenshot: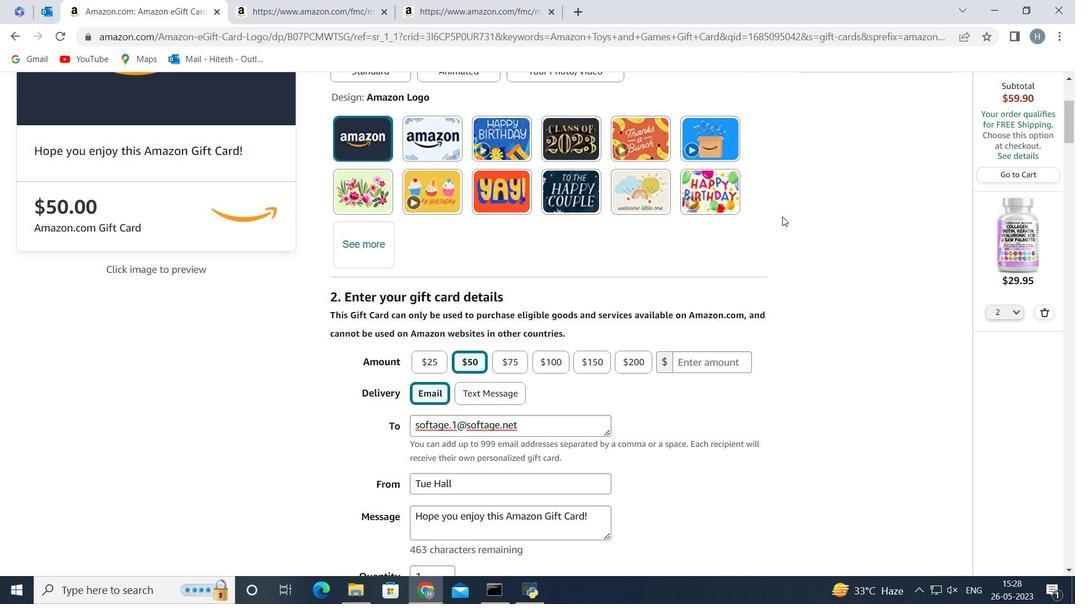 
Action: Mouse scrolled (794, 254) with delta (0, 0)
Screenshot: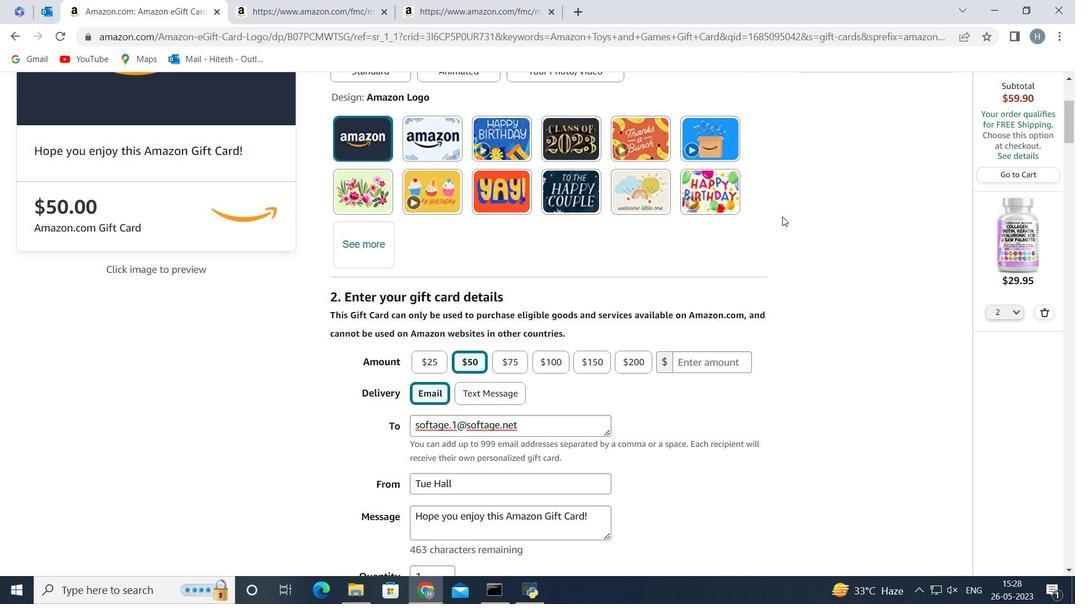
Action: Mouse scrolled (794, 254) with delta (0, 0)
Screenshot: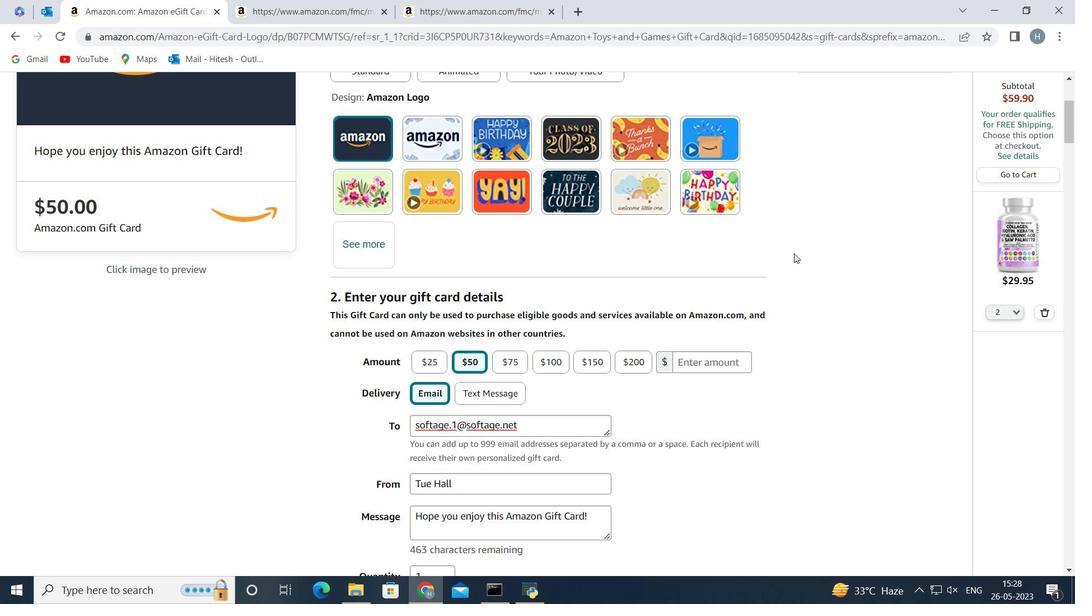
Action: Mouse scrolled (794, 254) with delta (0, 0)
Screenshot: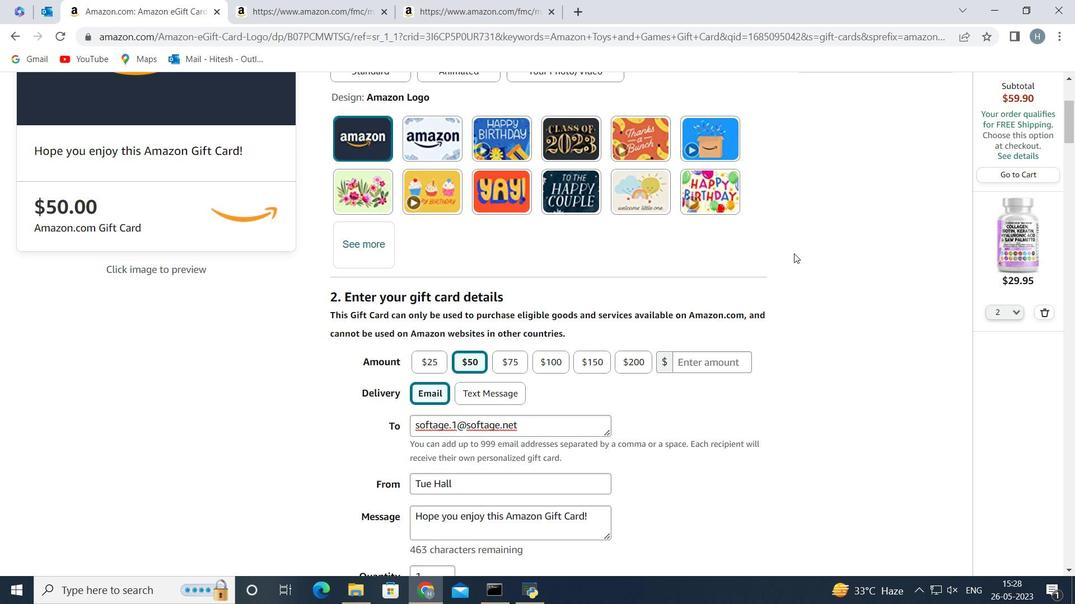 
Action: Mouse moved to (867, 208)
Screenshot: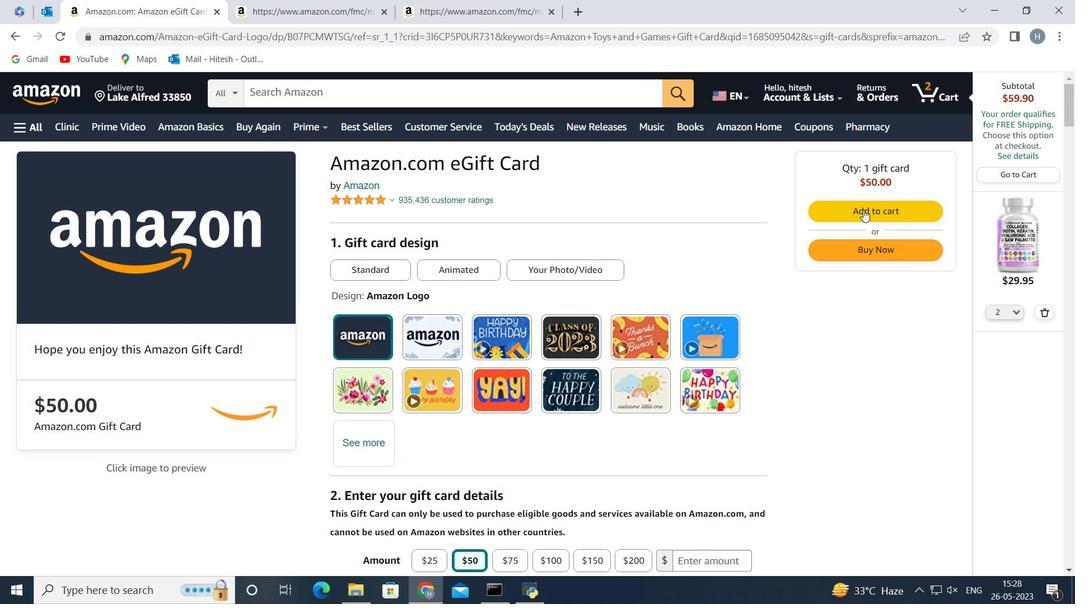 
Action: Mouse pressed left at (867, 208)
Screenshot: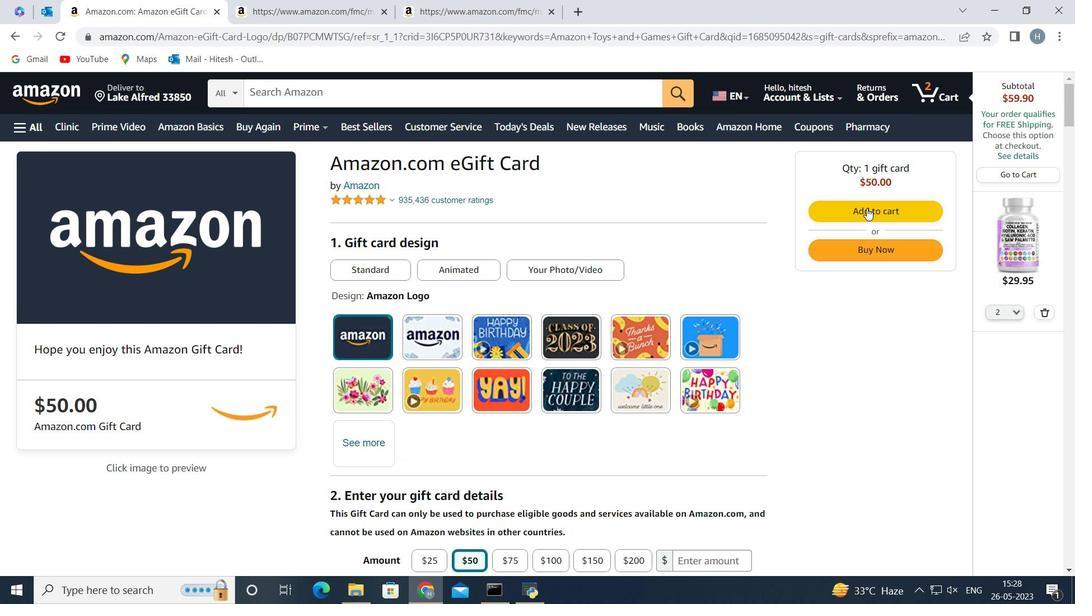 
Action: Mouse moved to (791, 200)
Screenshot: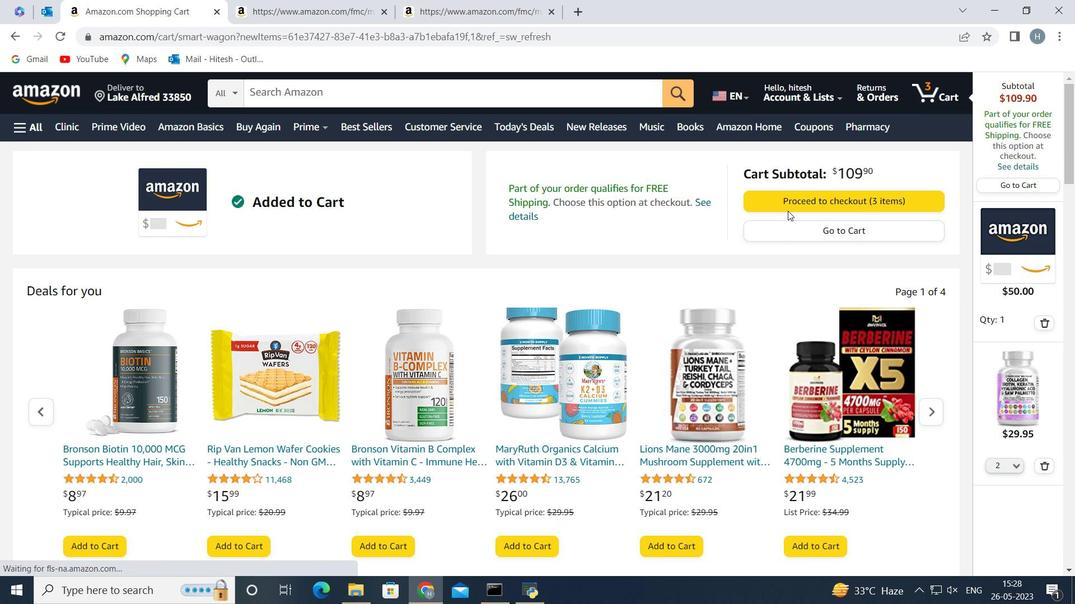 
Action: Mouse pressed left at (791, 200)
Screenshot: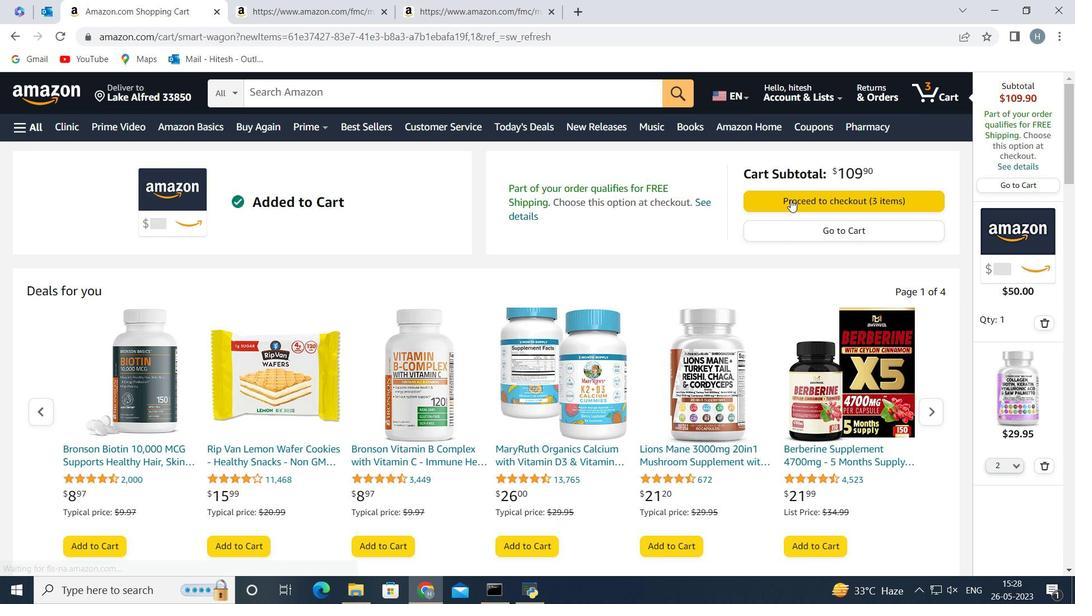 
Action: Mouse moved to (5, 31)
Screenshot: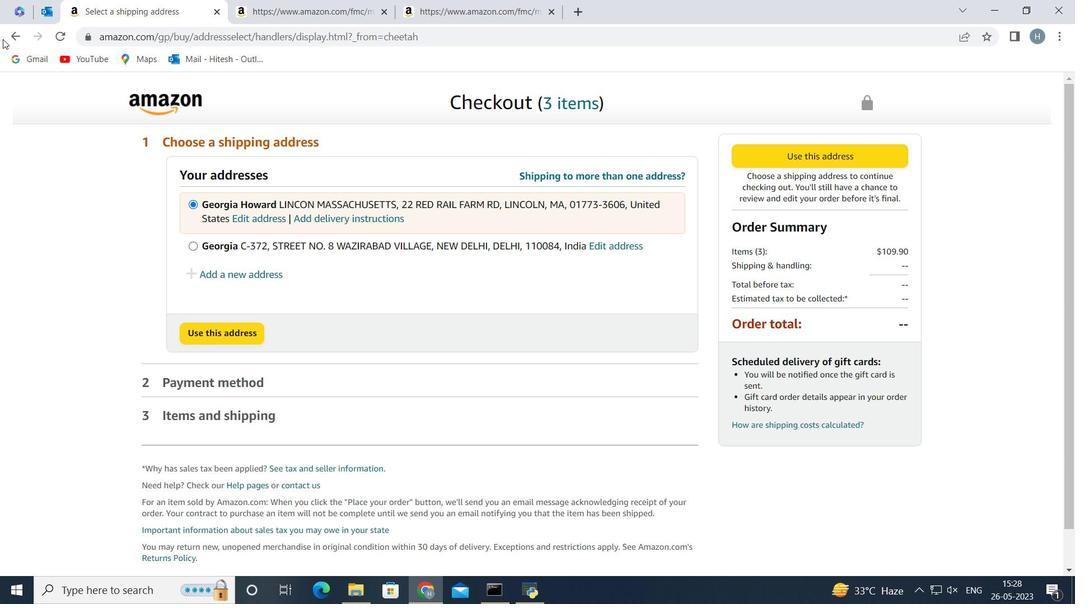 
Action: Mouse pressed left at (5, 31)
Screenshot: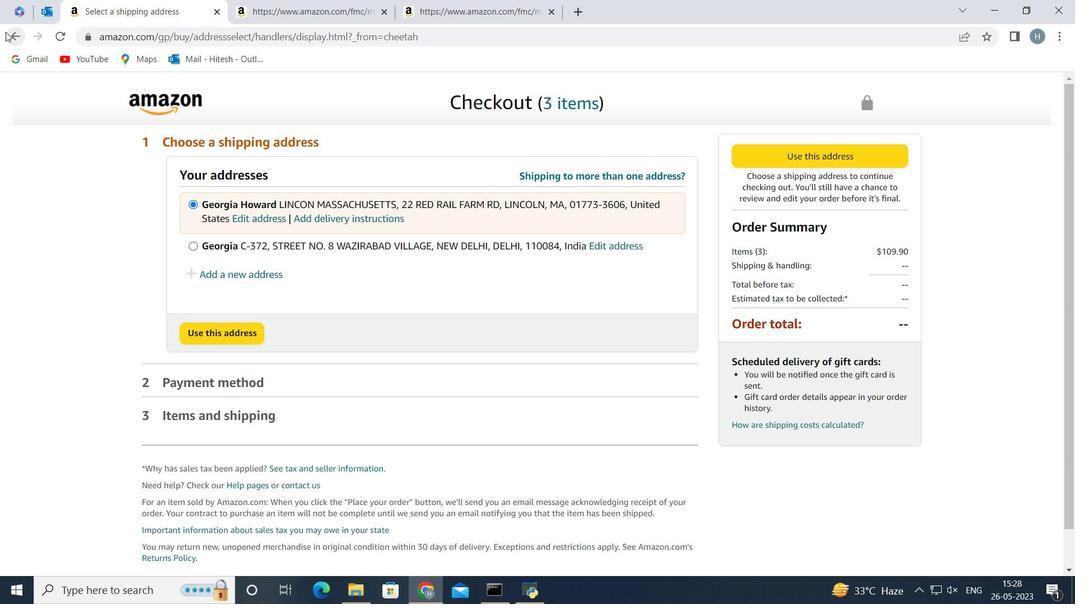 
Action: Mouse moved to (831, 229)
Screenshot: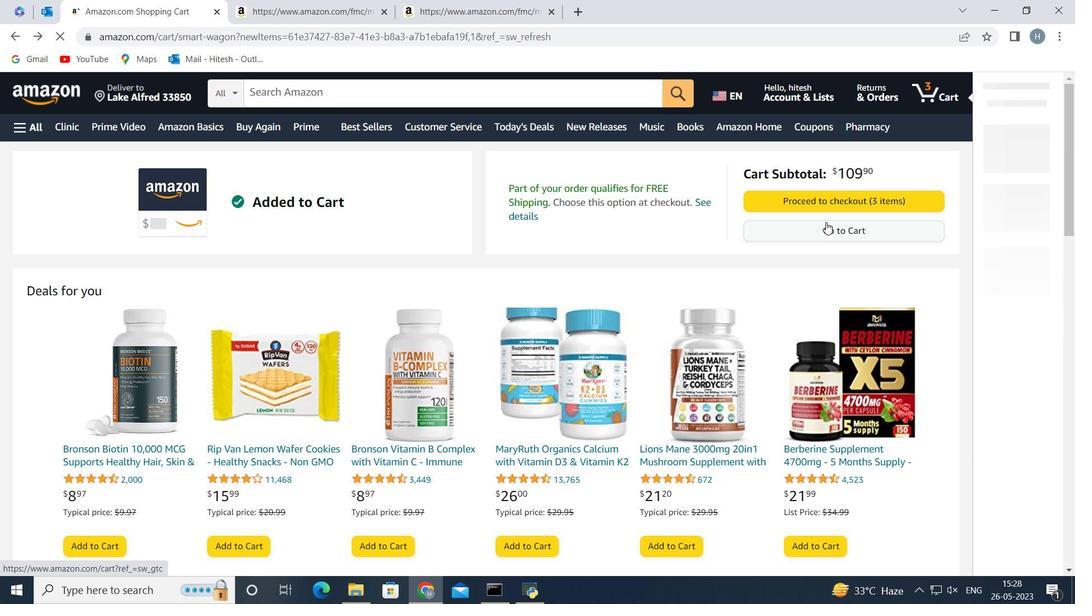 
Action: Mouse pressed left at (831, 229)
Screenshot: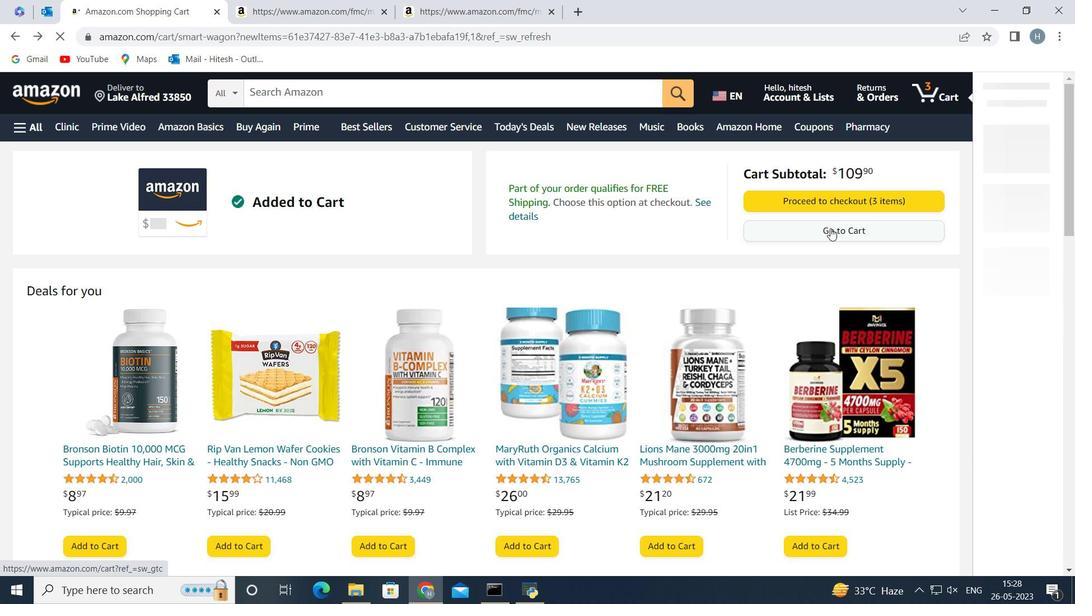 
Action: Mouse moved to (500, 303)
Screenshot: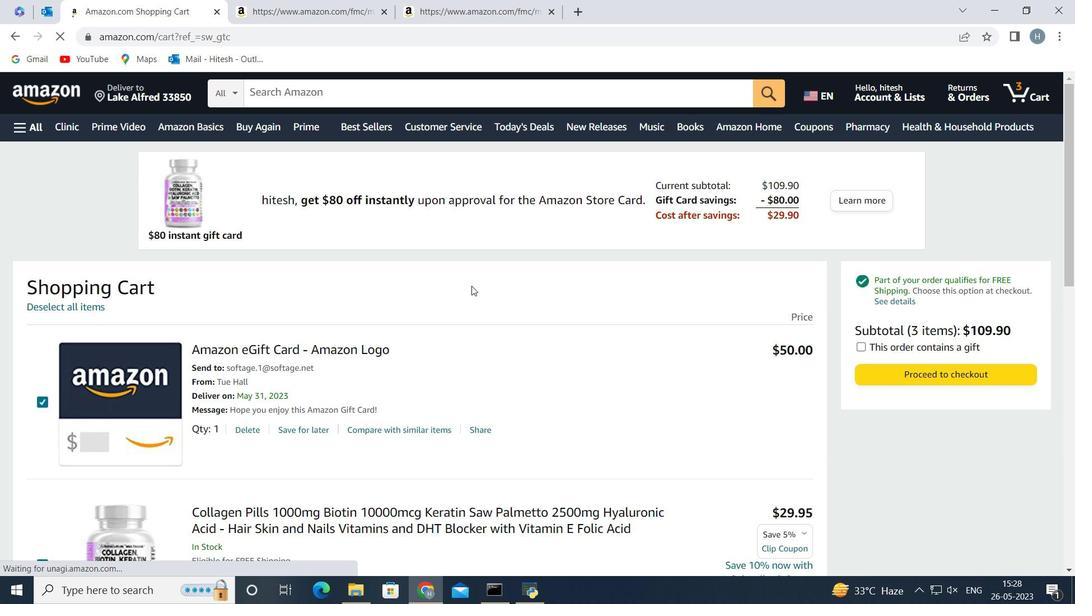 
Action: Mouse scrolled (500, 303) with delta (0, 0)
Screenshot: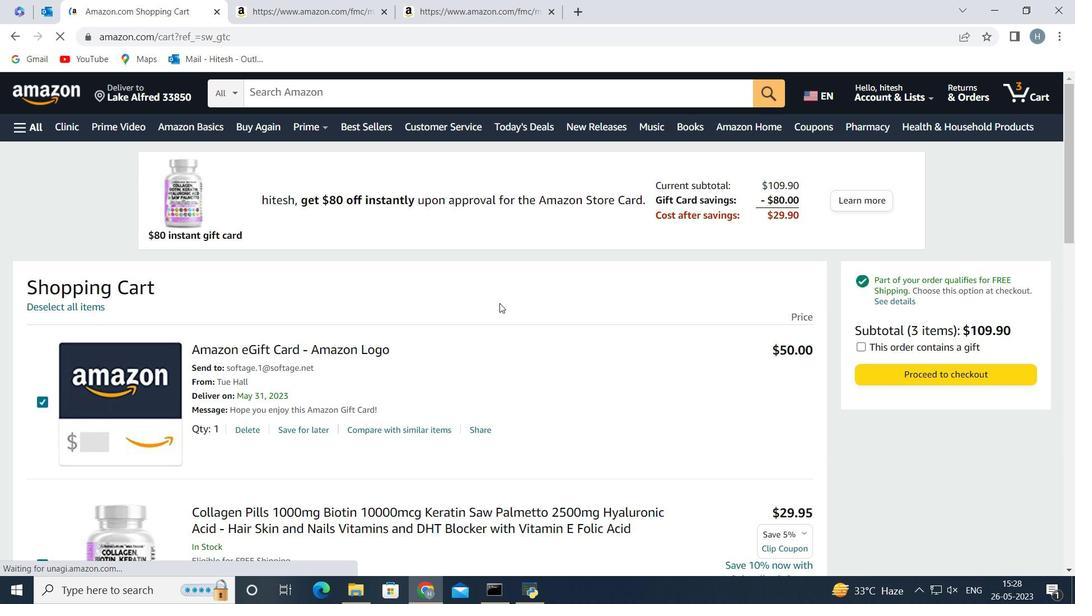 
Action: Mouse scrolled (500, 303) with delta (0, 0)
Screenshot: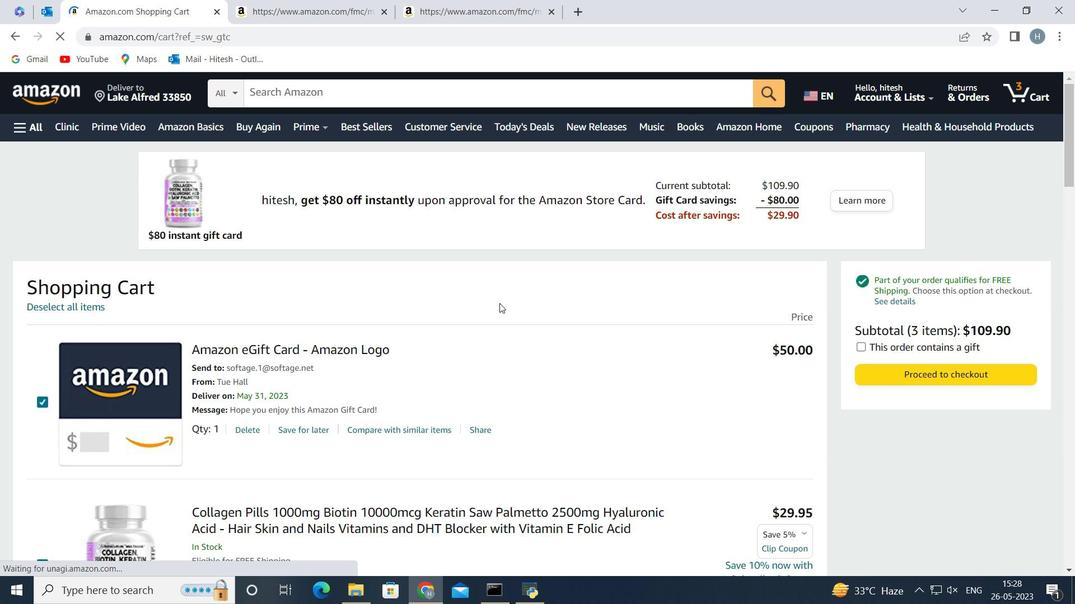 
Action: Mouse moved to (283, 474)
Screenshot: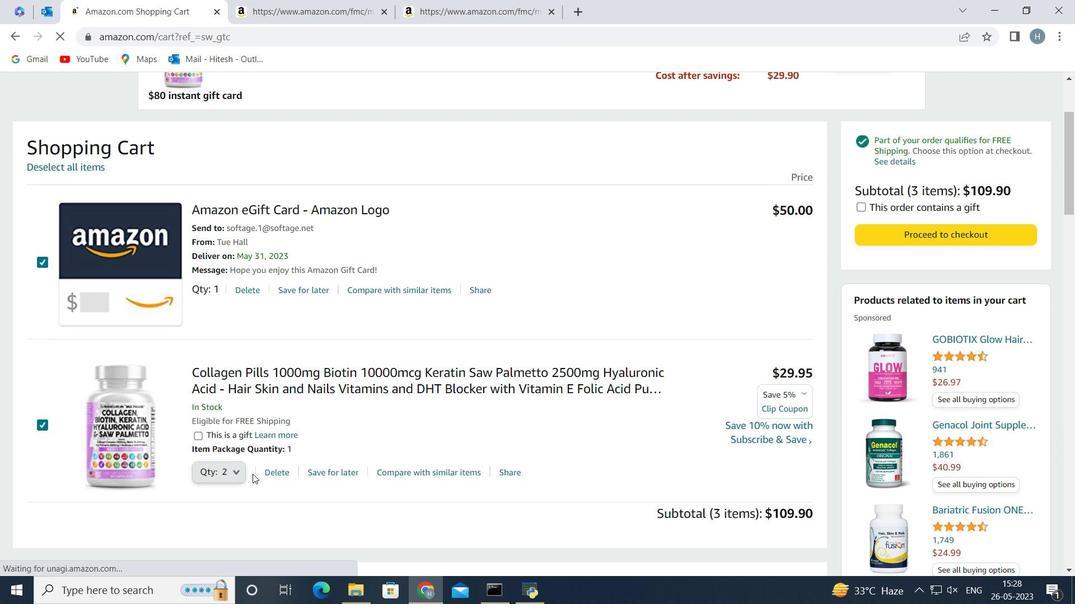 
Action: Mouse pressed left at (283, 474)
Screenshot: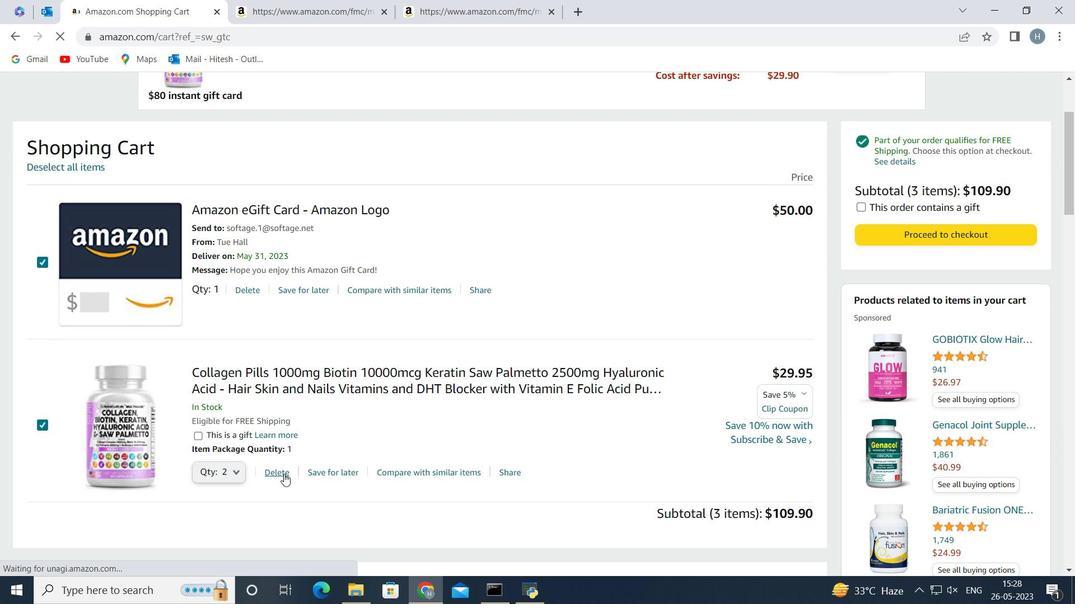 
Action: Mouse moved to (892, 164)
Screenshot: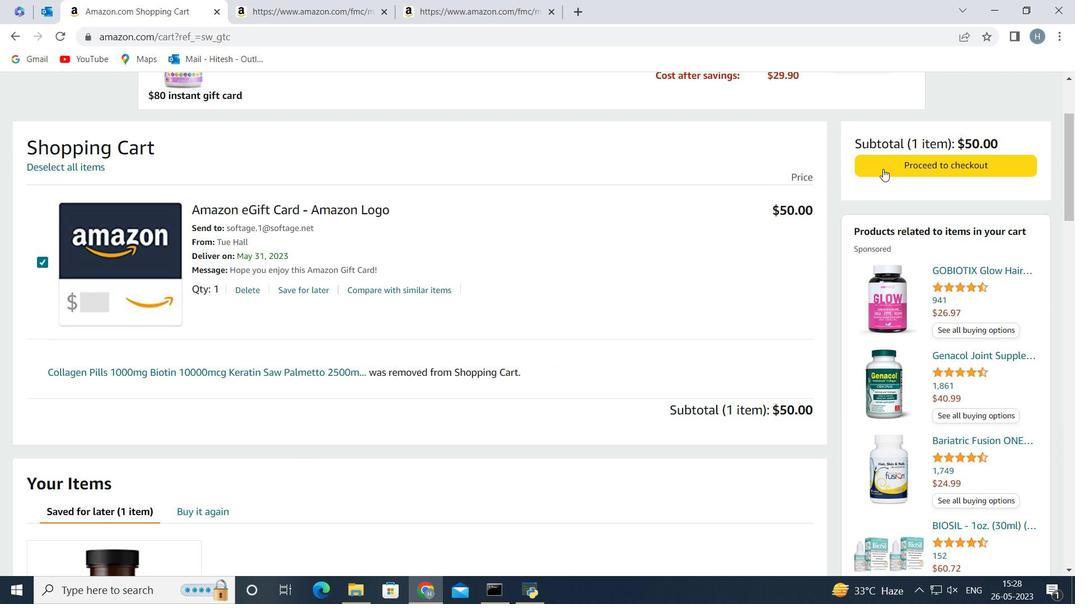 
Action: Mouse pressed left at (892, 164)
Screenshot: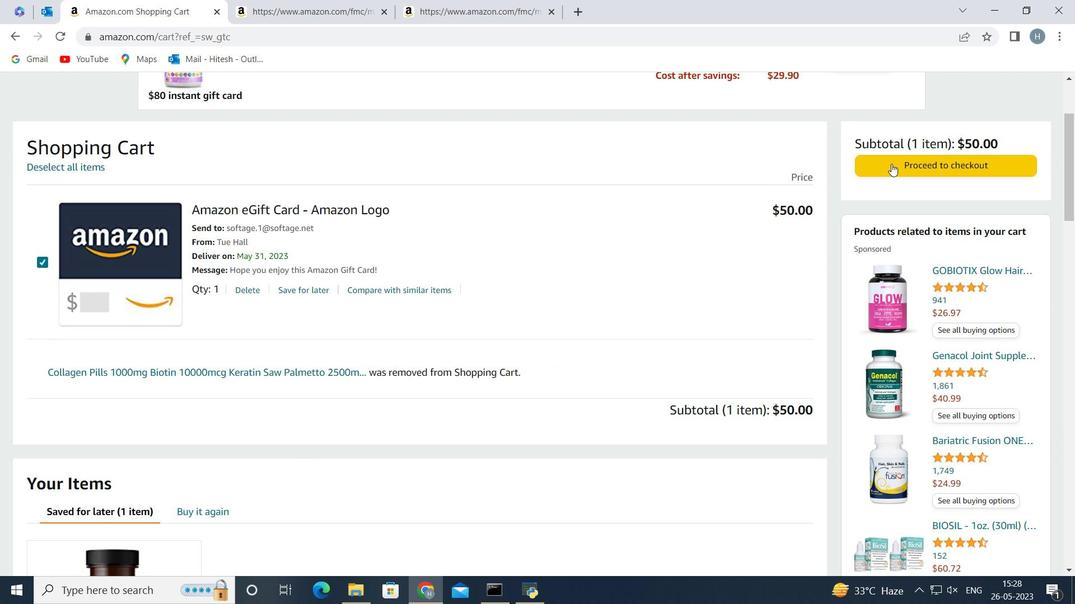 
Action: Mouse moved to (272, 282)
Screenshot: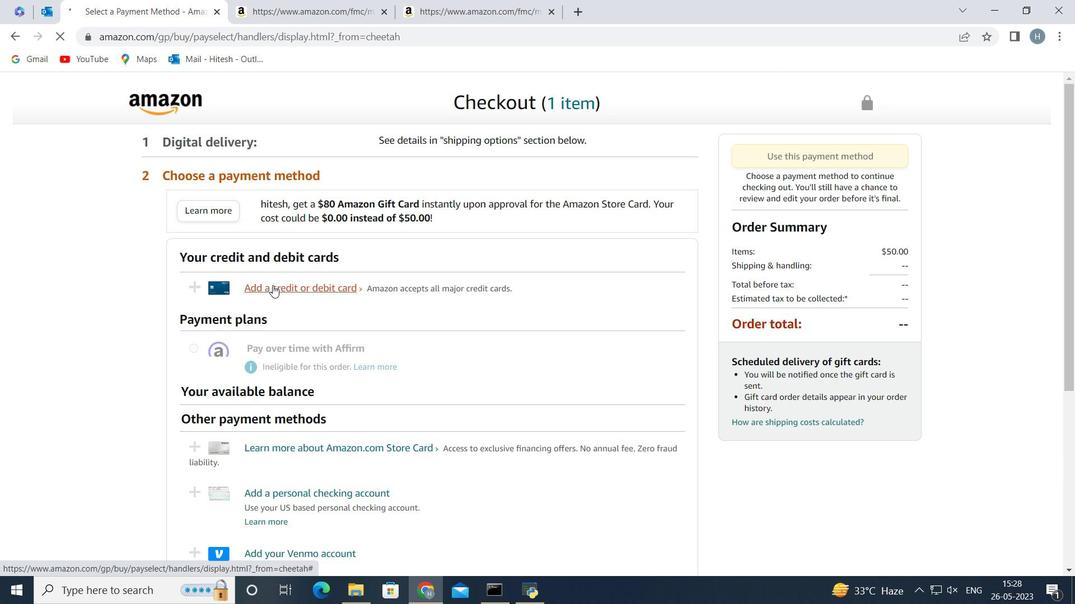 
Action: Mouse scrolled (272, 281) with delta (0, 0)
Screenshot: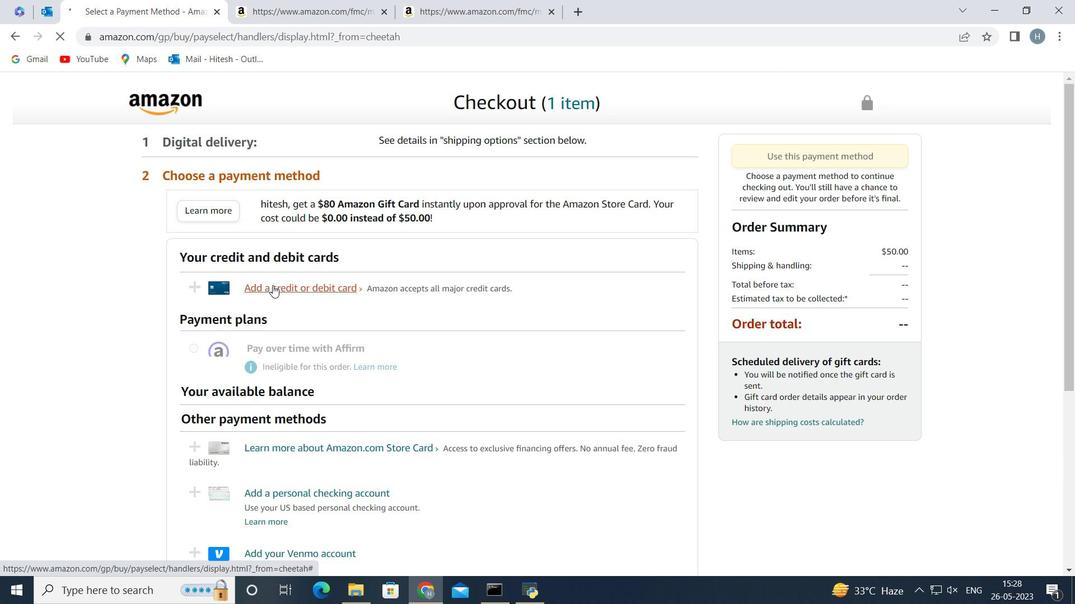 
Action: Mouse scrolled (272, 281) with delta (0, 0)
Screenshot: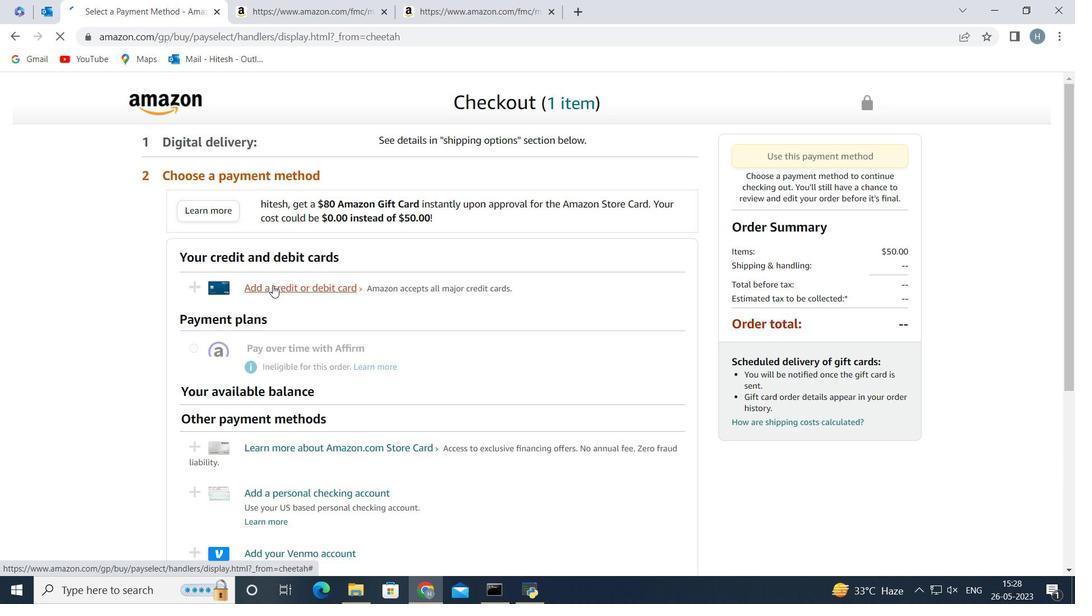 
Action: Mouse moved to (295, 262)
Screenshot: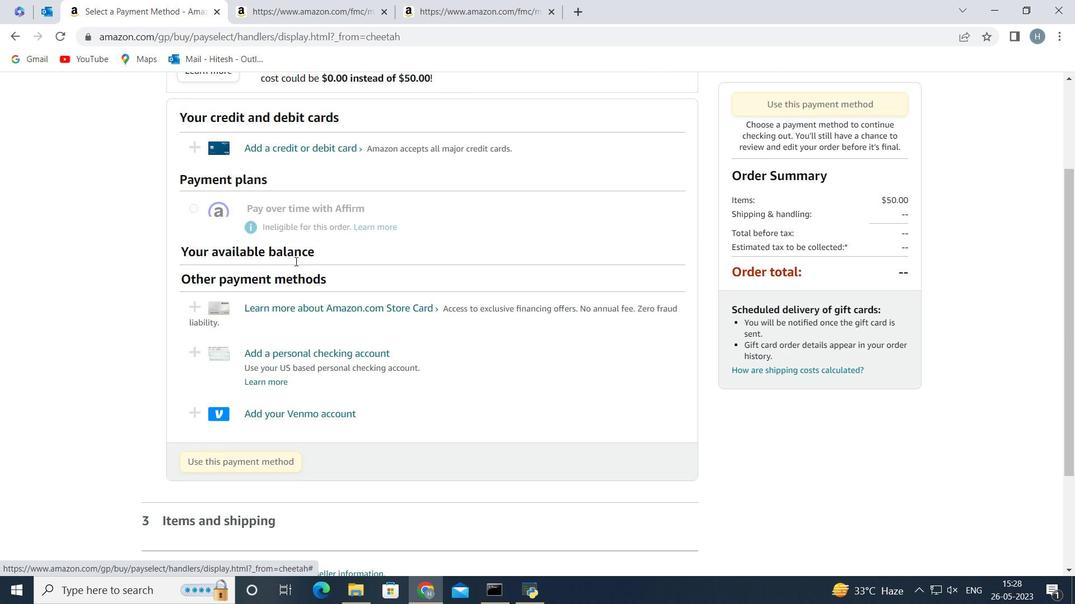 
Action: Mouse scrolled (295, 261) with delta (0, 0)
Screenshot: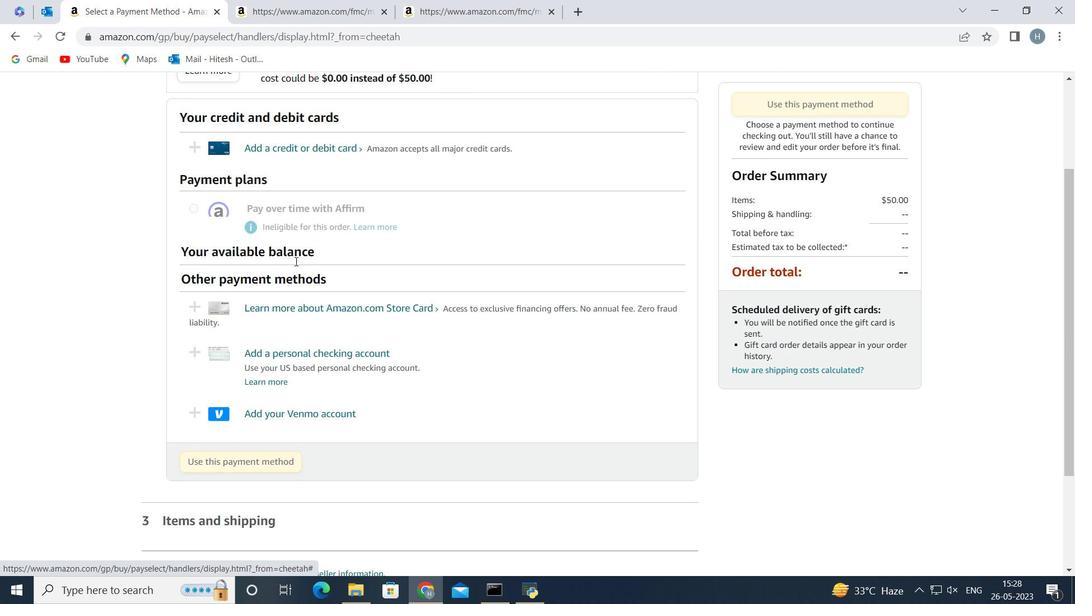 
Action: Mouse scrolled (295, 261) with delta (0, 0)
Screenshot: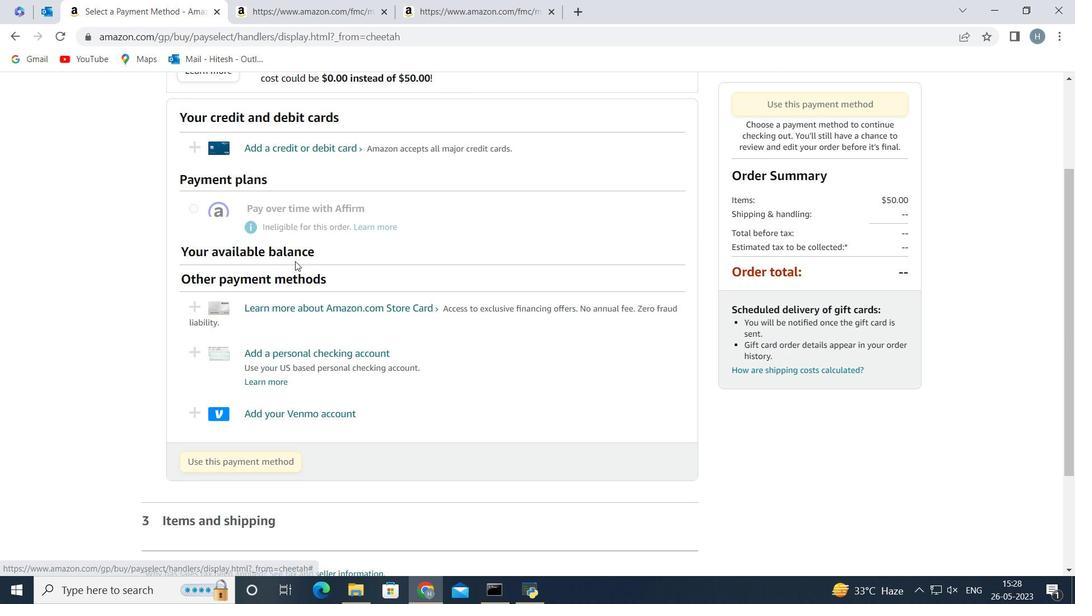 
Action: Mouse moved to (305, 271)
Screenshot: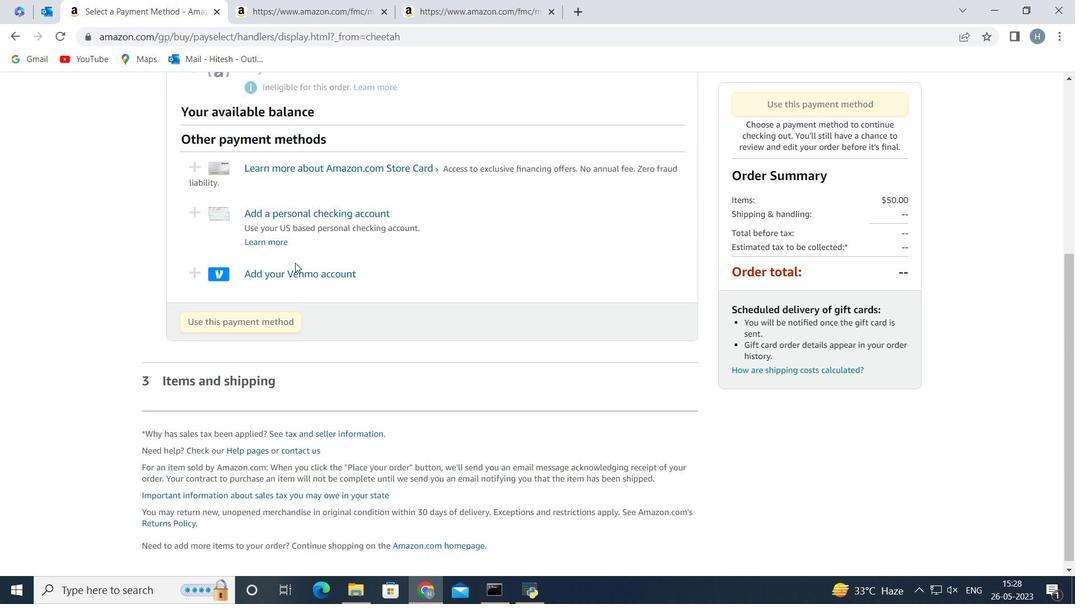 
Action: Mouse scrolled (305, 272) with delta (0, 0)
Screenshot: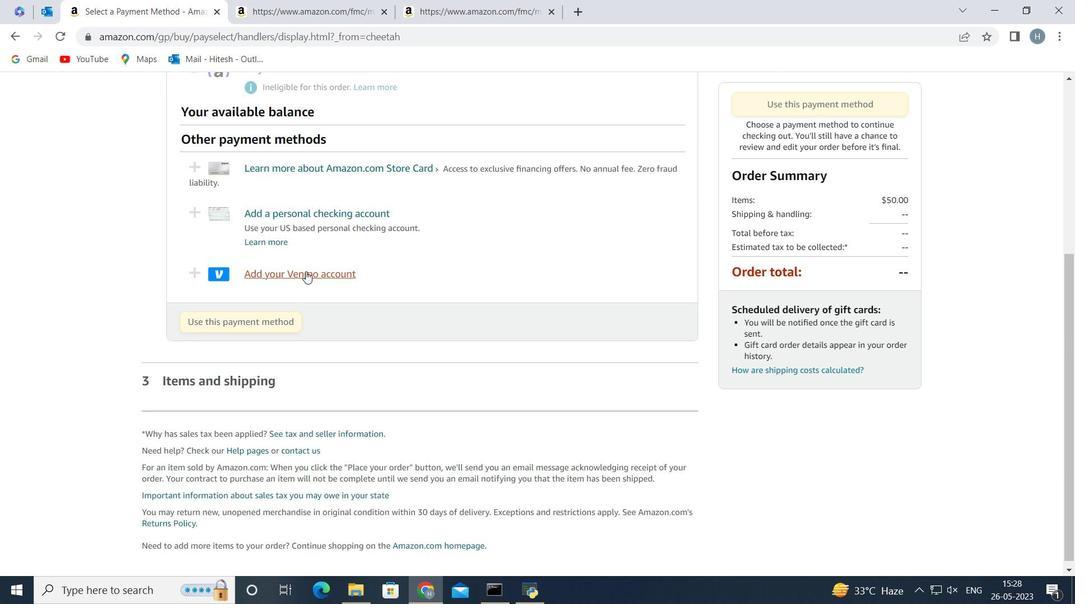 
Action: Mouse scrolled (305, 272) with delta (0, 0)
Screenshot: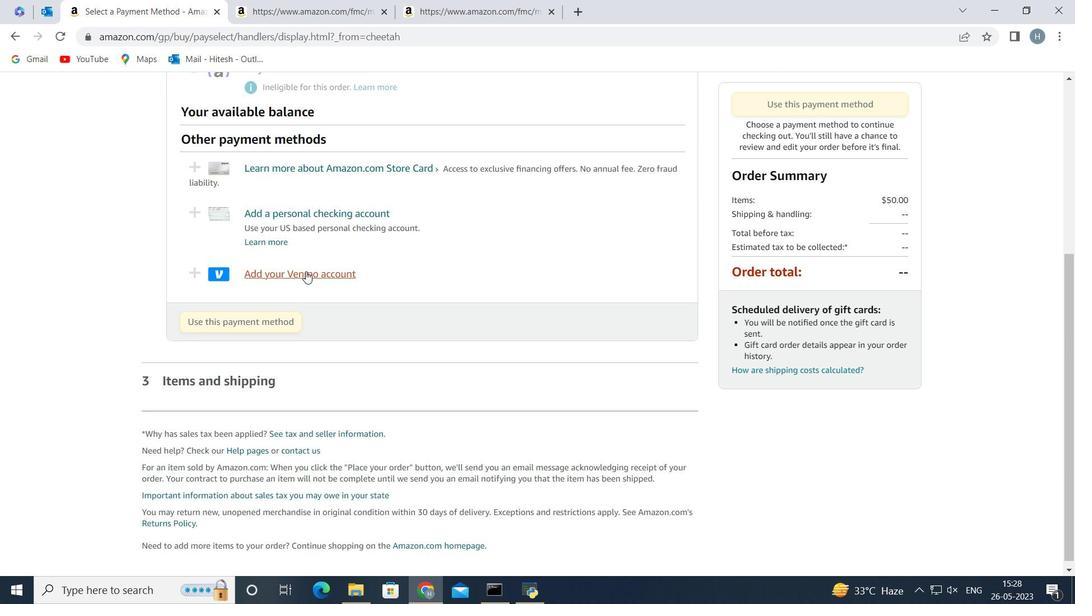 
Action: Mouse scrolled (305, 272) with delta (0, 0)
Screenshot: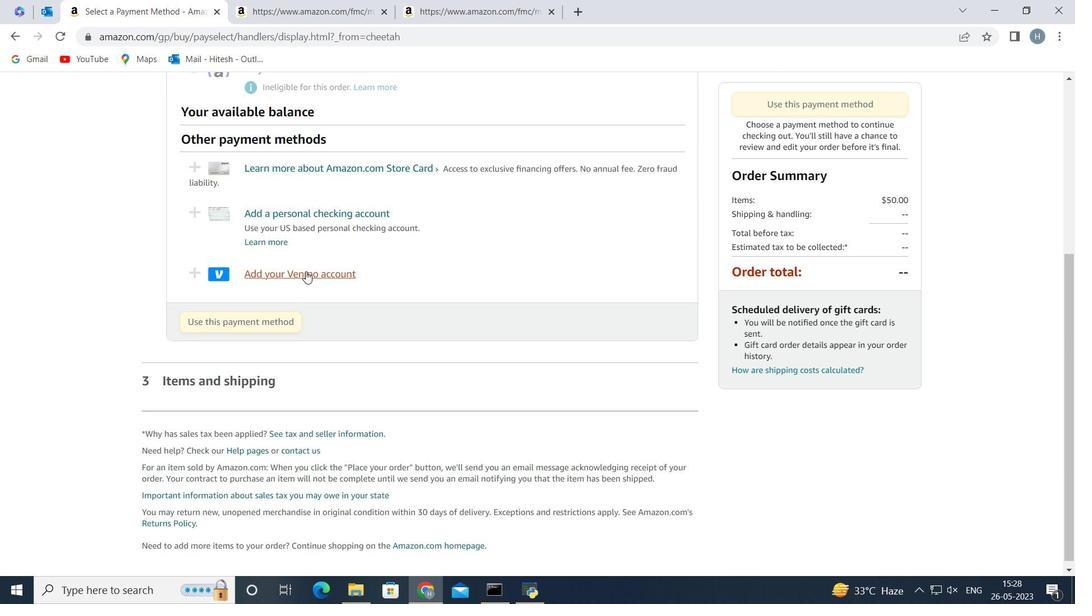 
Action: Mouse moved to (265, 178)
Screenshot: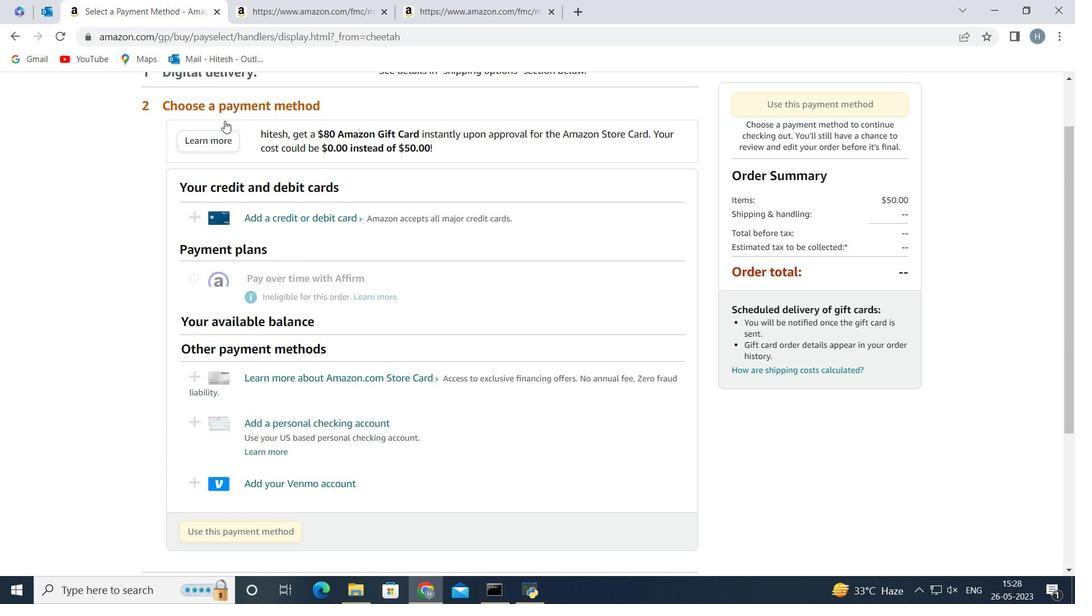
Action: Mouse scrolled (265, 179) with delta (0, 0)
Screenshot: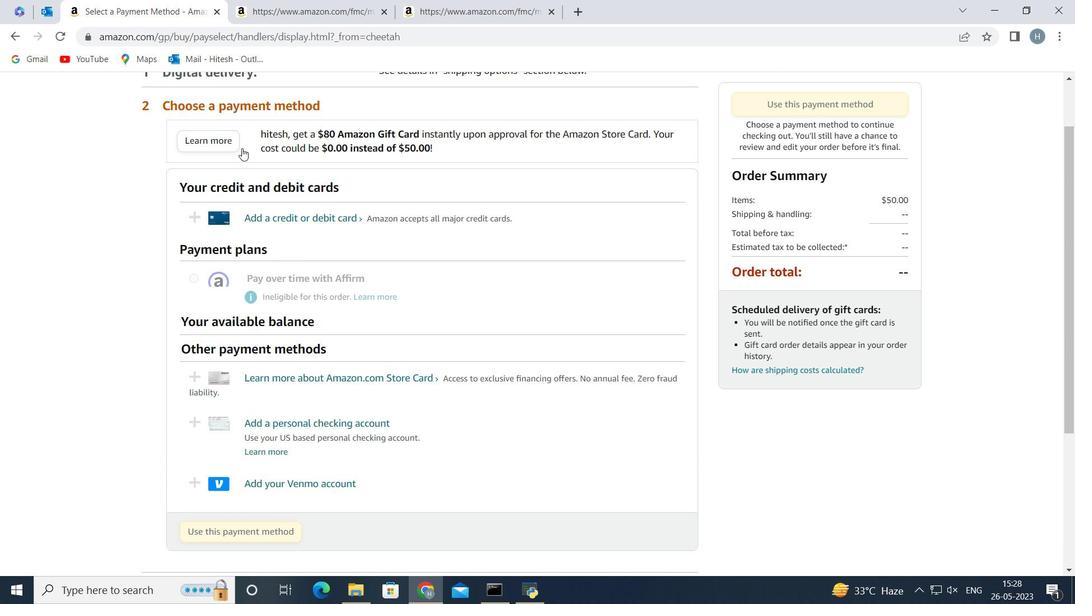 
Action: Mouse scrolled (265, 179) with delta (0, 0)
Screenshot: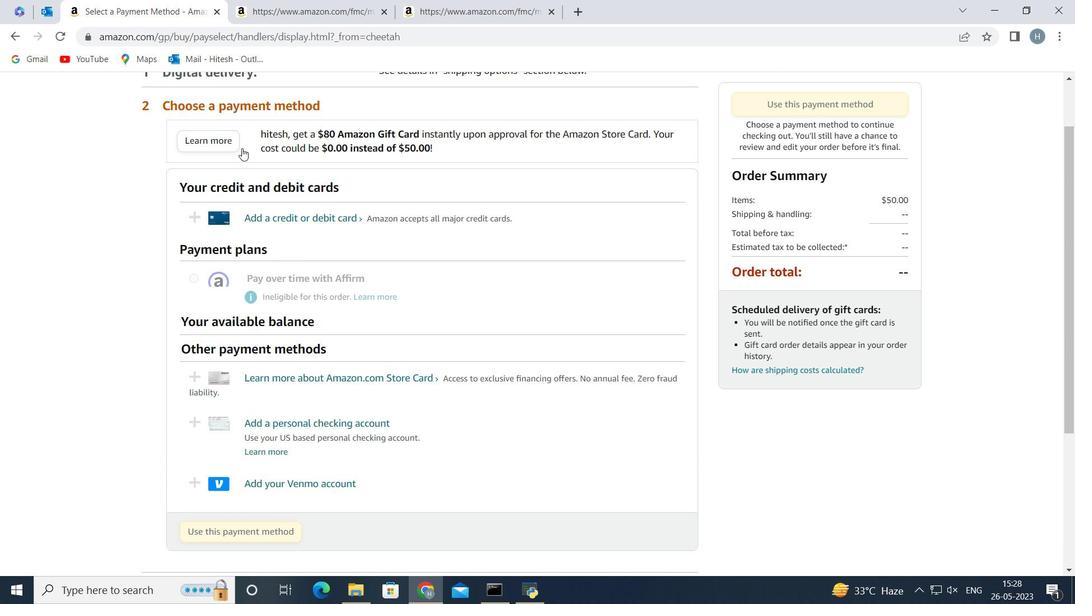 
Action: Mouse scrolled (265, 179) with delta (0, 0)
Screenshot: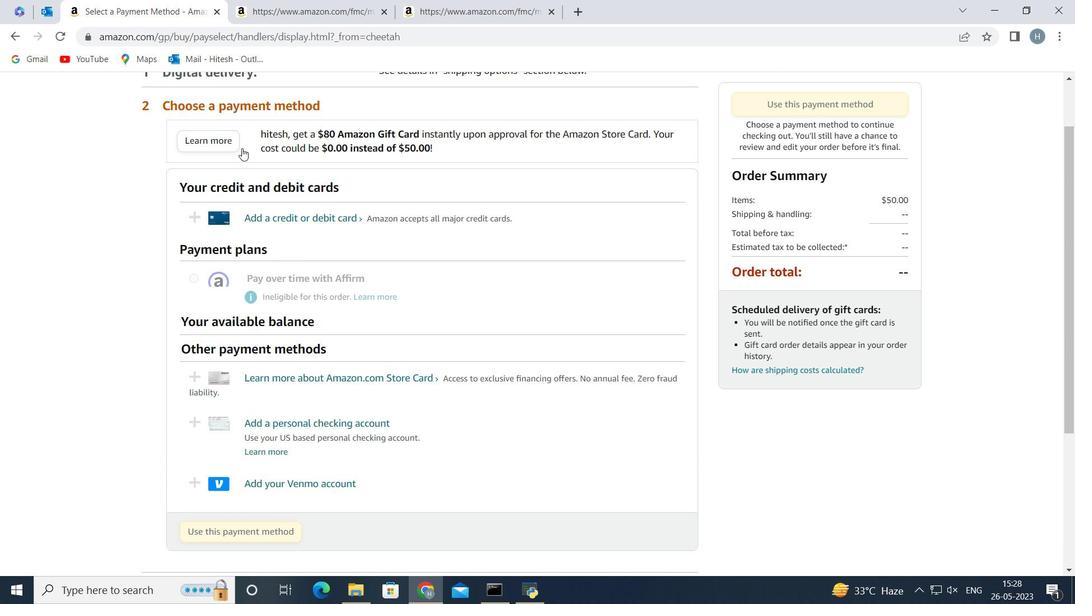 
Action: Mouse scrolled (265, 179) with delta (0, 0)
Screenshot: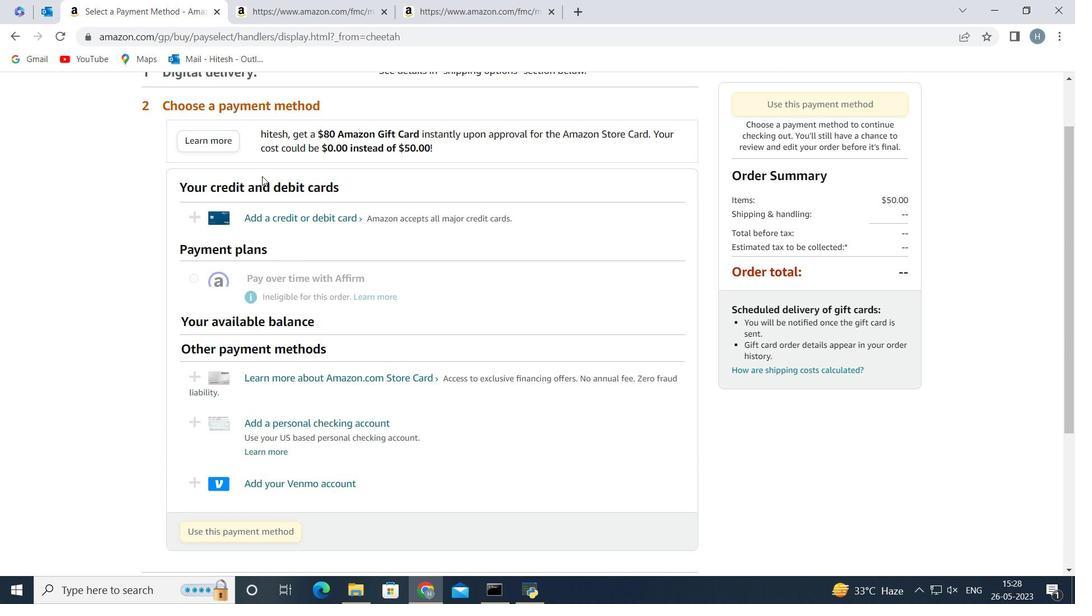 
Action: Mouse moved to (432, 140)
Screenshot: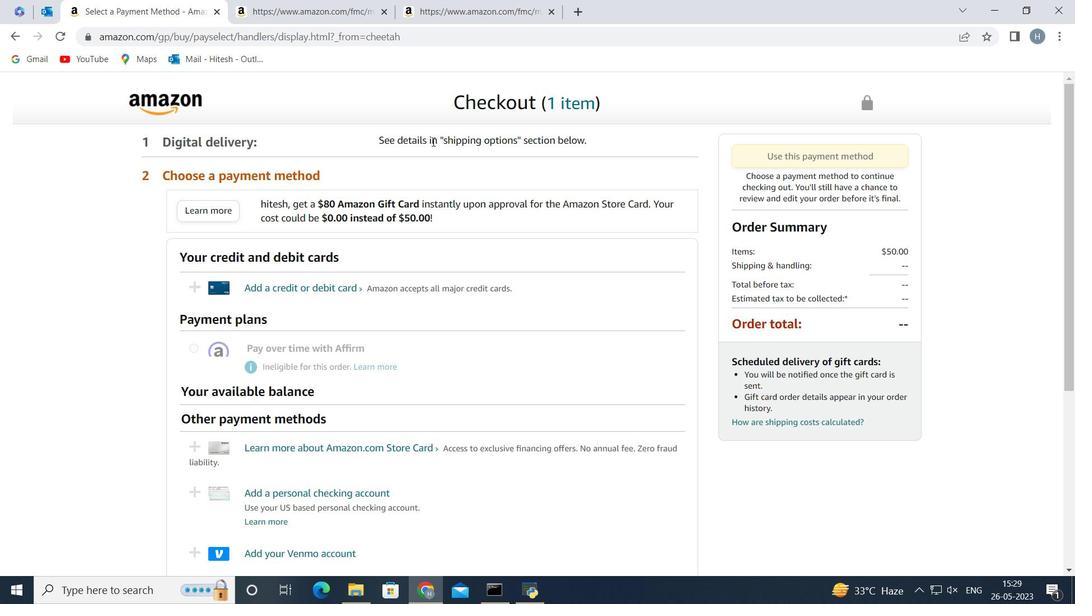 
Action: Mouse pressed left at (432, 140)
Screenshot: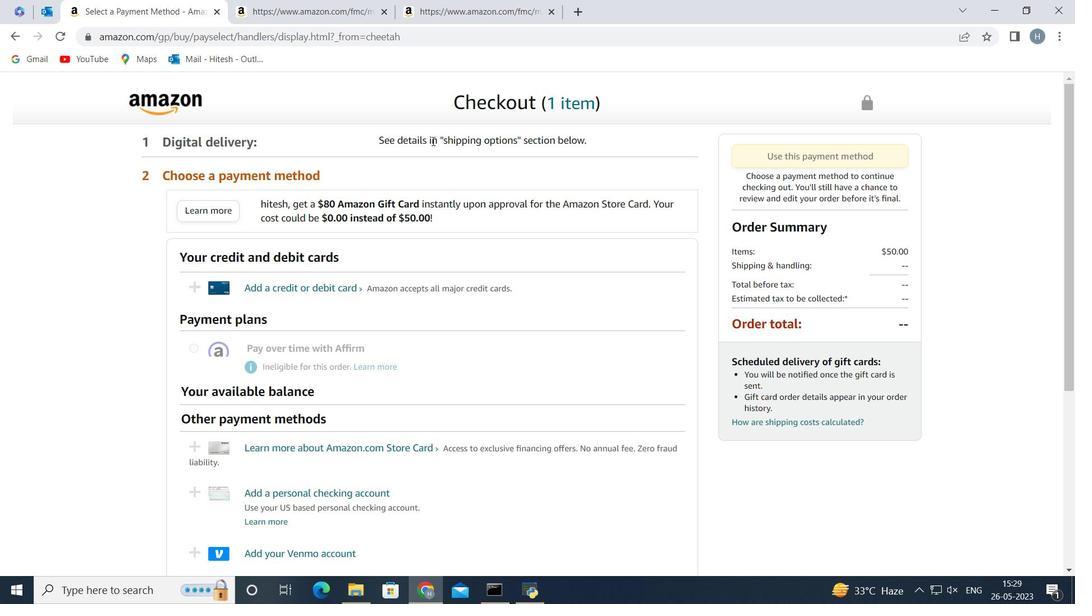 
Action: Mouse moved to (213, 140)
Screenshot: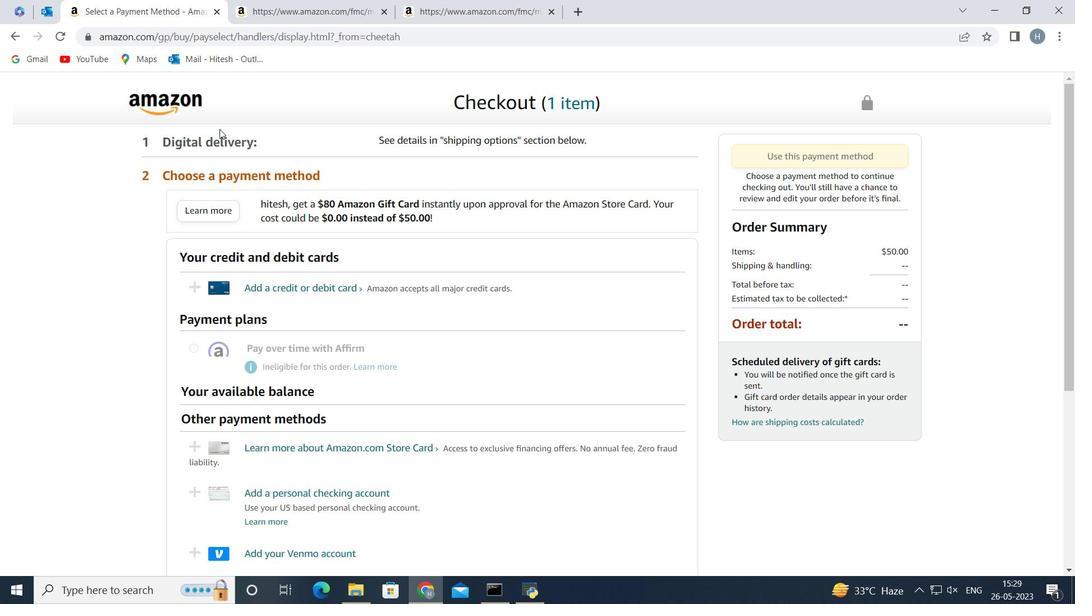 
Action: Mouse pressed left at (213, 140)
Screenshot: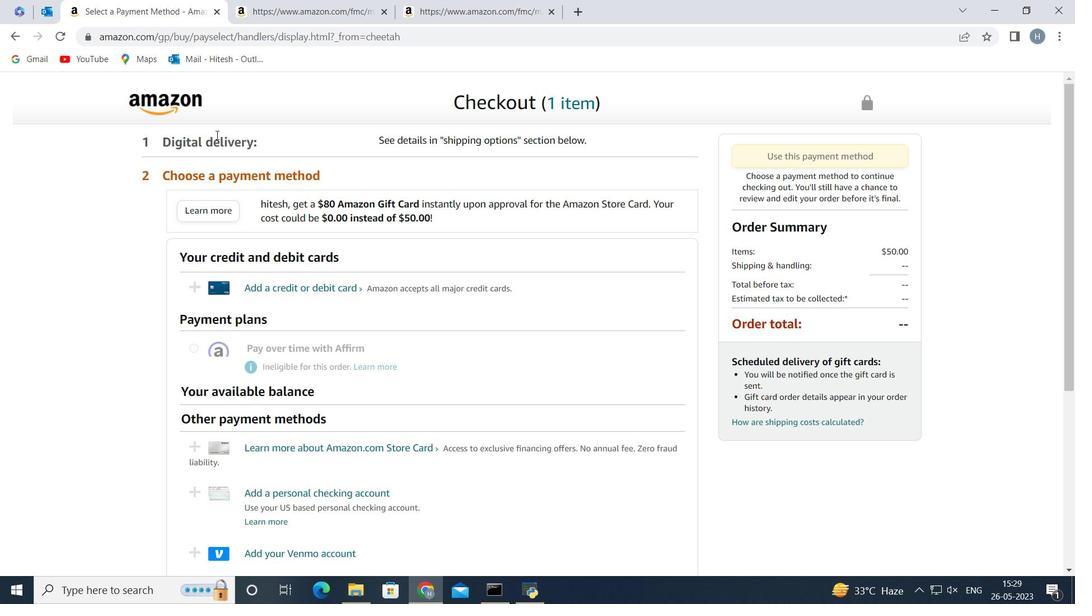 
Action: Mouse moved to (604, 263)
Screenshot: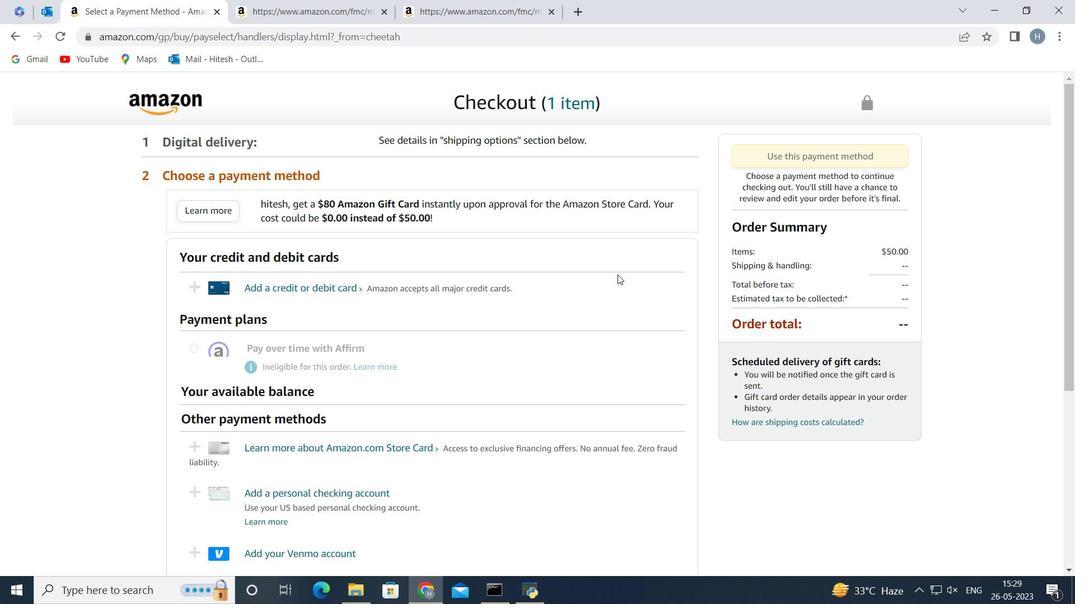 
Action: Mouse scrolled (604, 262) with delta (0, 0)
Screenshot: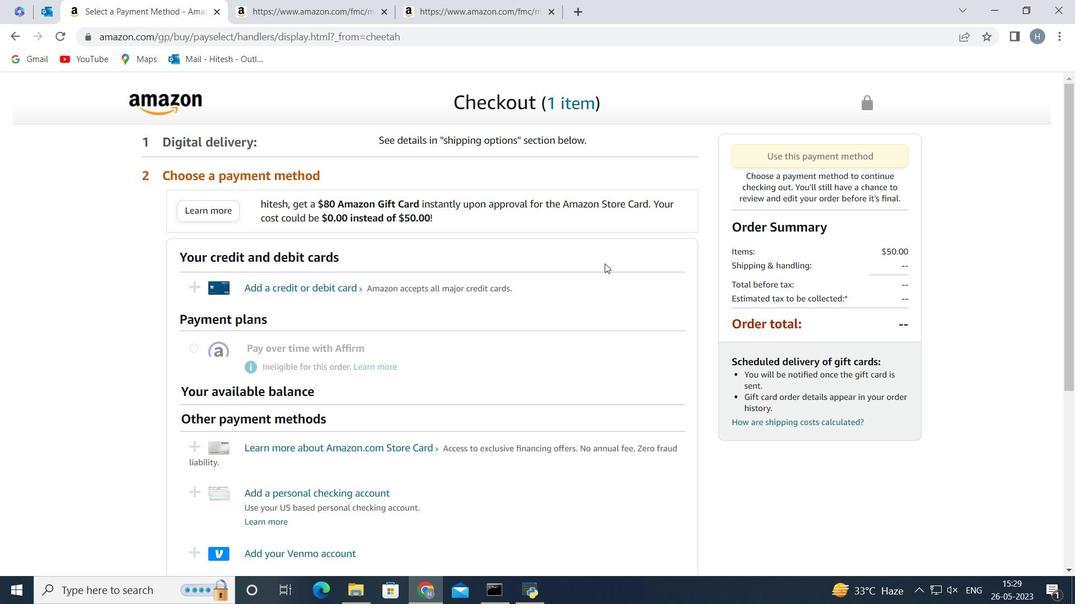 
Action: Mouse scrolled (604, 262) with delta (0, 0)
Screenshot: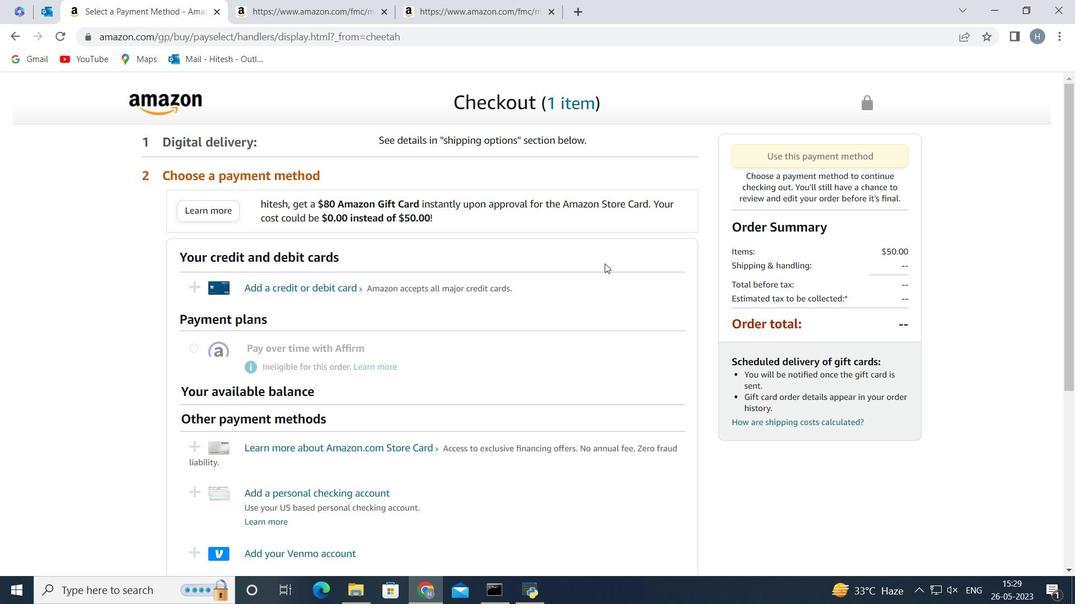 
Action: Mouse moved to (449, 248)
Screenshot: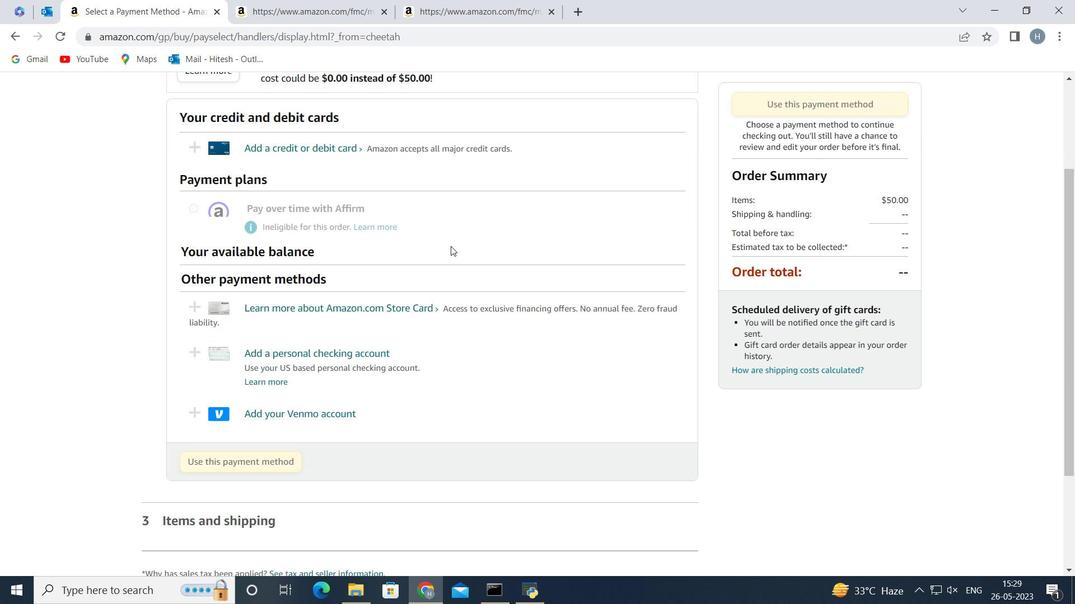 
Action: Mouse scrolled (449, 248) with delta (0, 0)
Screenshot: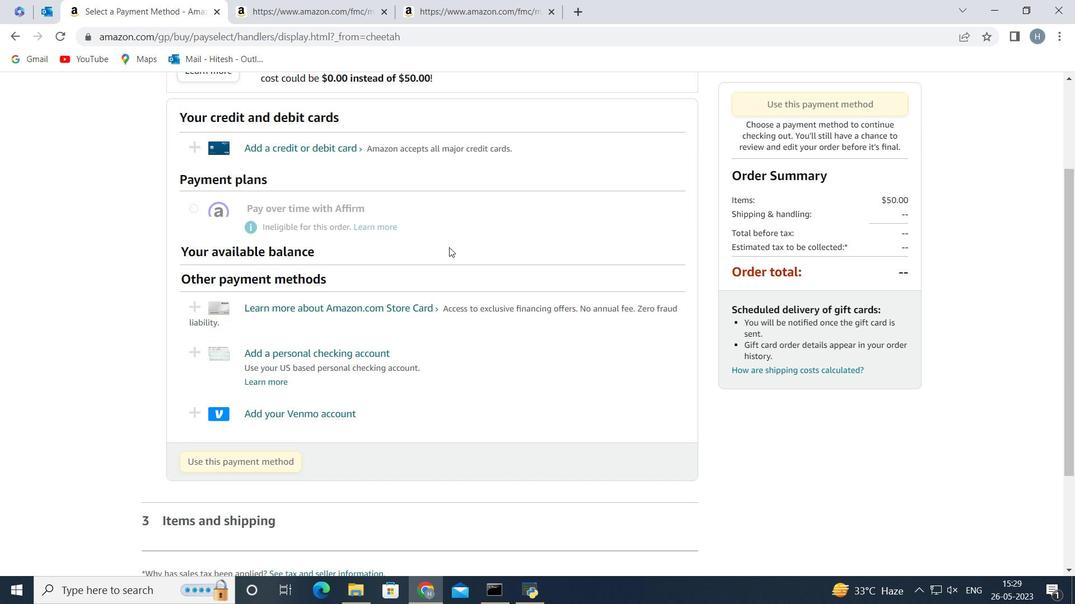 
Action: Mouse scrolled (449, 248) with delta (0, 0)
Screenshot: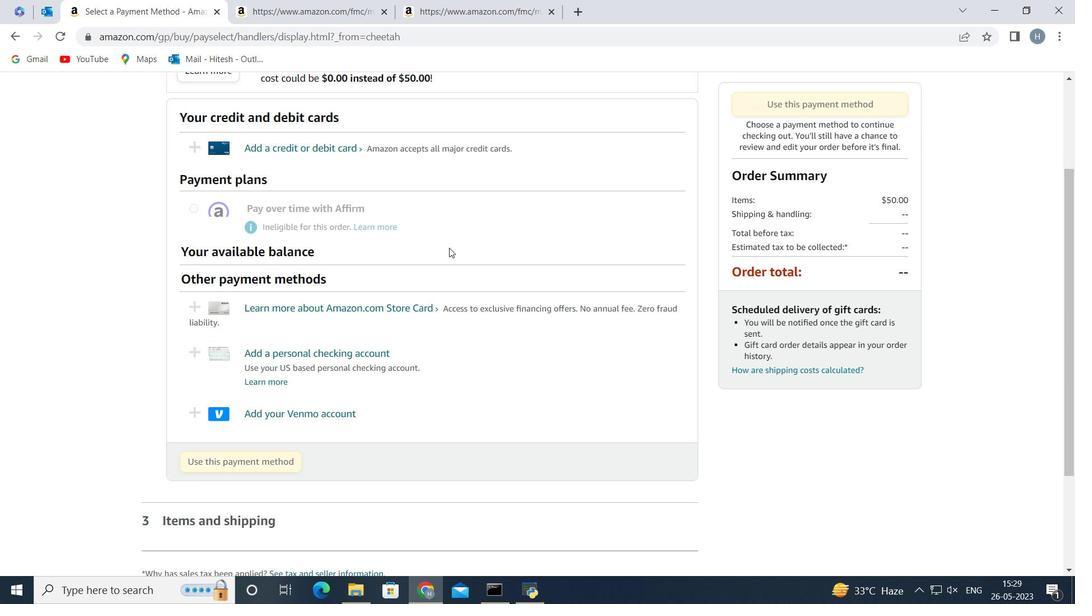 
Action: Mouse moved to (223, 319)
Screenshot: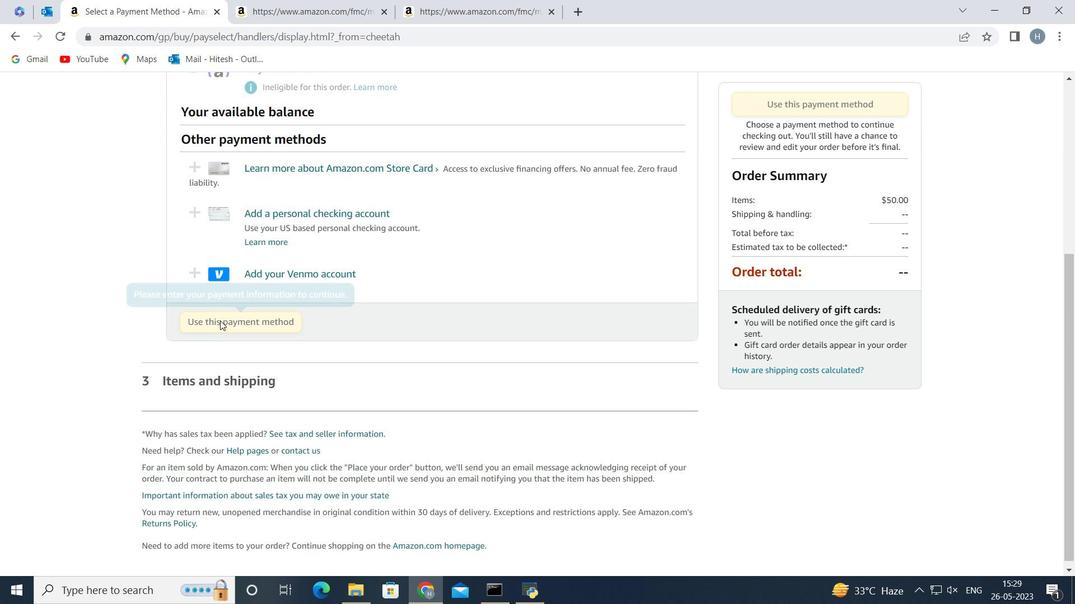 
Action: Mouse pressed left at (223, 319)
Screenshot: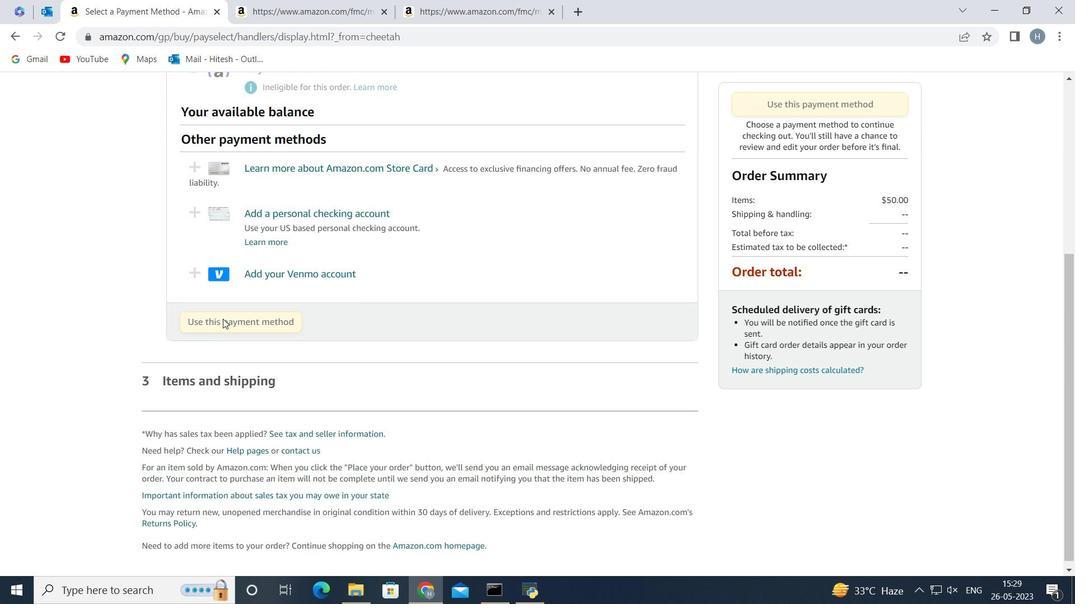 
Action: Mouse moved to (242, 324)
Screenshot: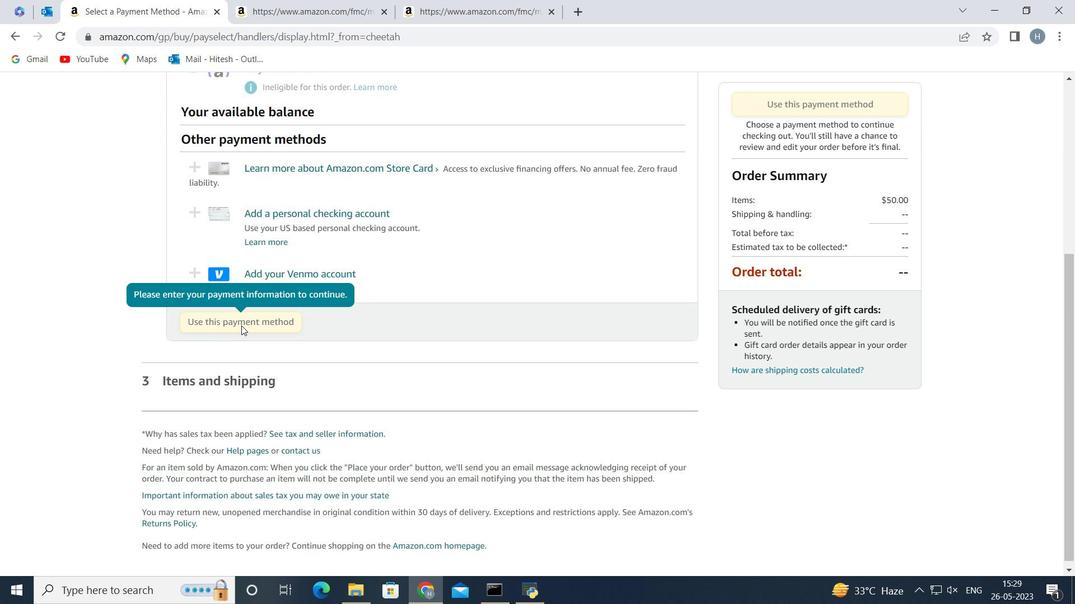 
Action: Mouse pressed left at (242, 324)
Screenshot: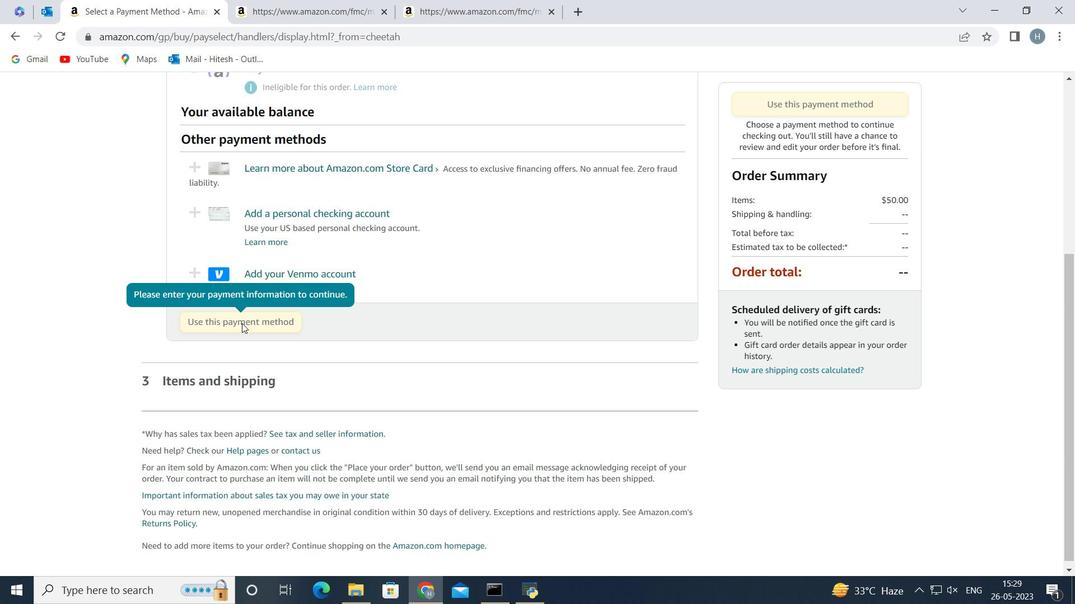 
Action: Mouse scrolled (242, 324) with delta (0, 0)
Screenshot: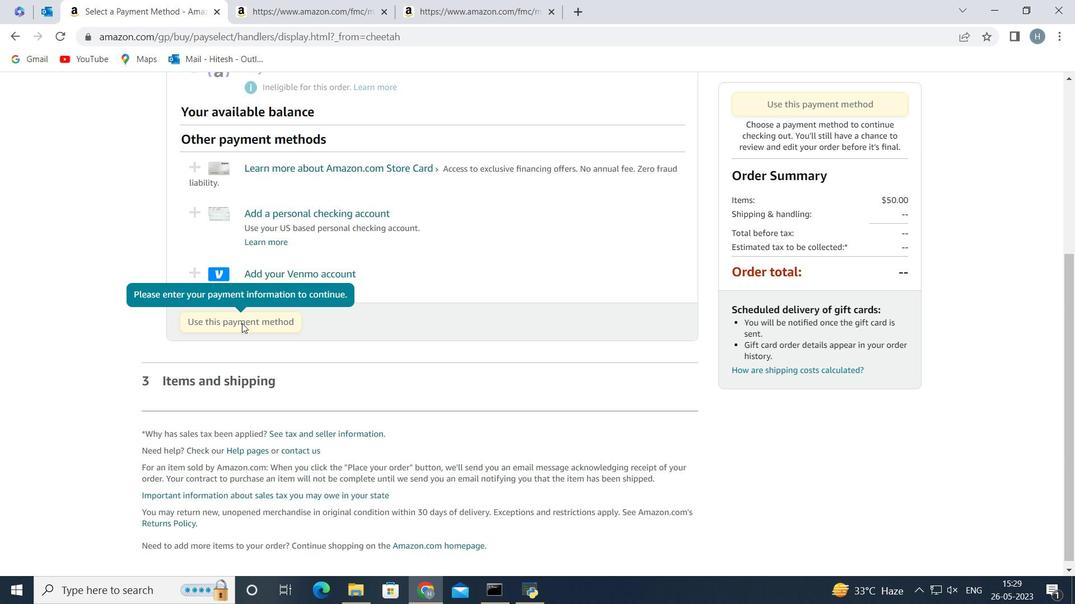 
Action: Mouse scrolled (242, 324) with delta (0, 0)
Screenshot: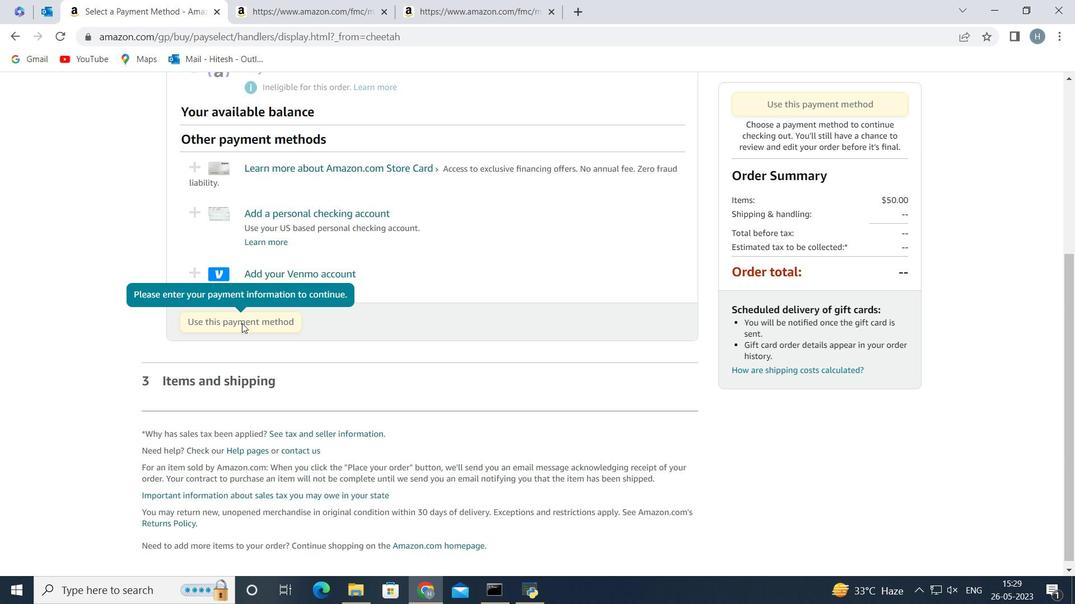 
Action: Mouse moved to (246, 467)
Screenshot: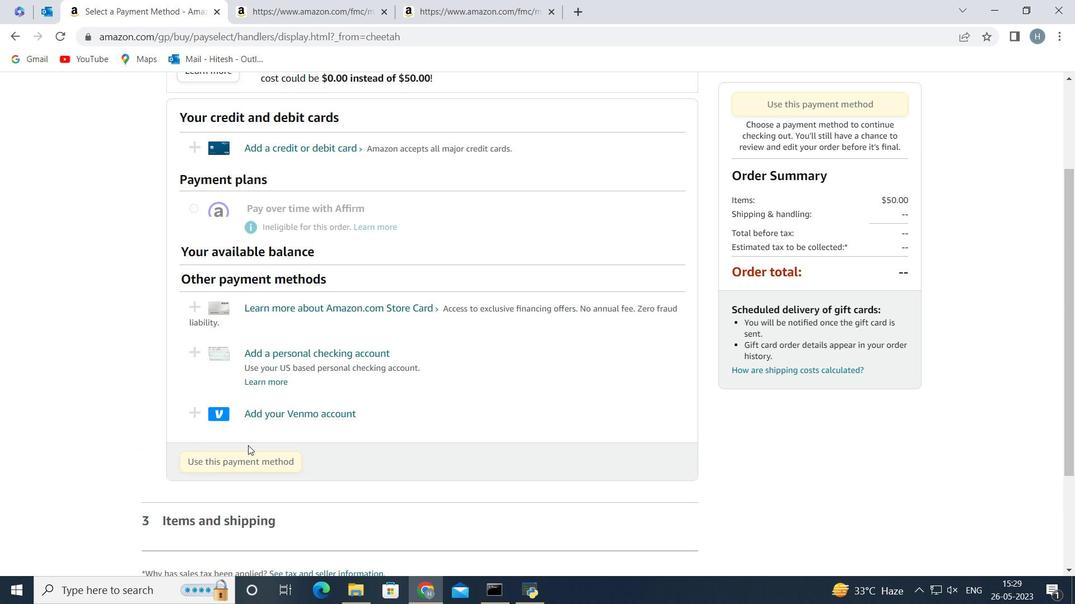 
Action: Mouse pressed left at (246, 467)
Screenshot: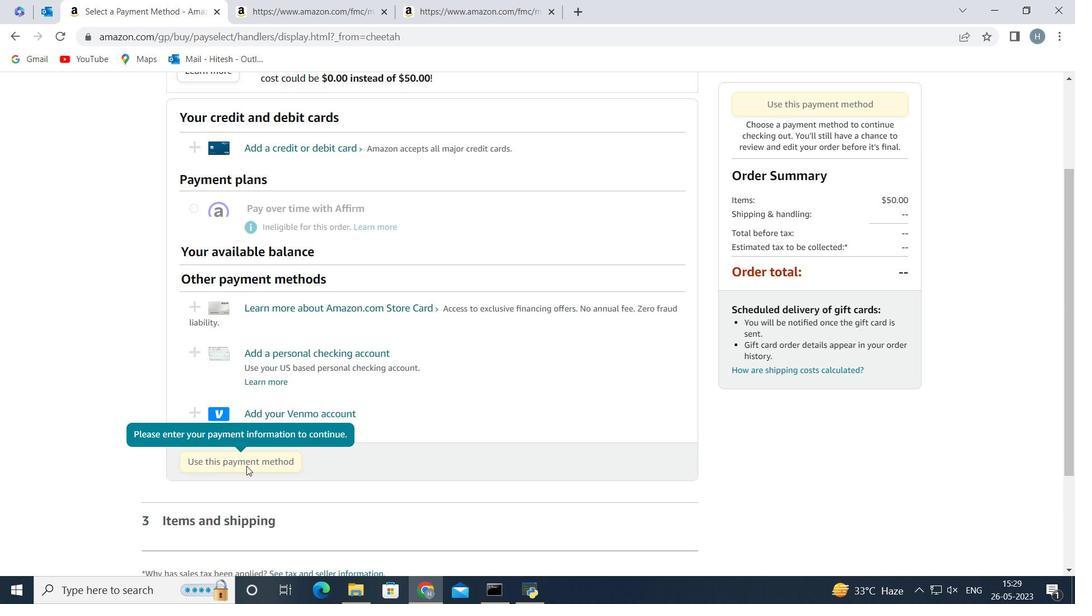 
Action: Mouse moved to (237, 460)
Screenshot: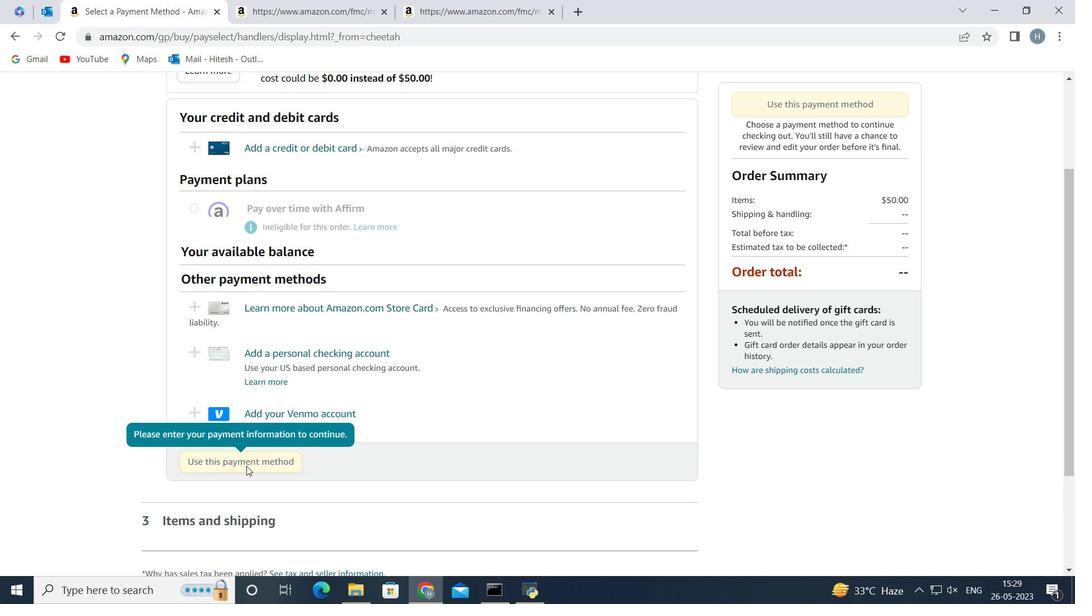 
Action: Mouse pressed left at (237, 460)
Screenshot: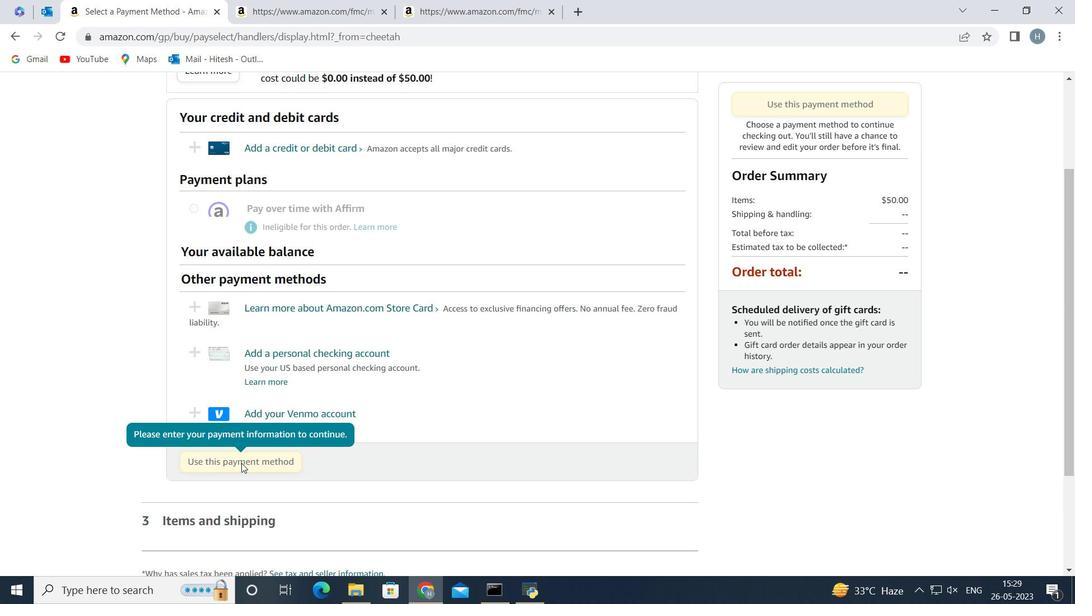 
Action: Mouse moved to (355, 259)
Screenshot: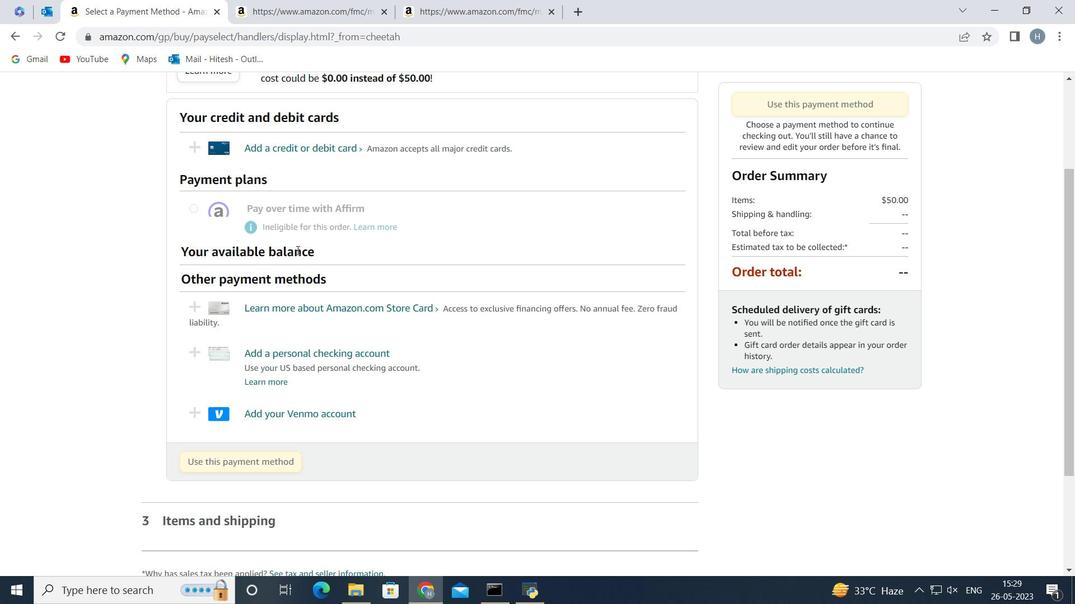 
Action: Mouse scrolled (355, 260) with delta (0, 0)
Screenshot: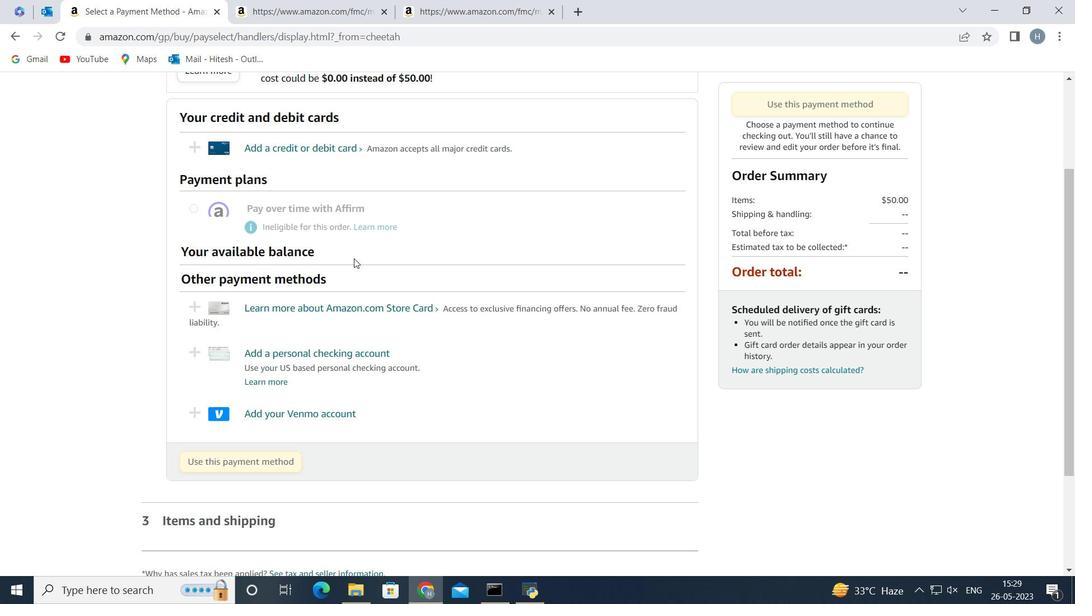 
Action: Mouse scrolled (355, 260) with delta (0, 0)
Screenshot: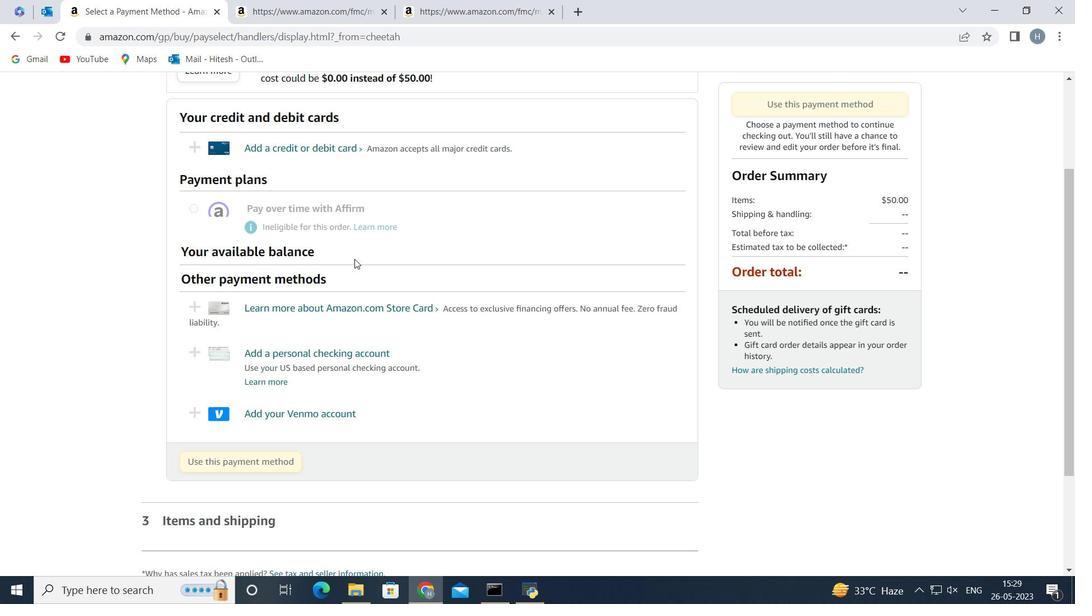 
Action: Mouse scrolled (355, 260) with delta (0, 0)
Screenshot: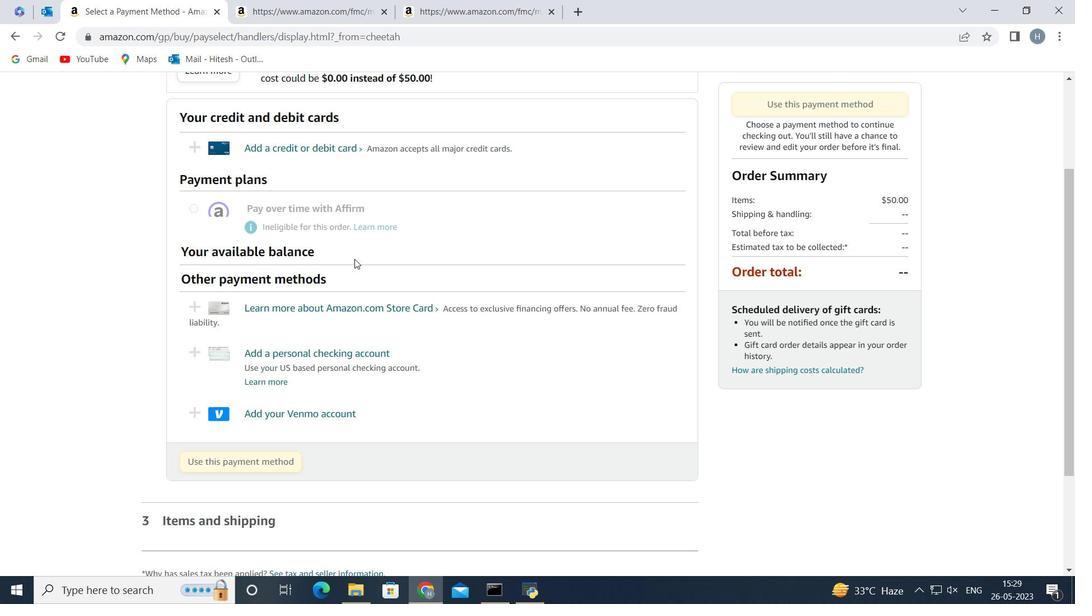 
Action: Mouse moved to (283, 290)
Screenshot: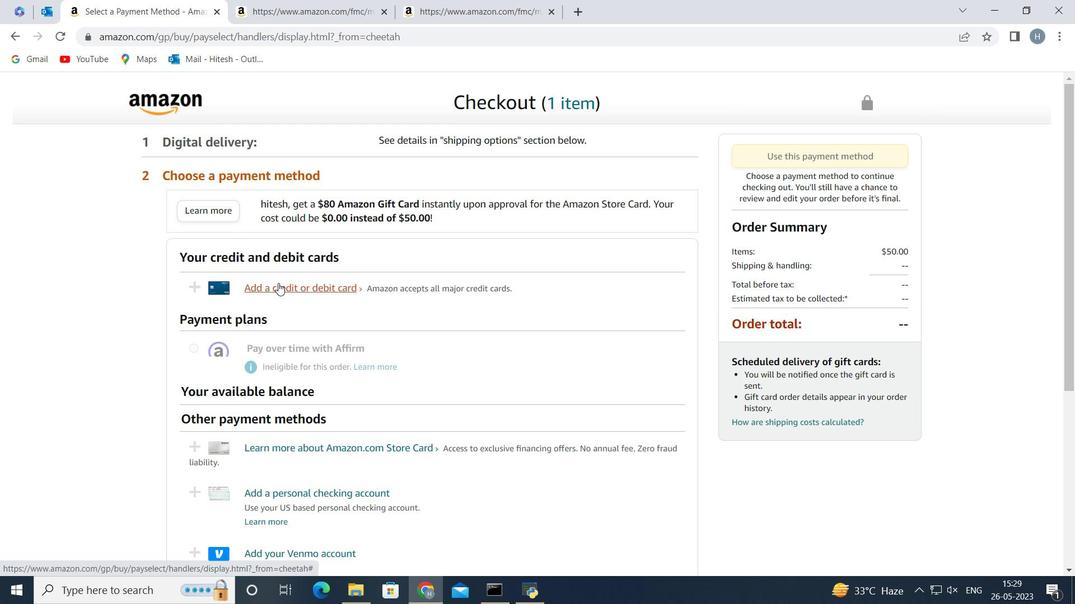 
Action: Mouse pressed left at (283, 290)
Screenshot: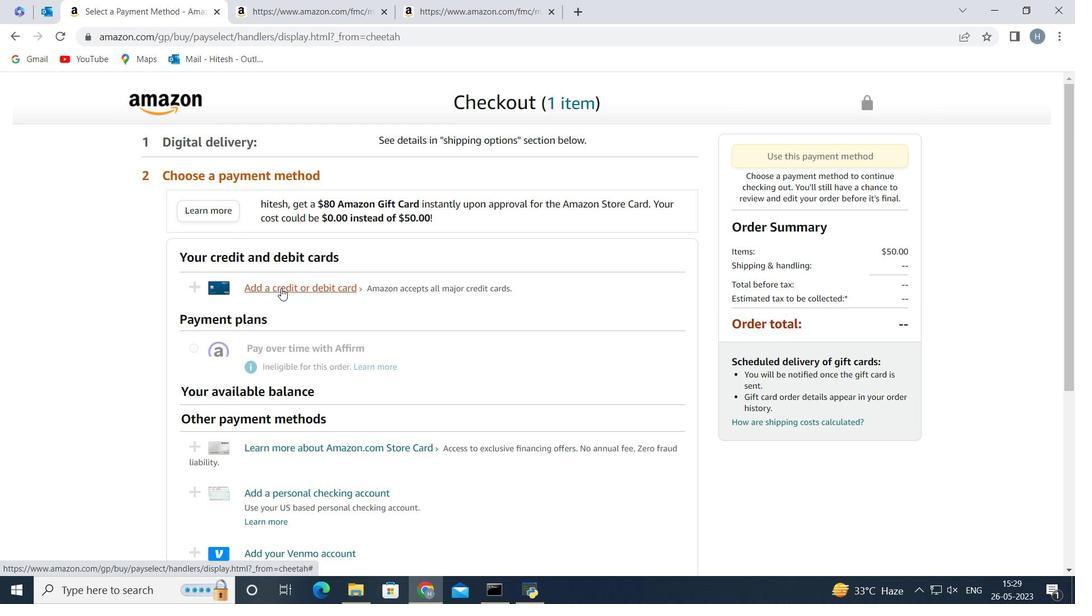 
Action: Mouse moved to (452, 277)
Screenshot: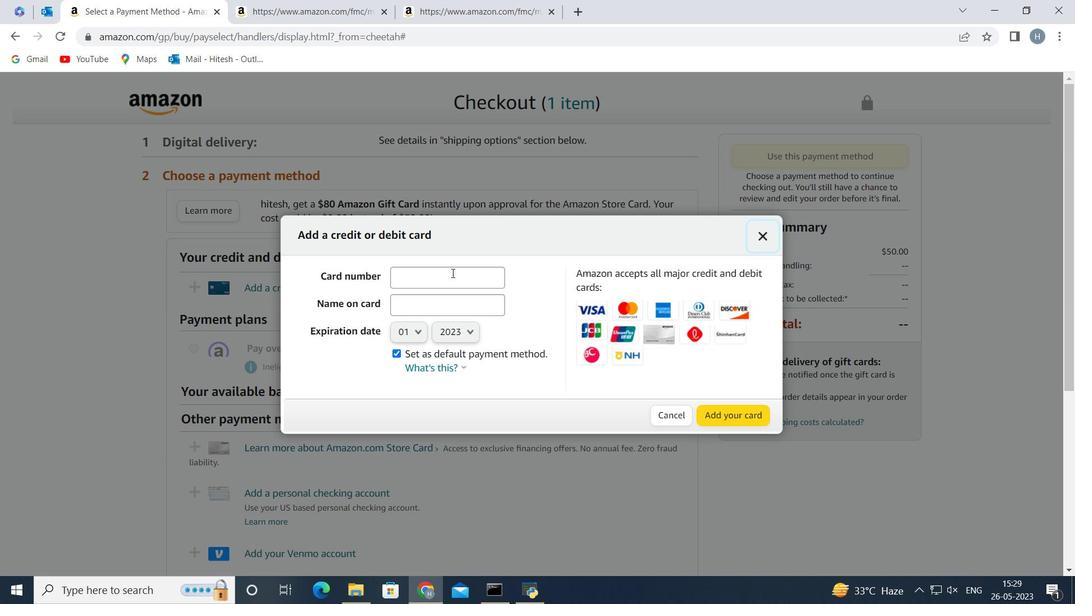 
Action: Mouse pressed left at (452, 277)
Screenshot: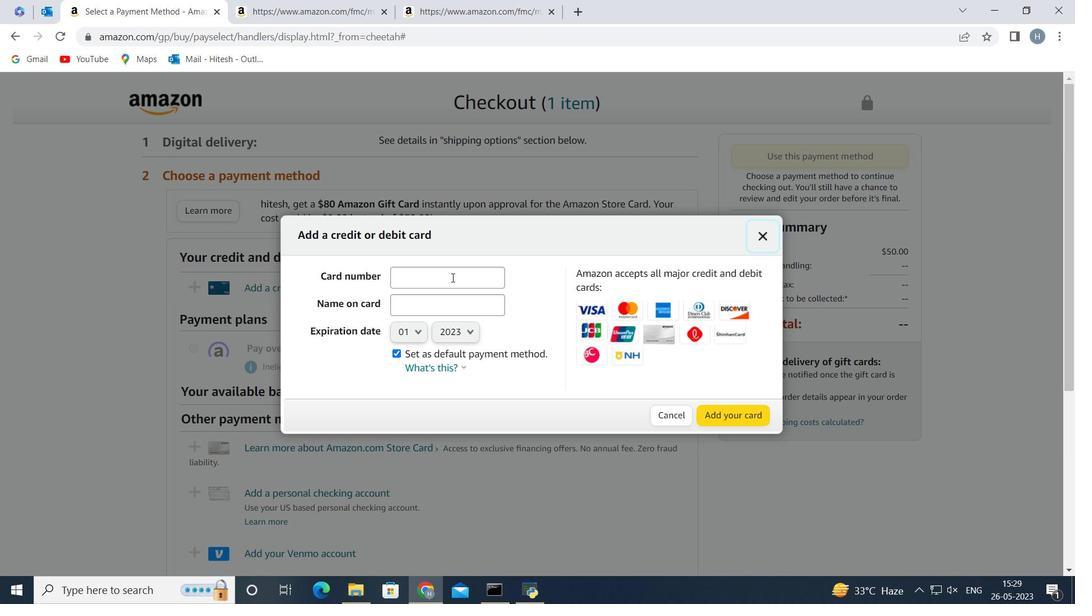 
Action: Mouse moved to (451, 280)
Screenshot: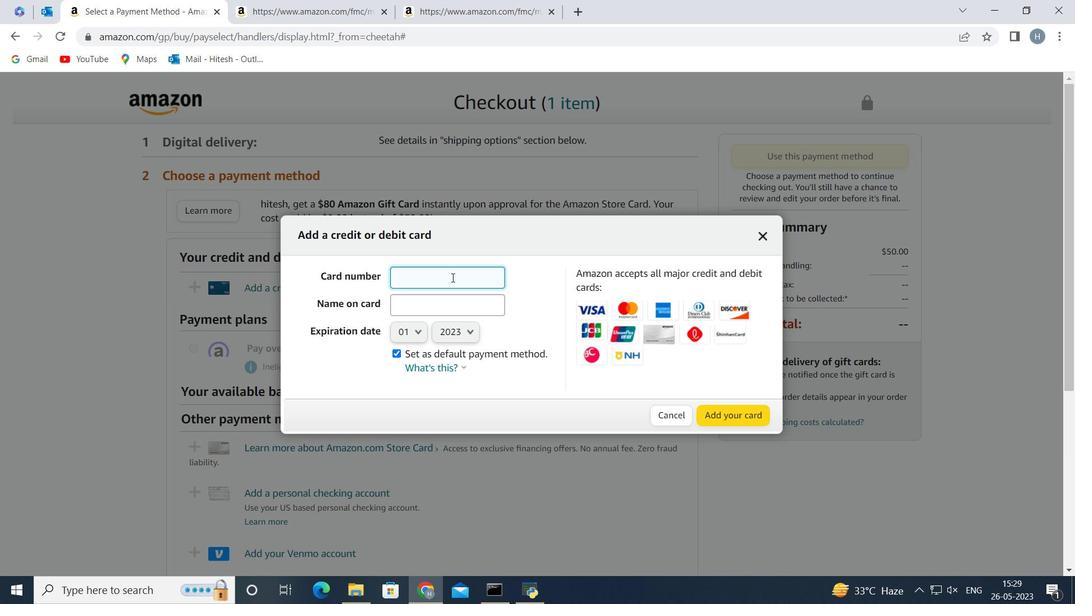
Action: Key pressed <Key.shift>Alex<Key.backspace><Key.backspace><Key.backspace><Key.backspace>4893<Key.space>7724<Key.space>5621<Key.space>7<Key.backspace>6759
Screenshot: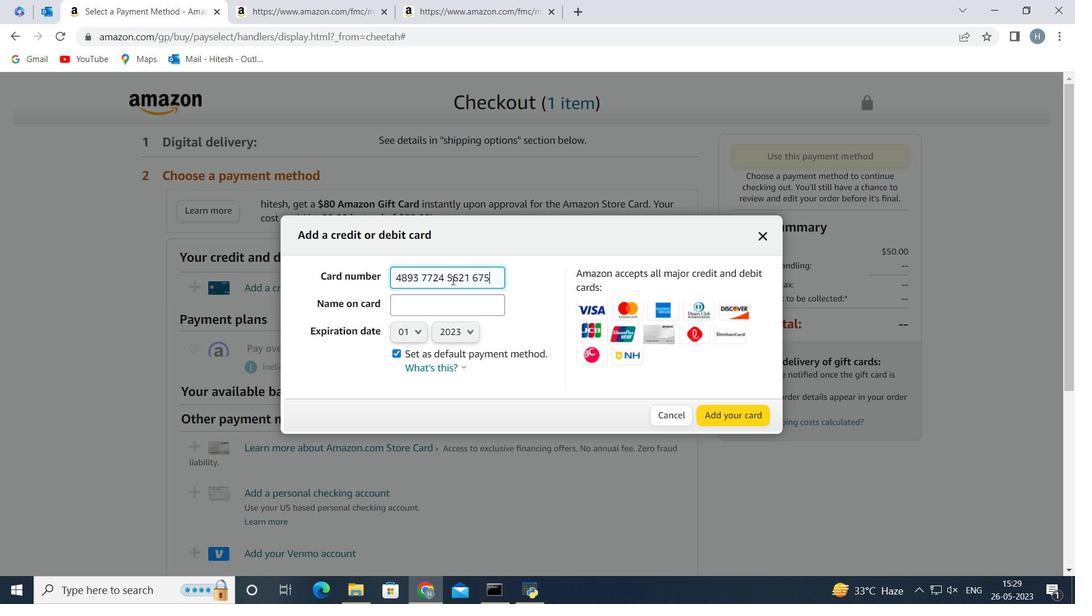 
Action: Mouse moved to (455, 306)
Screenshot: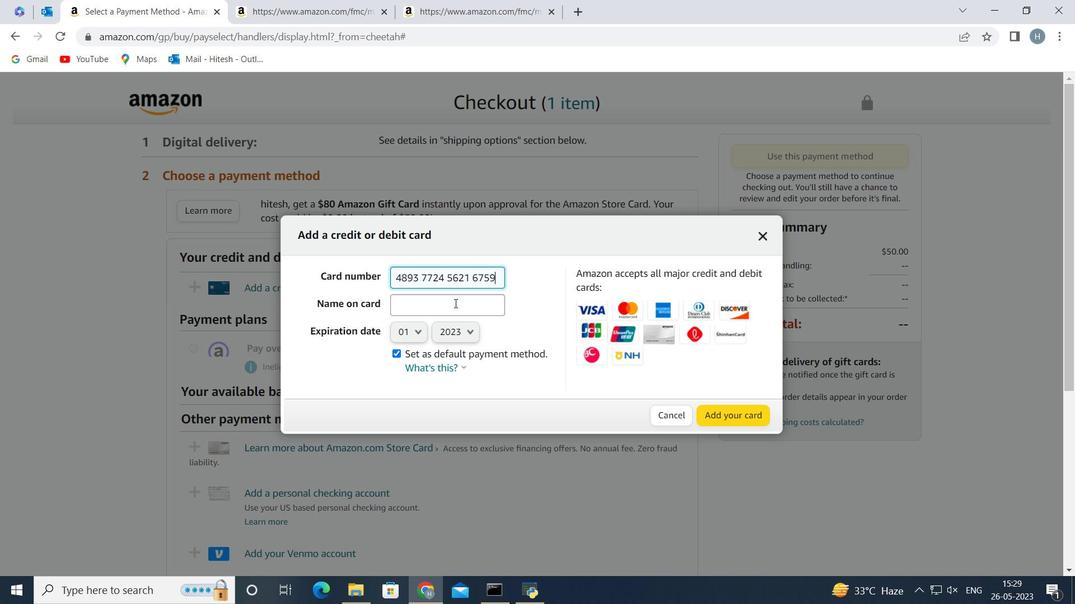 
Action: Mouse pressed left at (455, 306)
Screenshot: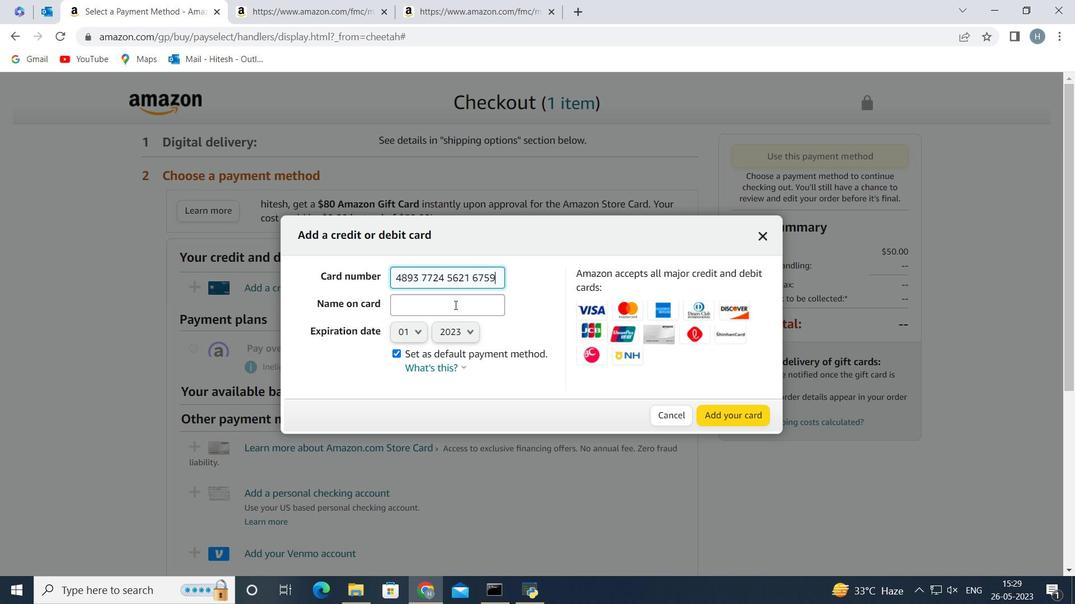 
Action: Key pressed <Key.shift>Alex<Key.space><Key.shift>Clark
Screenshot: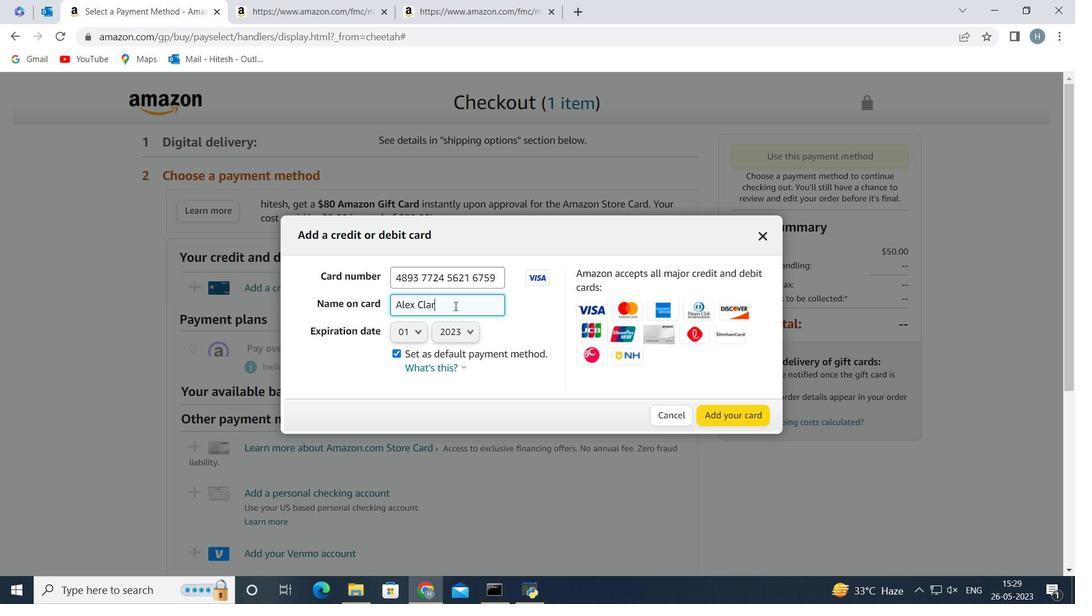 
Action: Mouse moved to (411, 333)
Screenshot: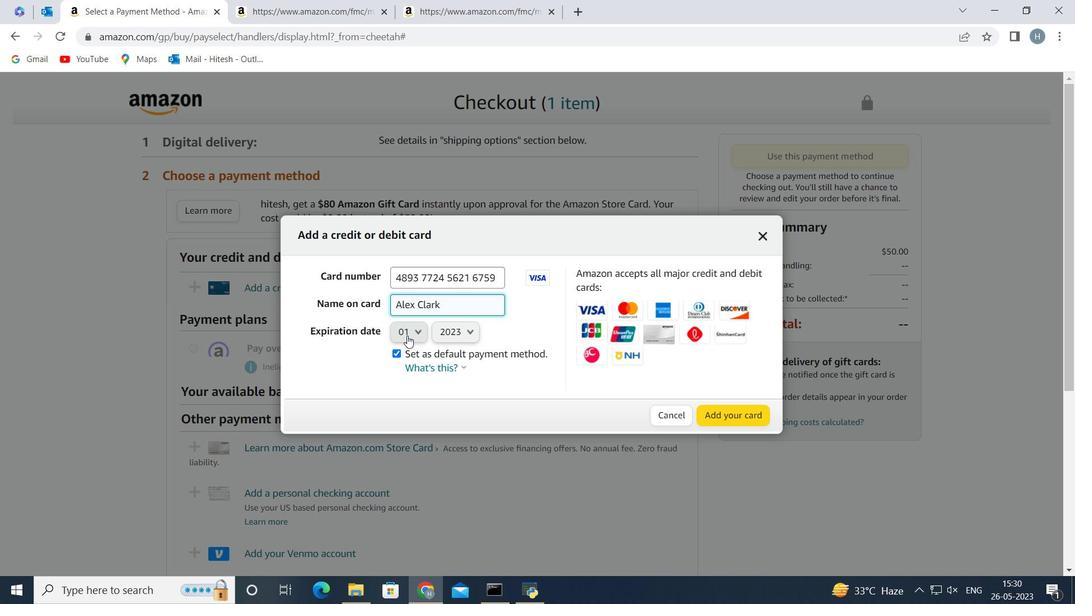 
Action: Mouse pressed left at (411, 333)
Screenshot: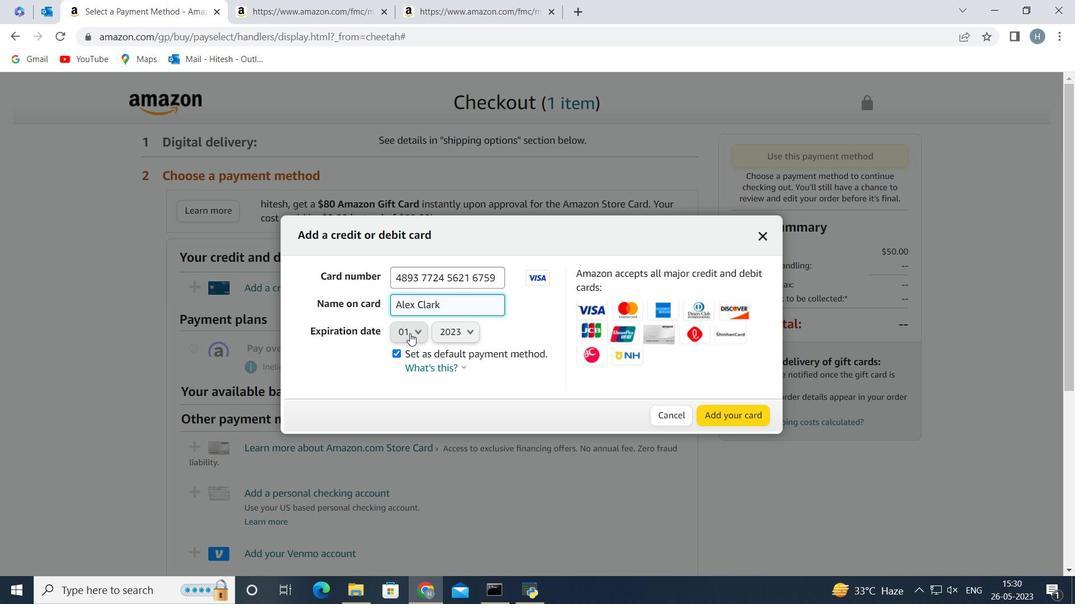 
Action: Mouse moved to (403, 525)
Screenshot: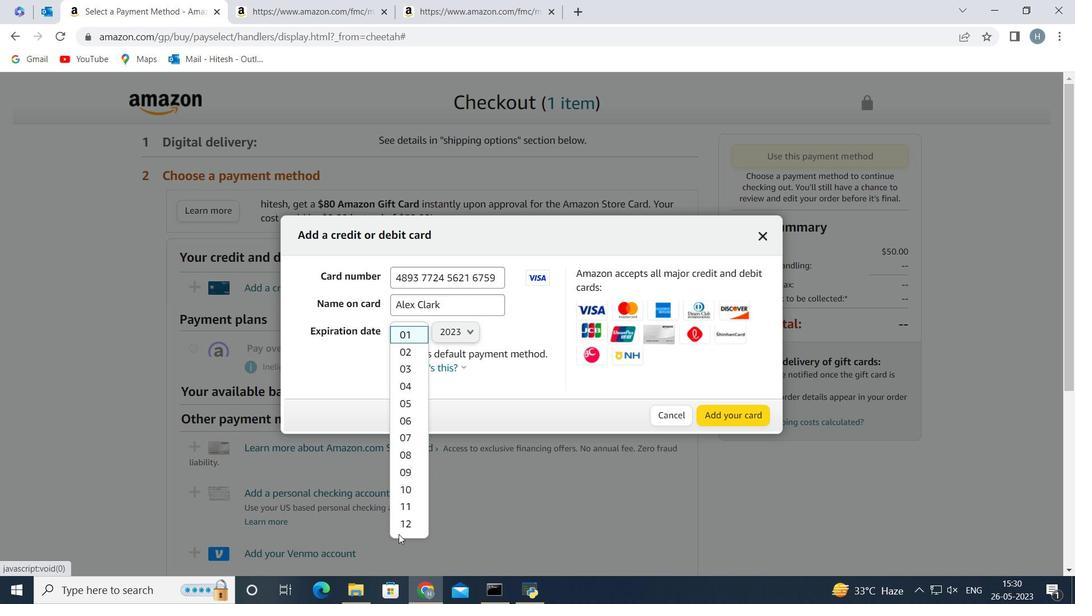 
Action: Mouse pressed left at (403, 525)
Screenshot: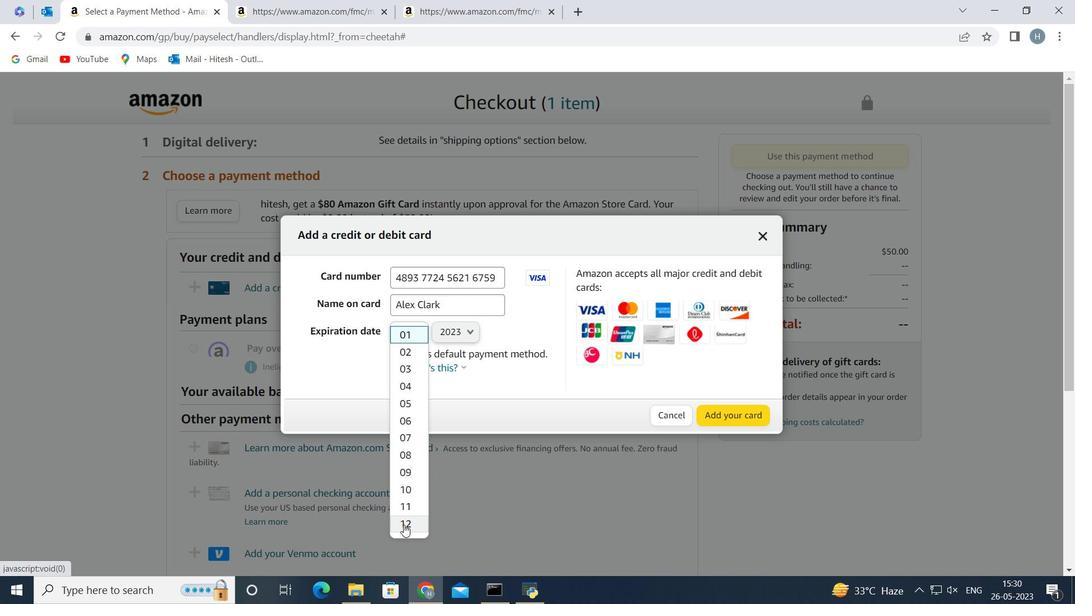 
Action: Mouse moved to (464, 327)
Screenshot: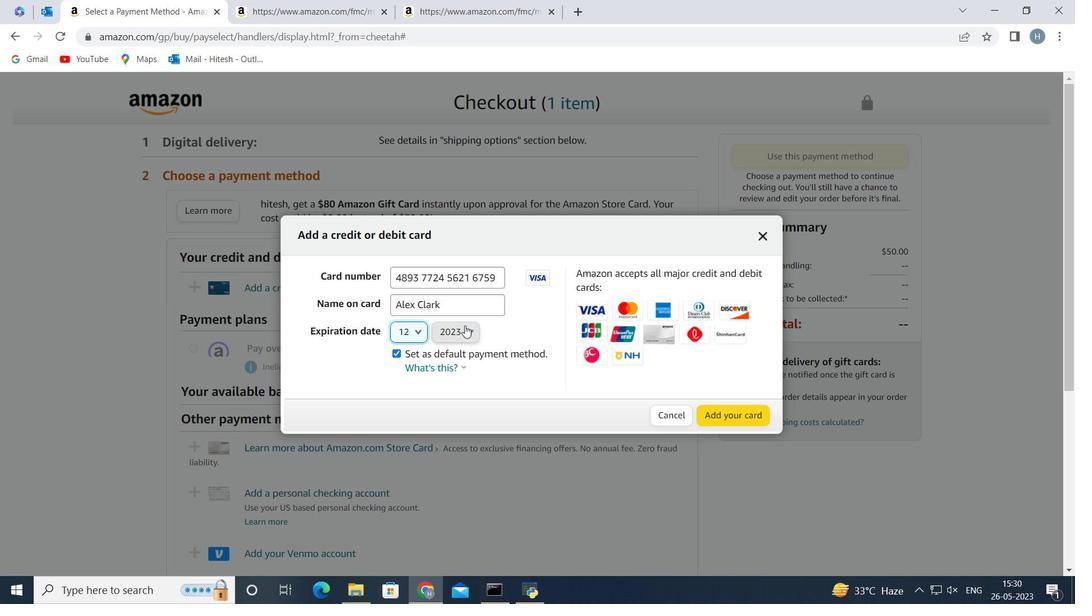 
Action: Mouse pressed left at (464, 327)
Screenshot: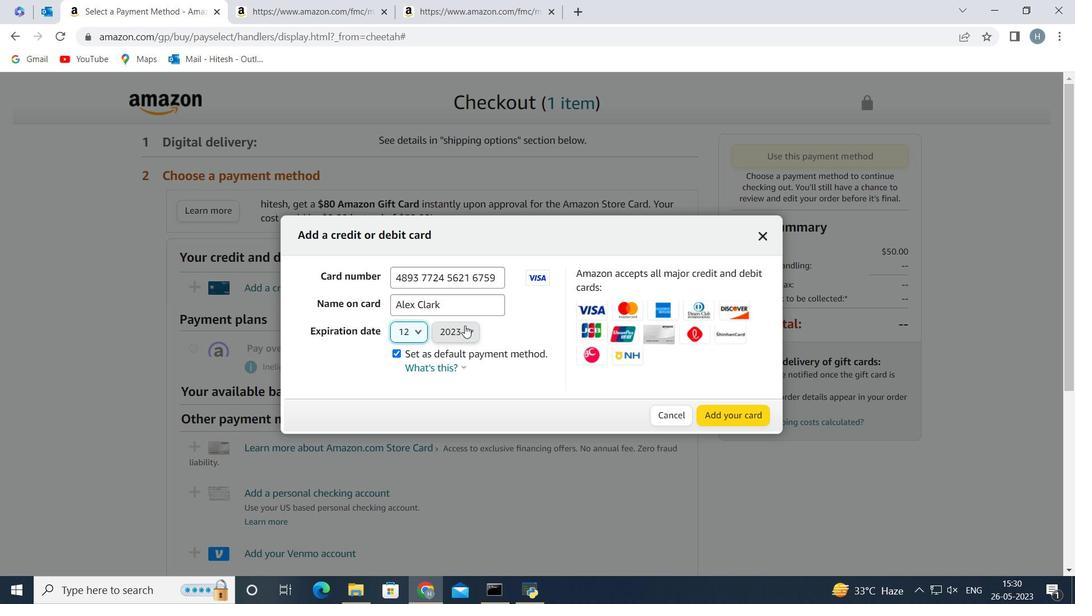 
Action: Mouse moved to (455, 124)
Screenshot: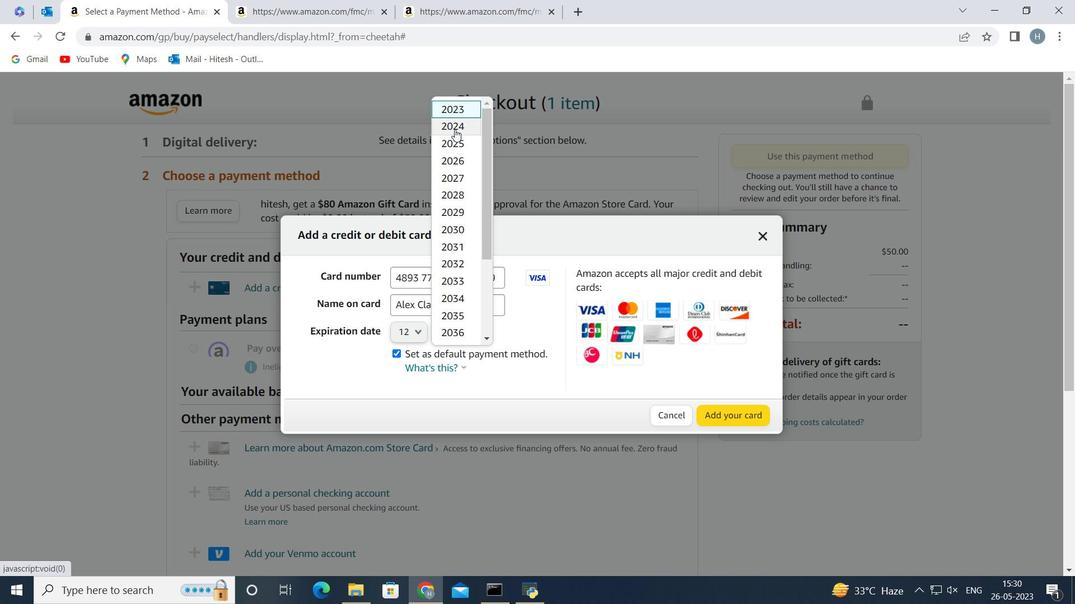 
Action: Mouse pressed left at (455, 124)
Screenshot: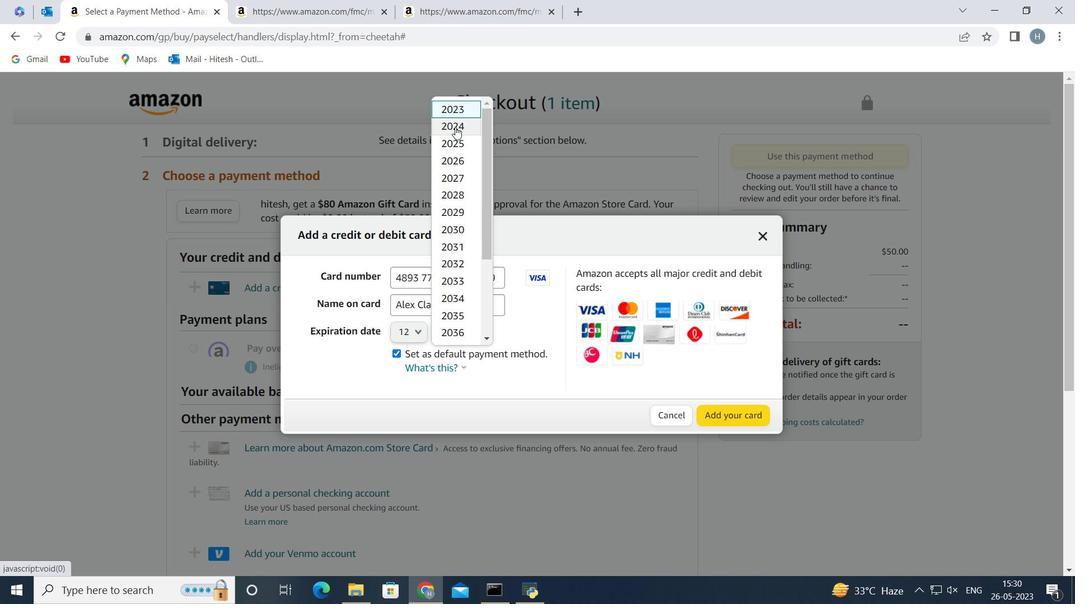 
Action: Mouse moved to (703, 430)
Screenshot: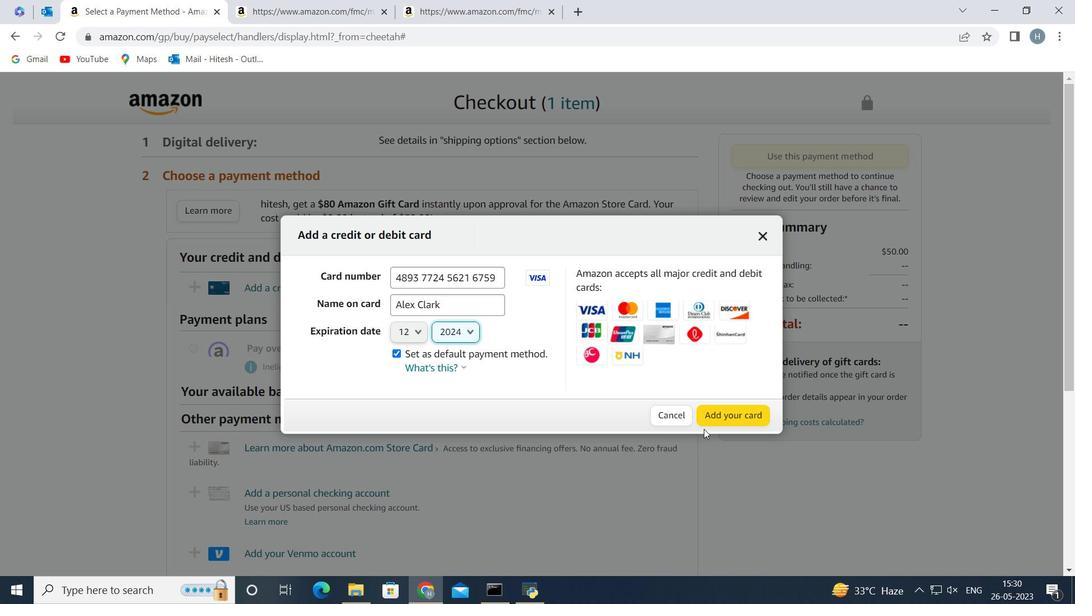 
